 Task: Create new Company, with domain: 'georgeWashington.edu' and type: 'Prospect'. Add new contact for this company, with mail Id: 'Sneha_Russell@georgeWashington.edu', First Name: Sneha, Last name:  Russell, Job Title: 'Marketing Director', Phone Number: '(617) 555-9018'. Change life cycle stage to  Lead and lead status to  Open. Logged in from softage.1@softage.net
Action: Mouse moved to (113, 76)
Screenshot: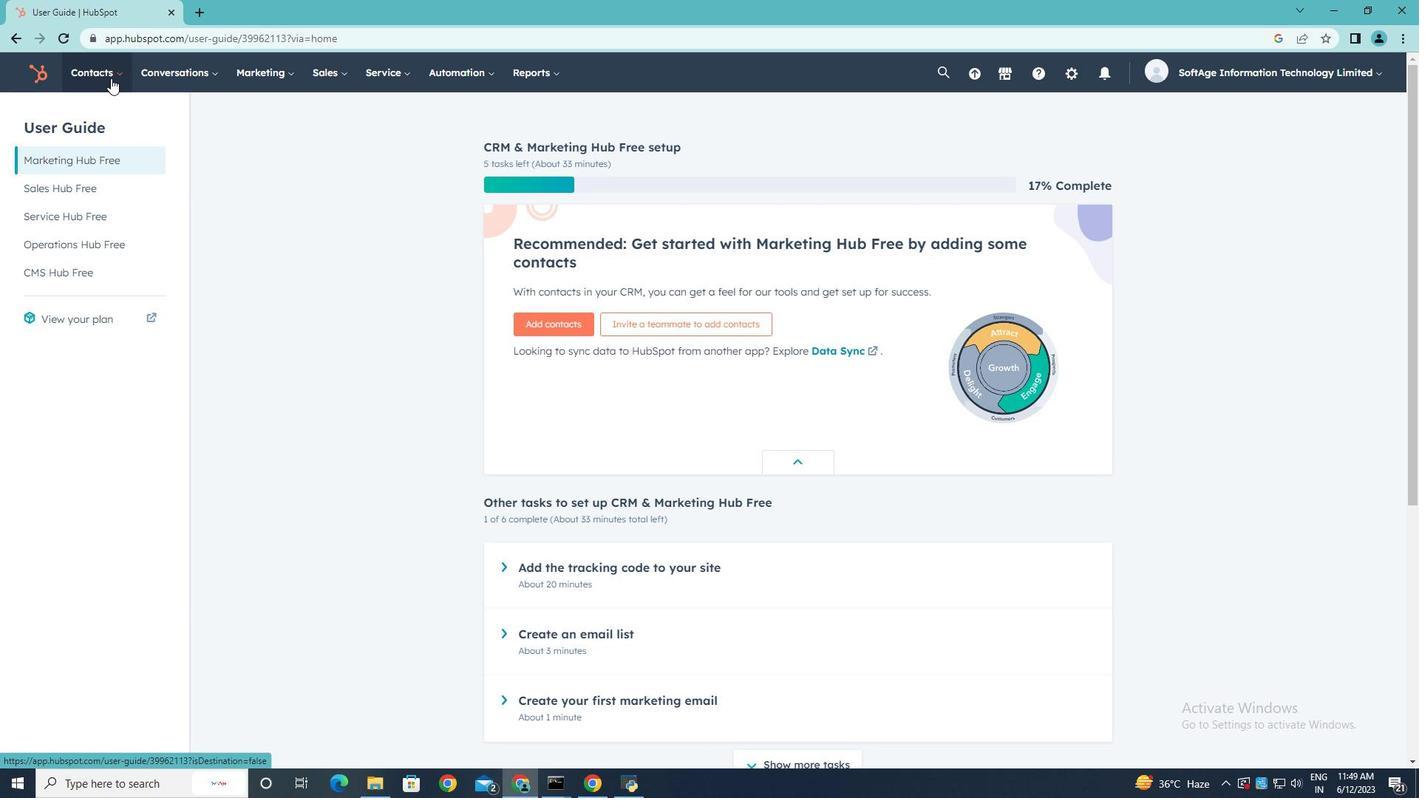 
Action: Mouse pressed left at (113, 76)
Screenshot: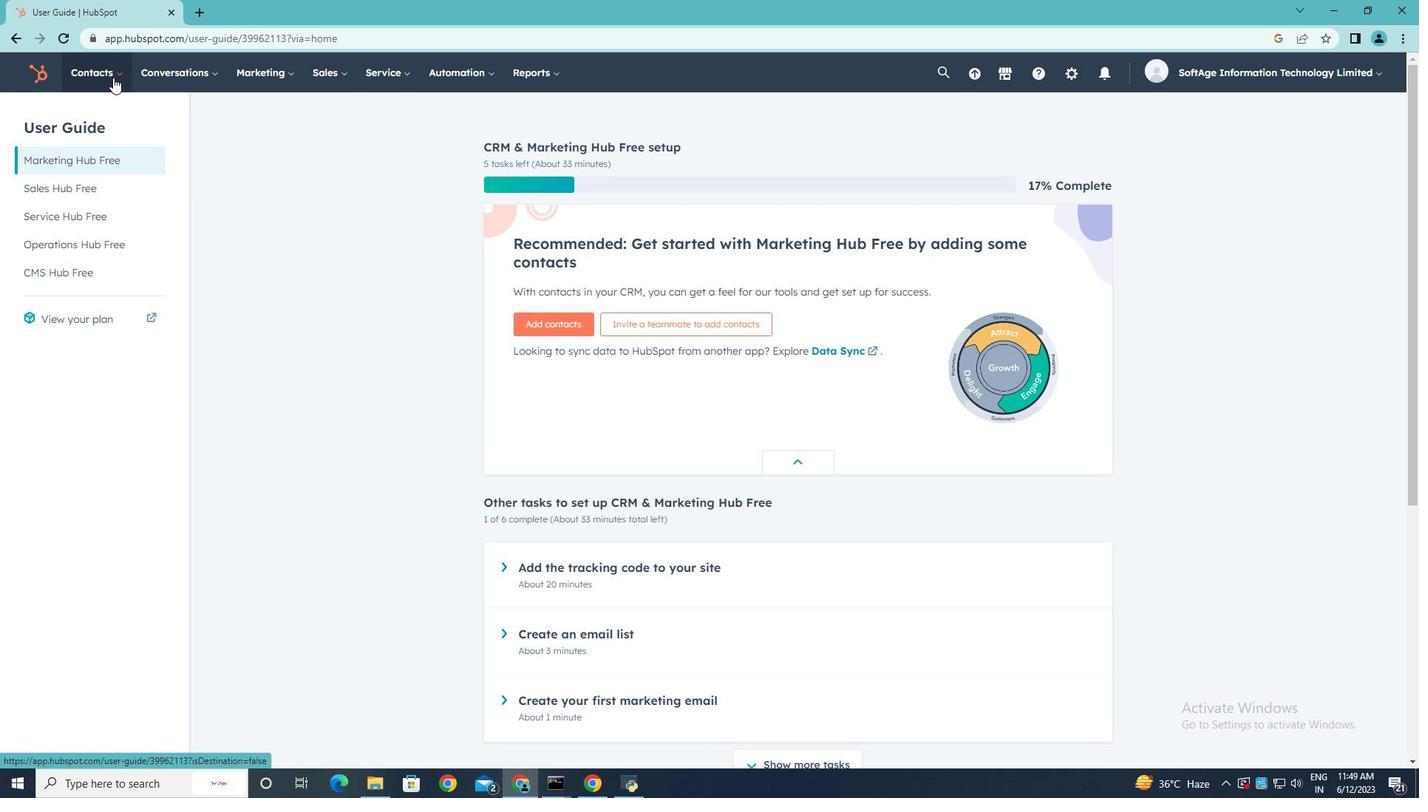 
Action: Mouse moved to (117, 144)
Screenshot: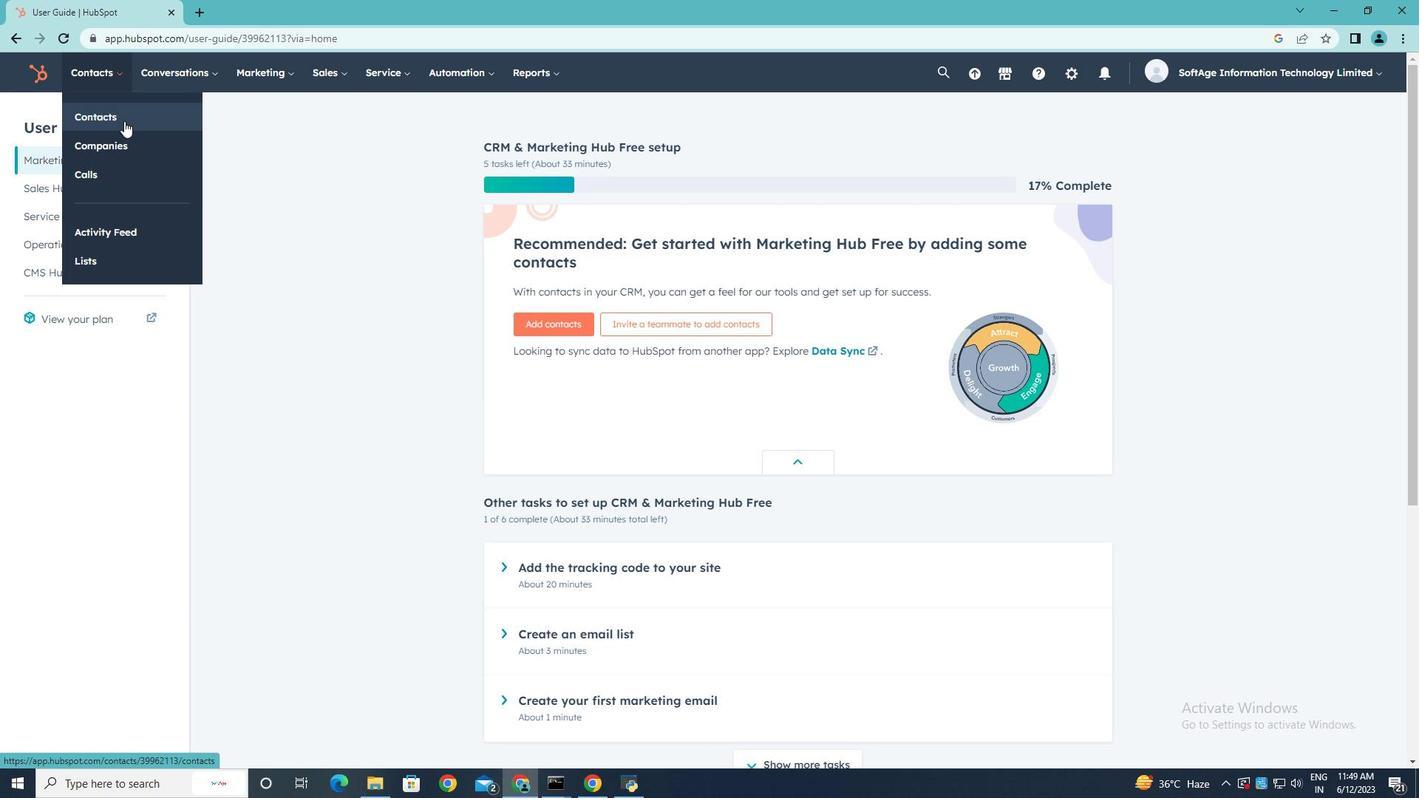 
Action: Mouse pressed left at (117, 144)
Screenshot: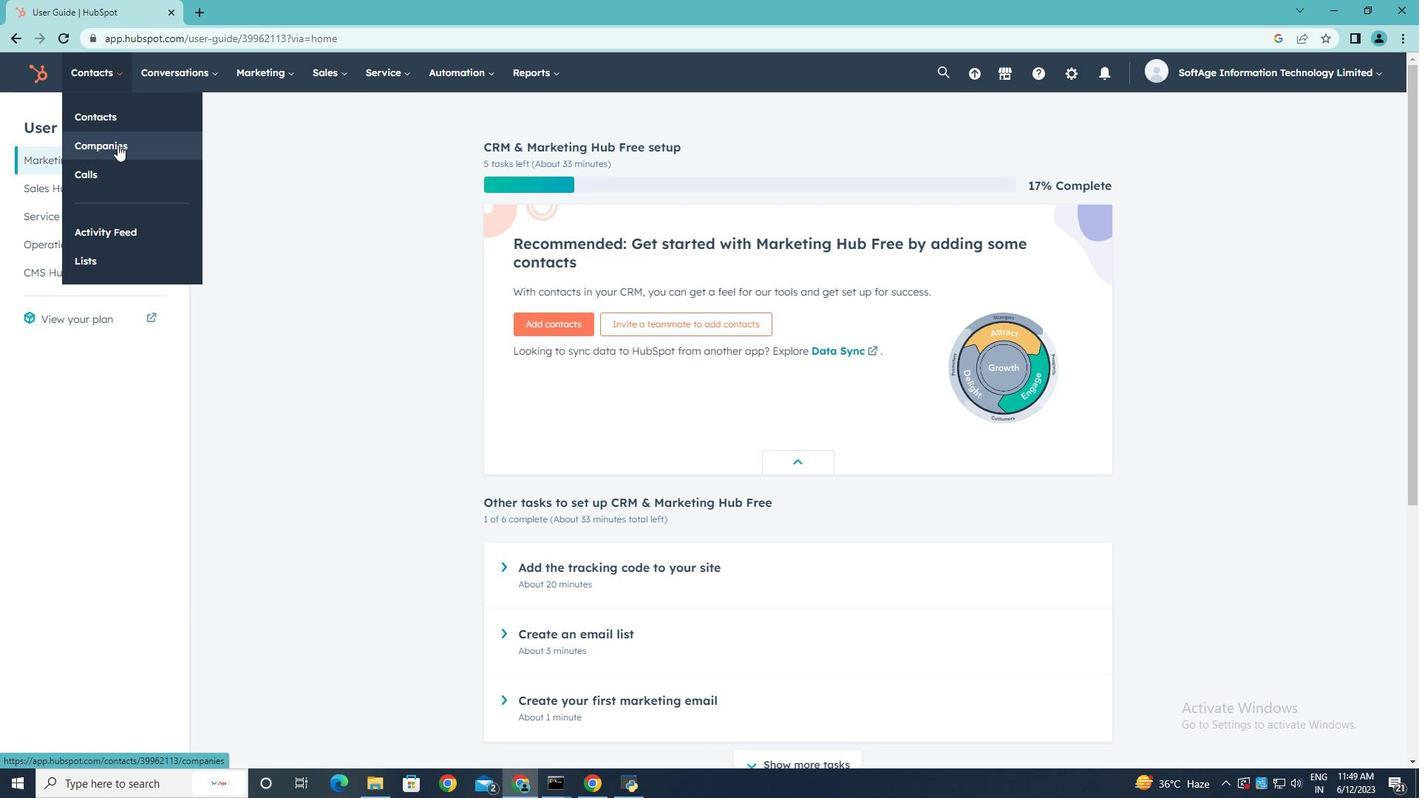 
Action: Mouse moved to (1325, 122)
Screenshot: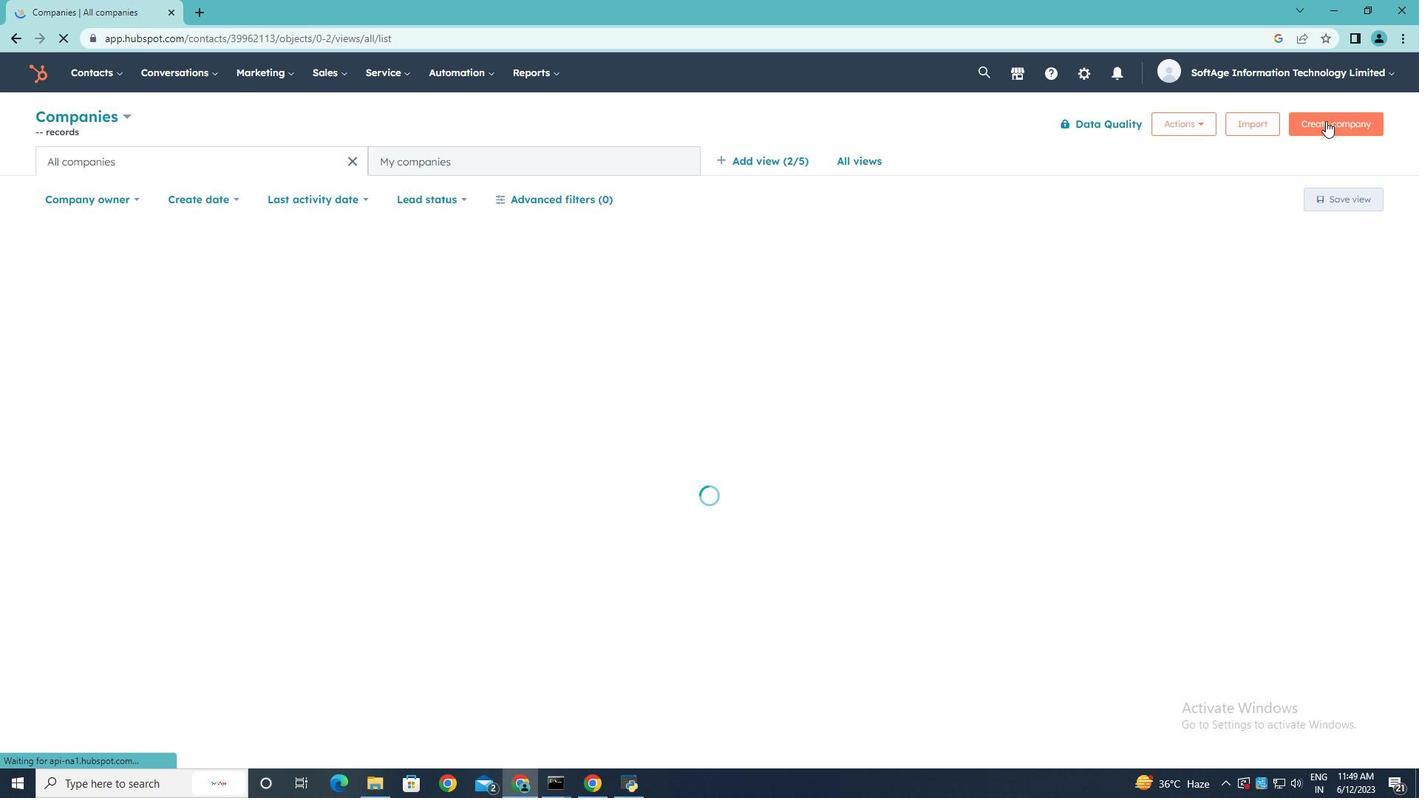 
Action: Mouse pressed left at (1325, 122)
Screenshot: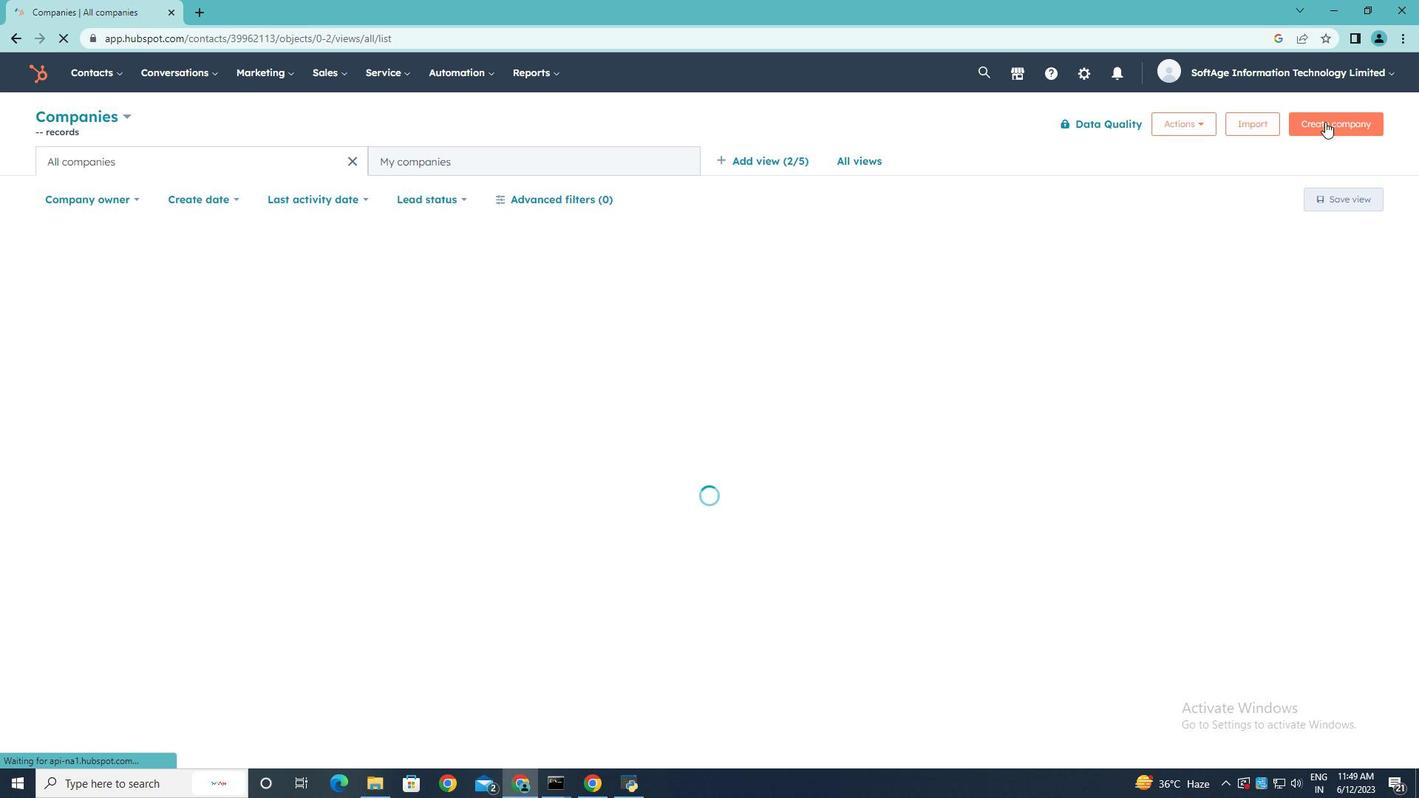 
Action: Mouse pressed left at (1325, 122)
Screenshot: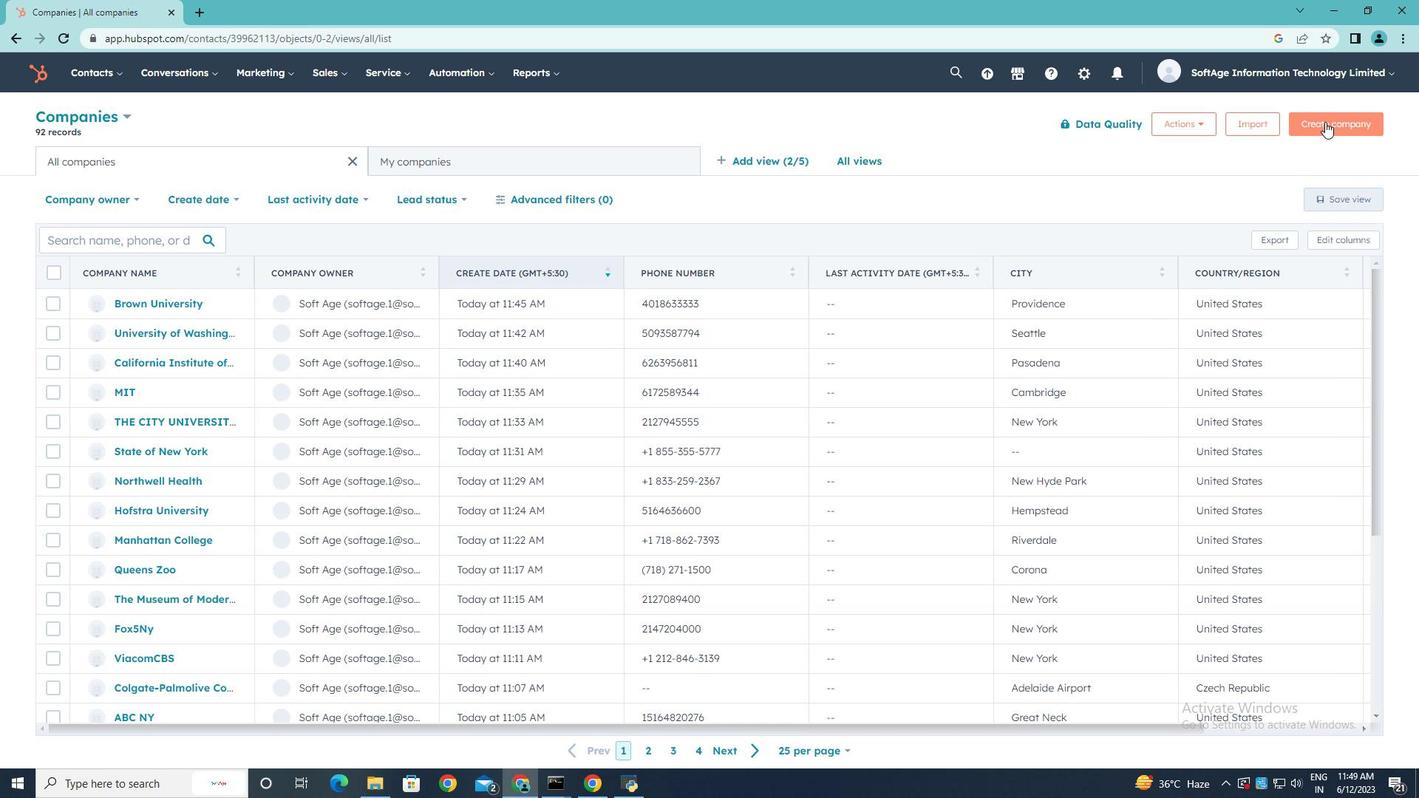 
Action: Mouse moved to (1055, 198)
Screenshot: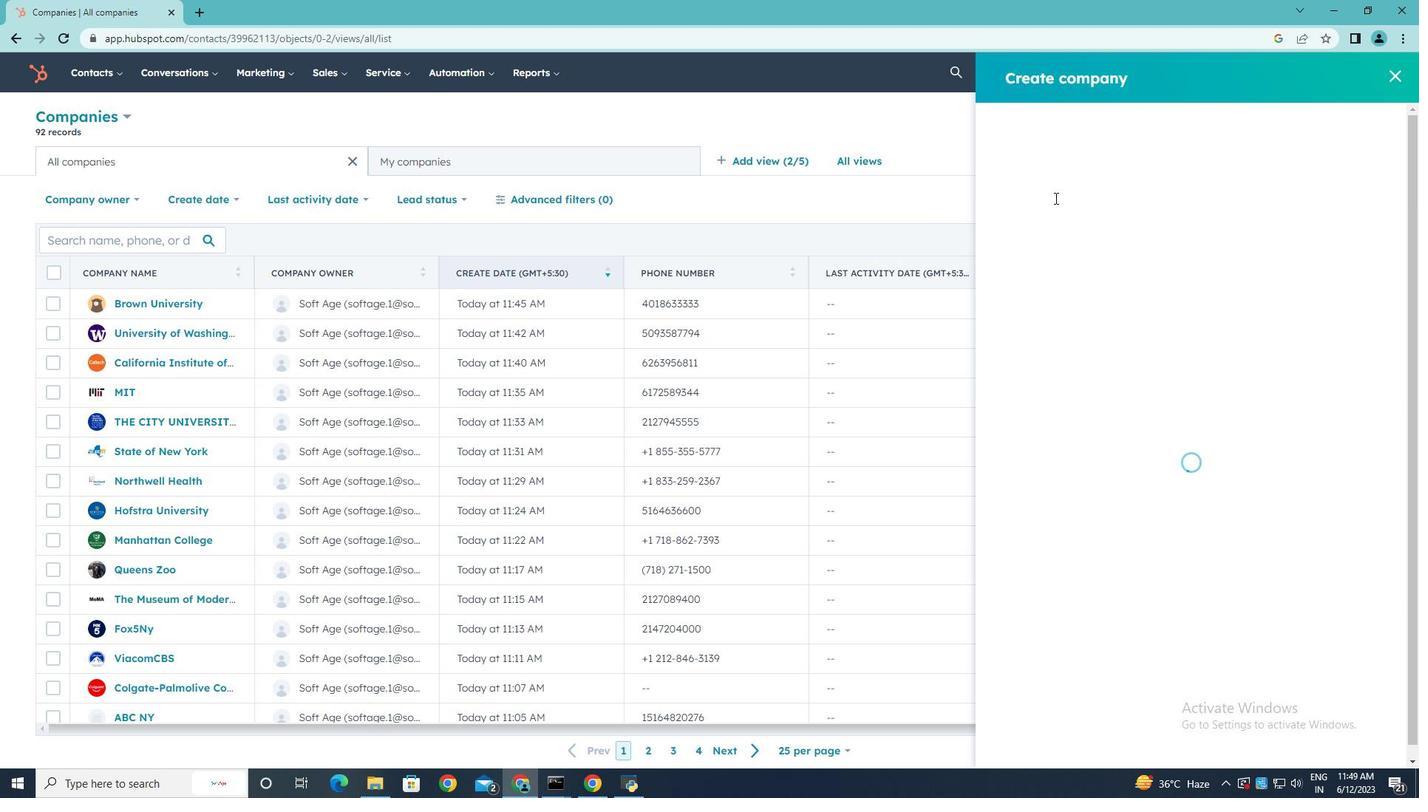 
Action: Mouse pressed left at (1055, 198)
Screenshot: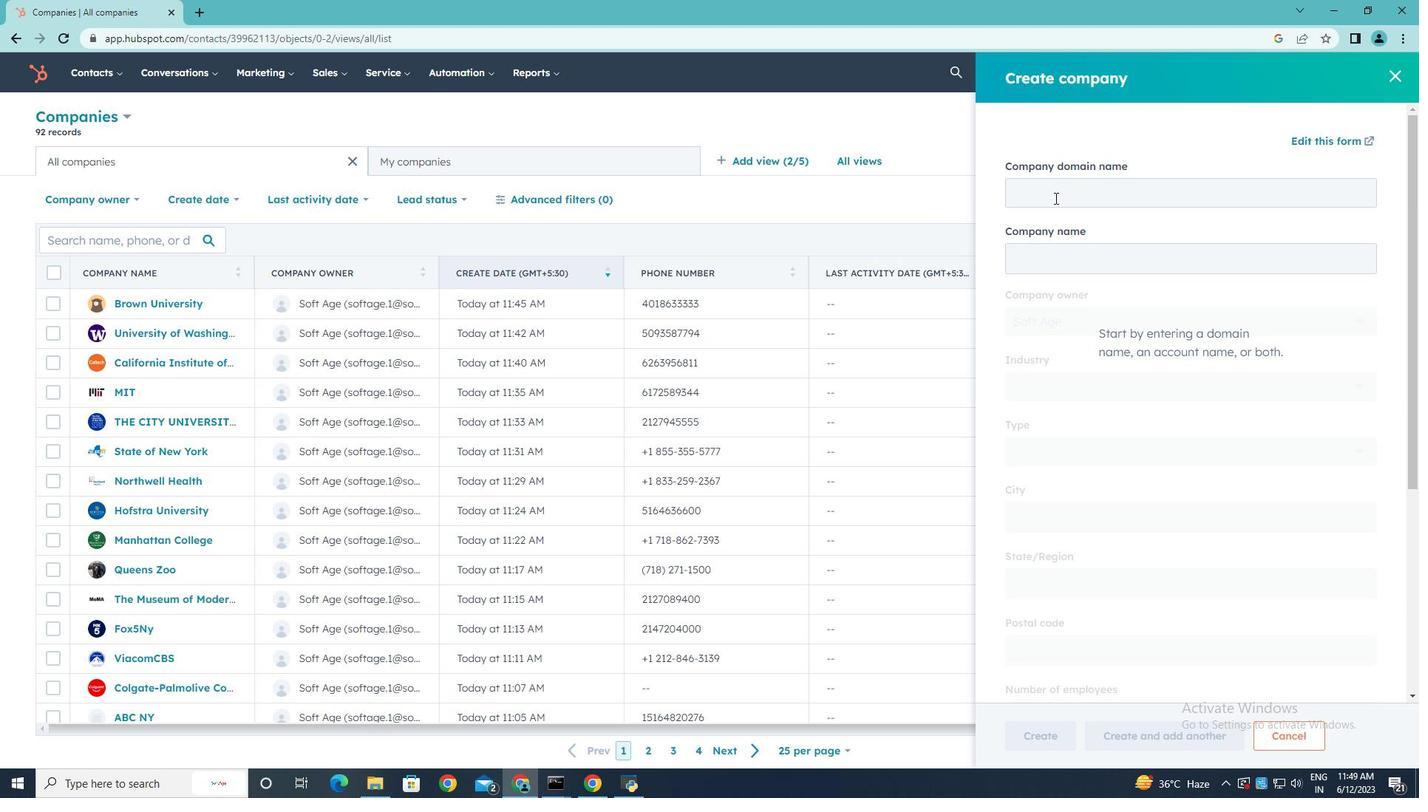 
Action: Key pressed <Key.shift>george<Key.shift>Washington.edu
Screenshot: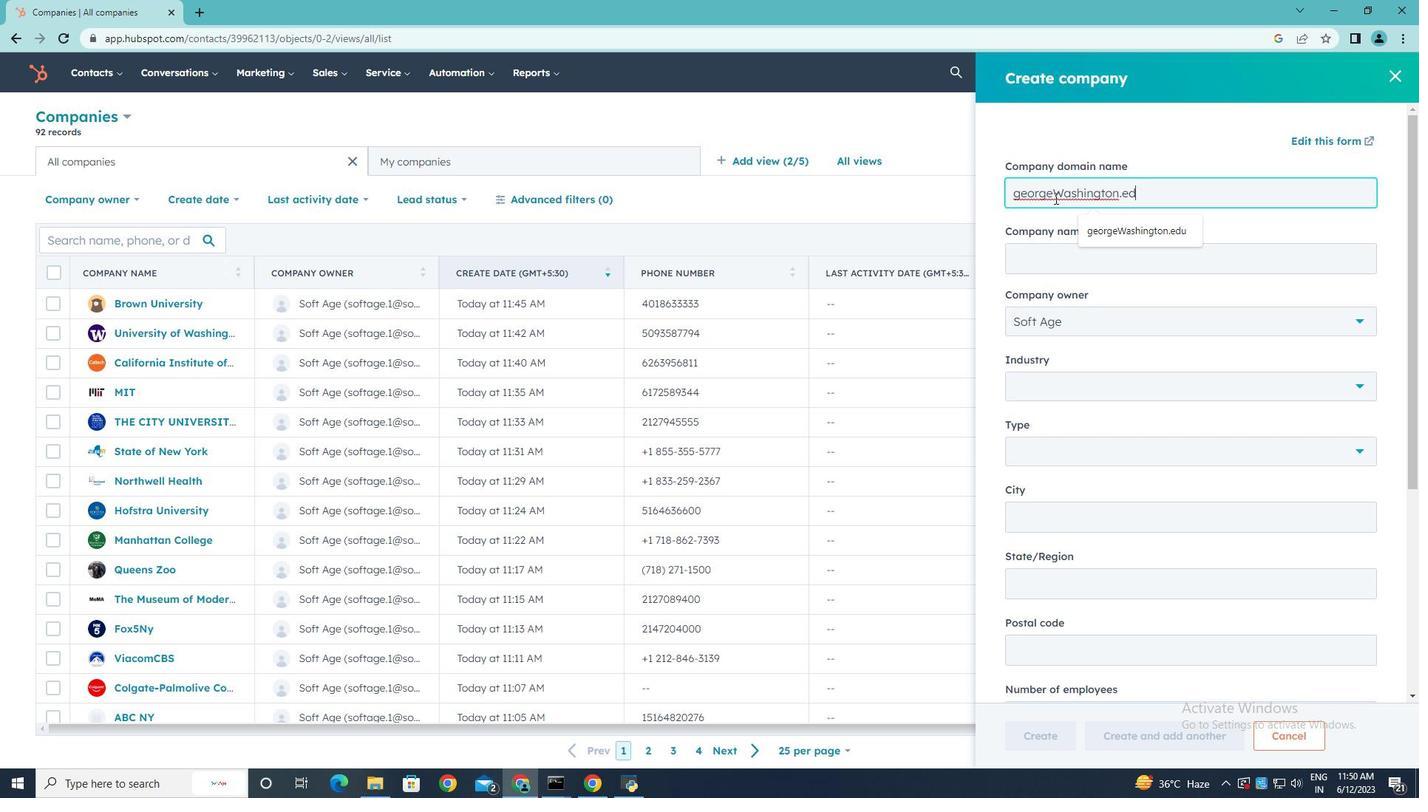 
Action: Mouse moved to (1098, 303)
Screenshot: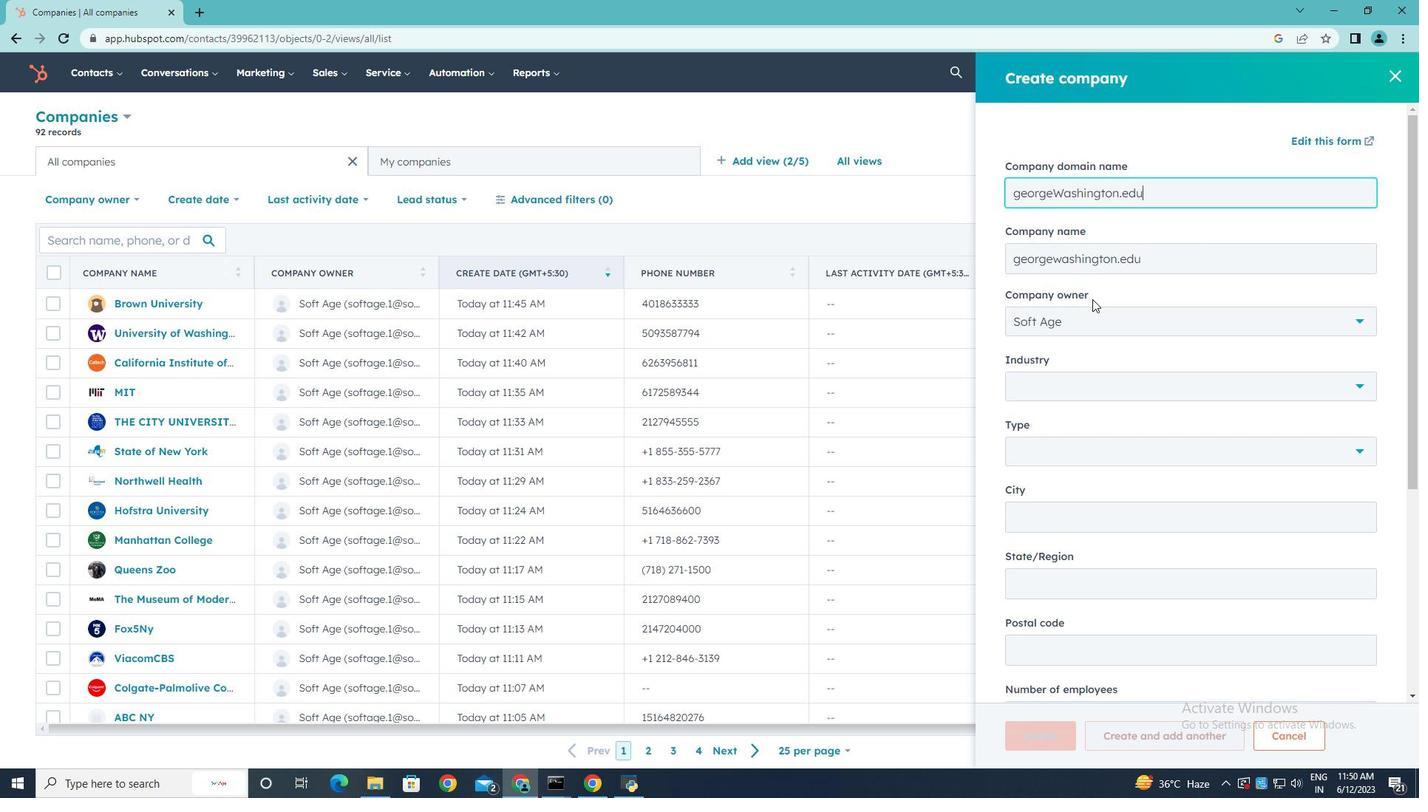 
Action: Mouse scrolled (1098, 302) with delta (0, 0)
Screenshot: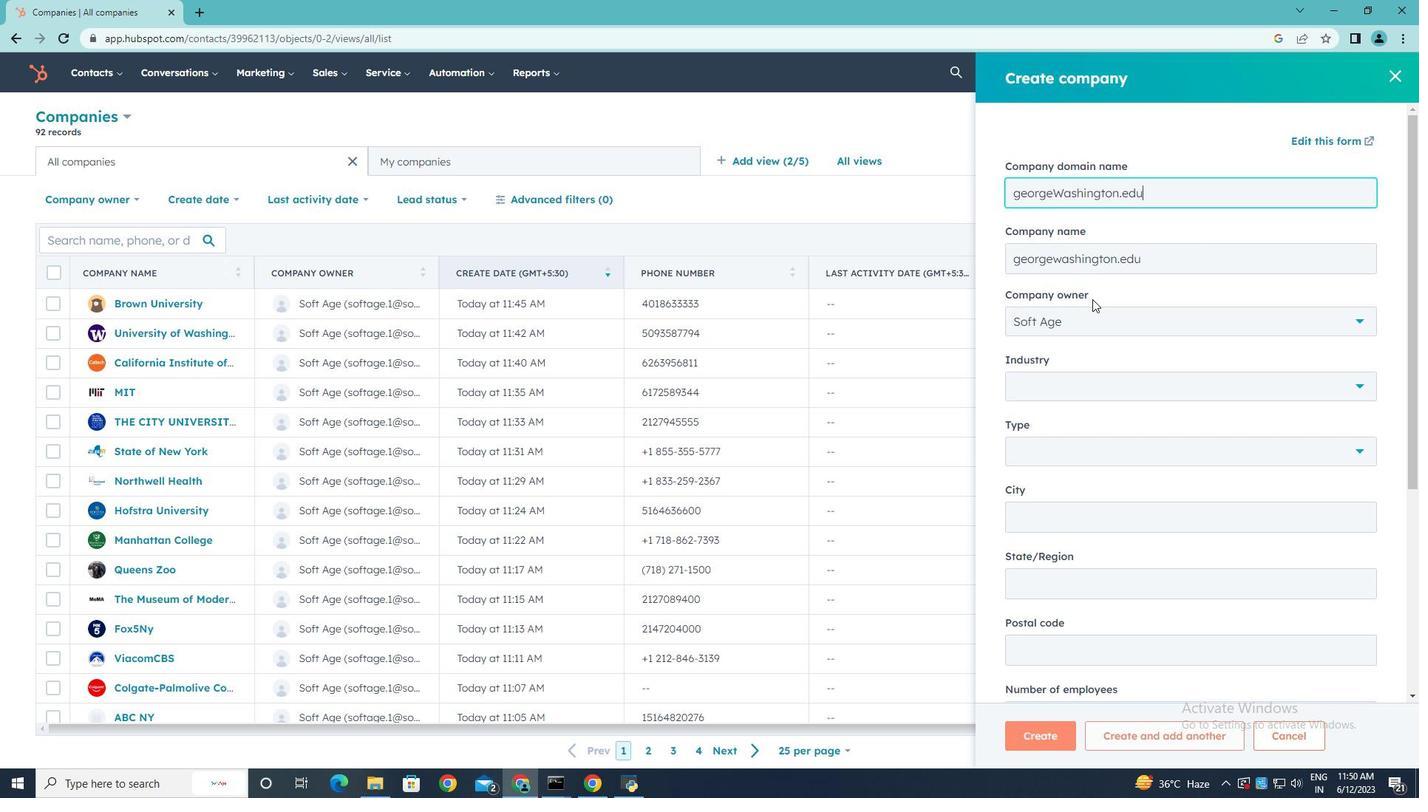 
Action: Mouse moved to (1362, 376)
Screenshot: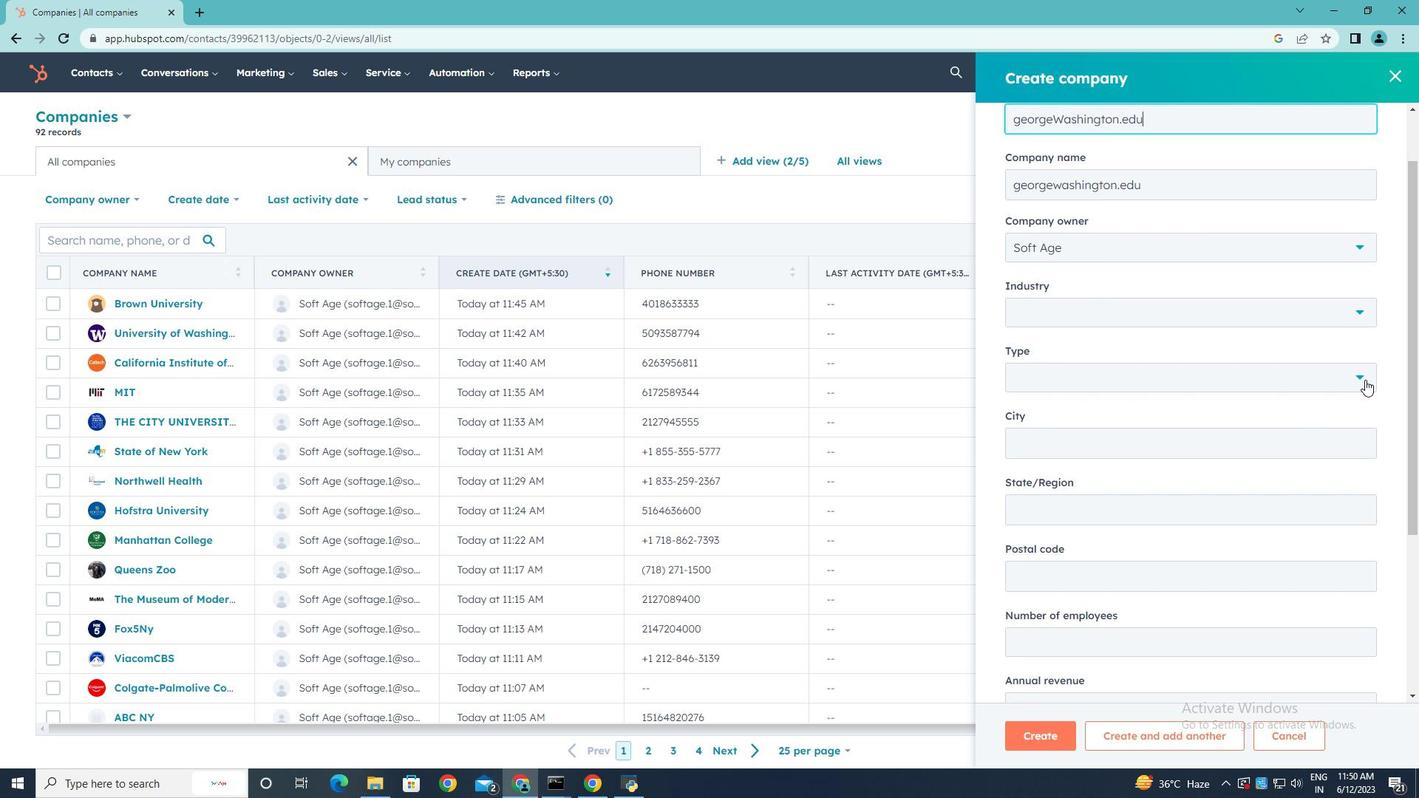 
Action: Mouse pressed left at (1362, 376)
Screenshot: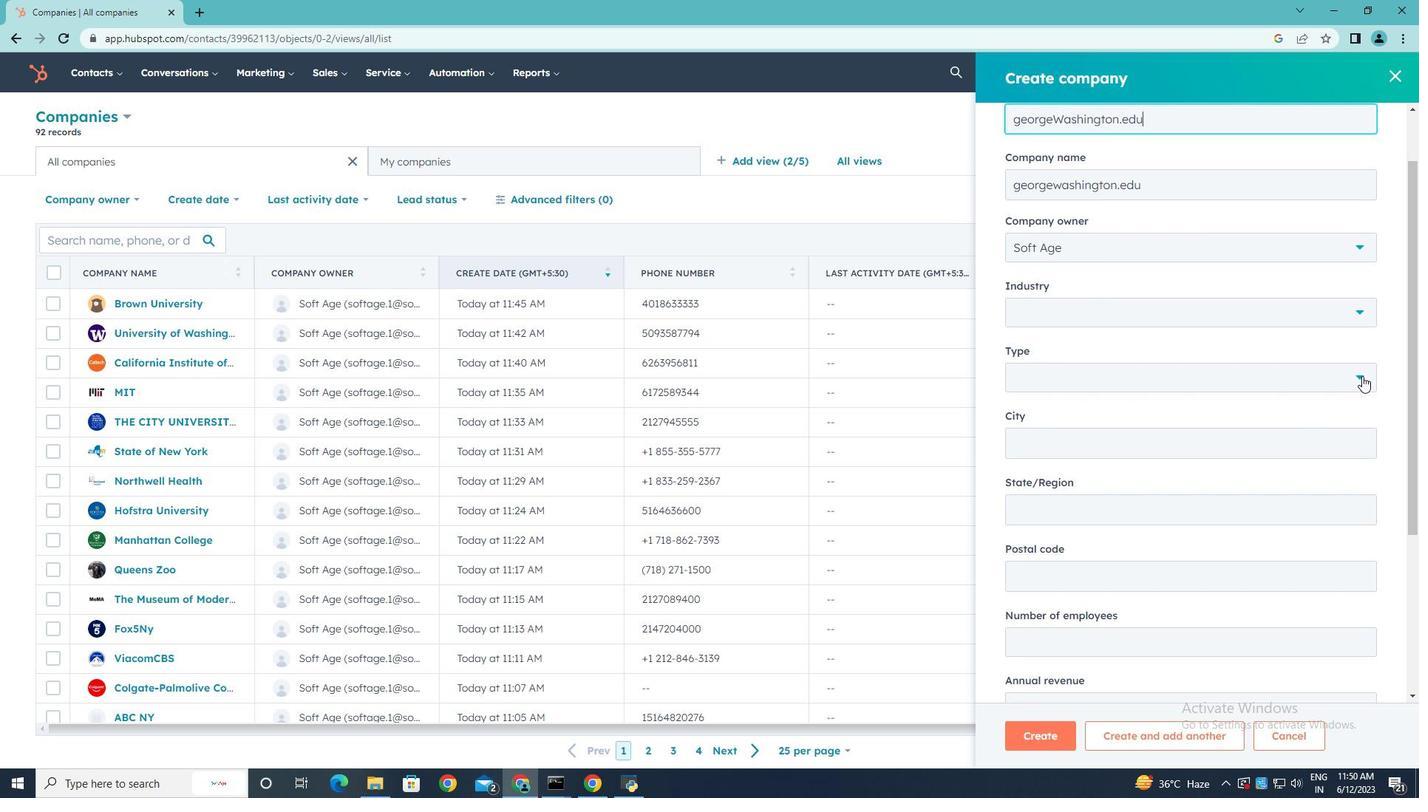 
Action: Mouse moved to (1138, 439)
Screenshot: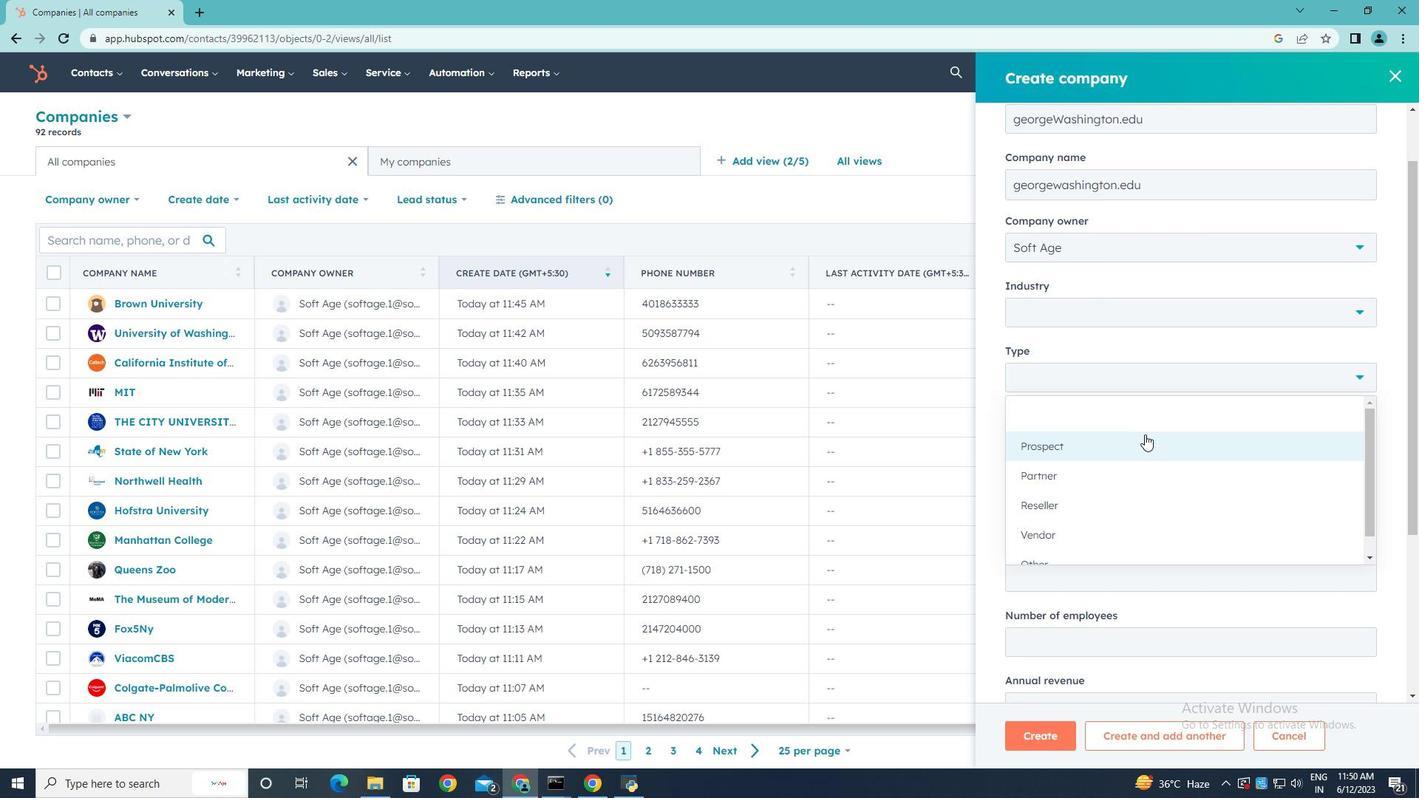 
Action: Mouse pressed left at (1138, 439)
Screenshot: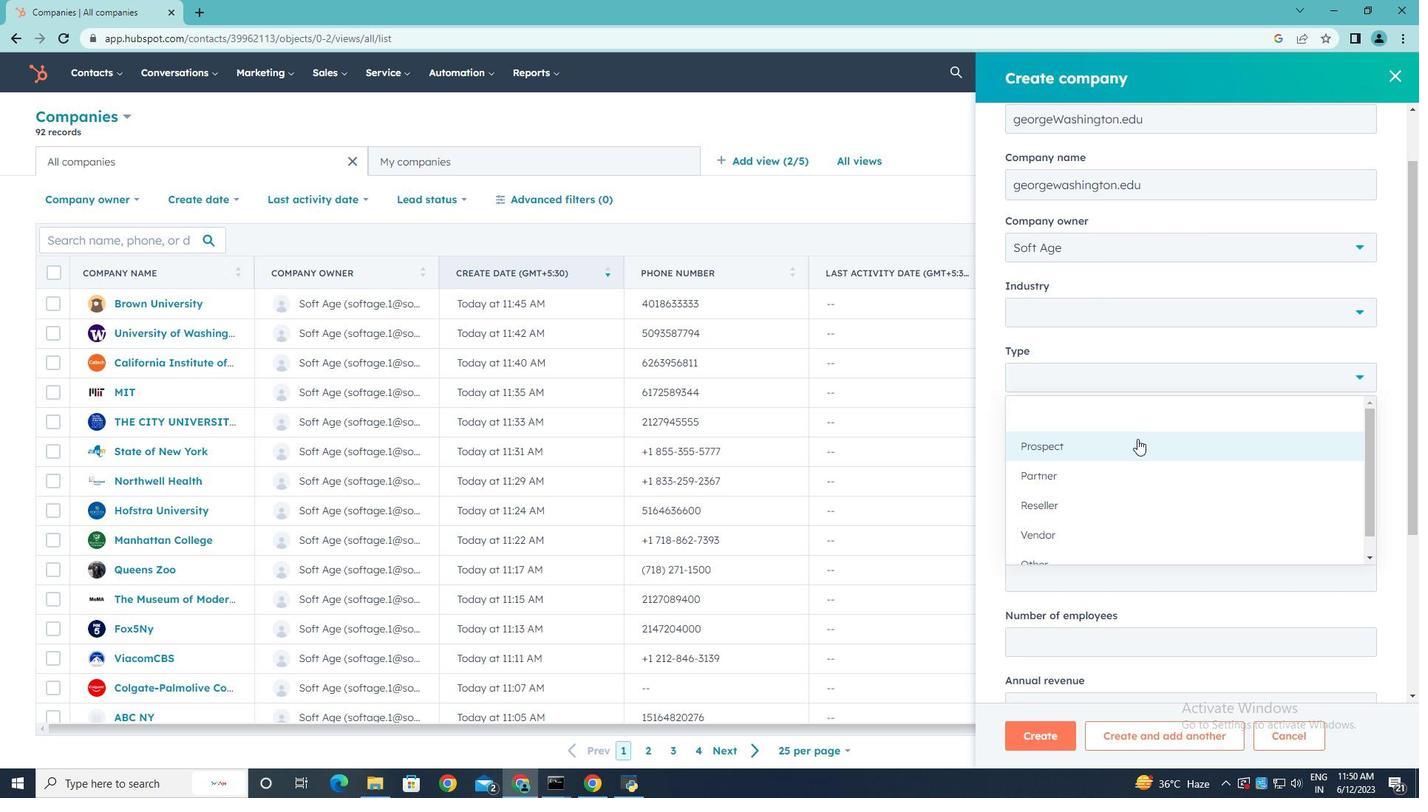 
Action: Mouse scrolled (1138, 438) with delta (0, 0)
Screenshot: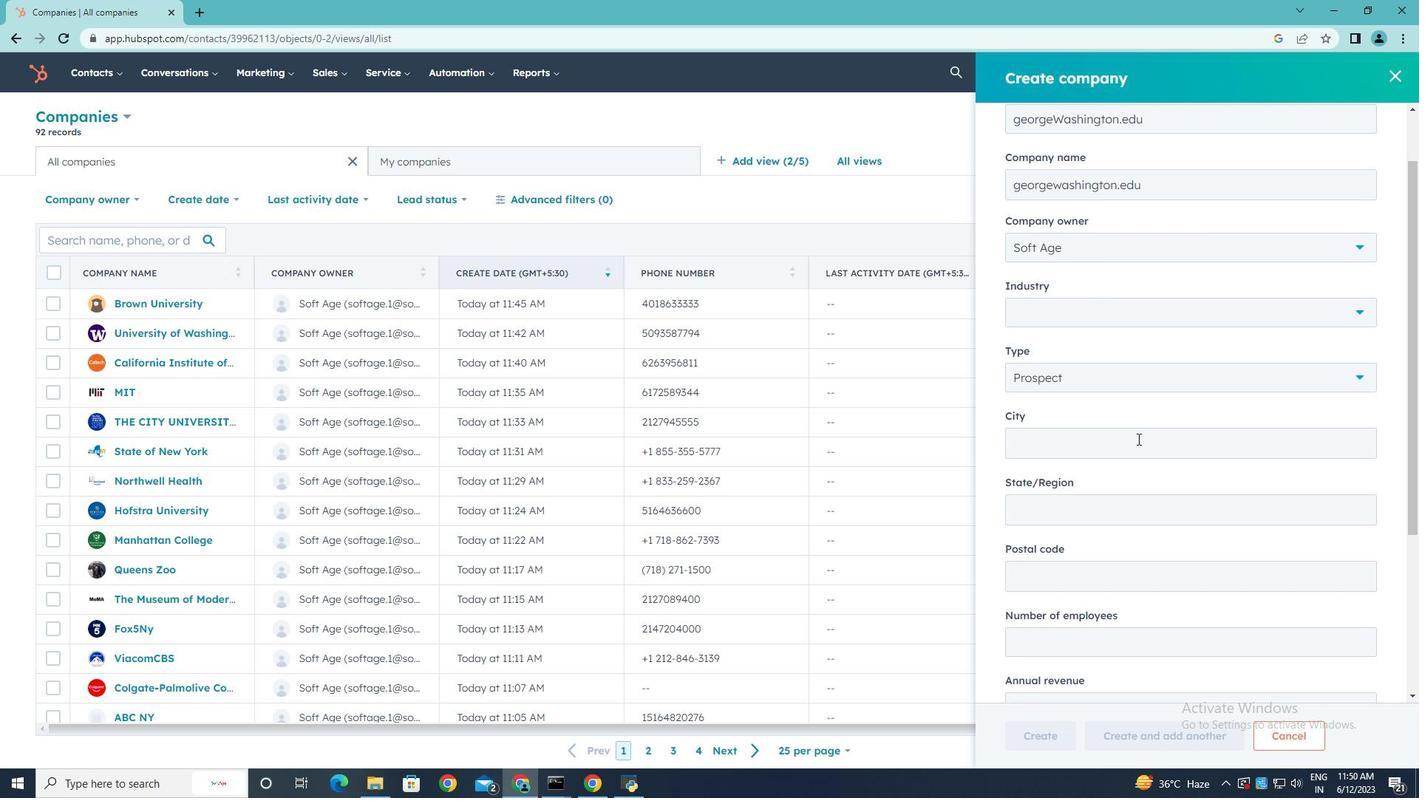 
Action: Mouse scrolled (1138, 438) with delta (0, 0)
Screenshot: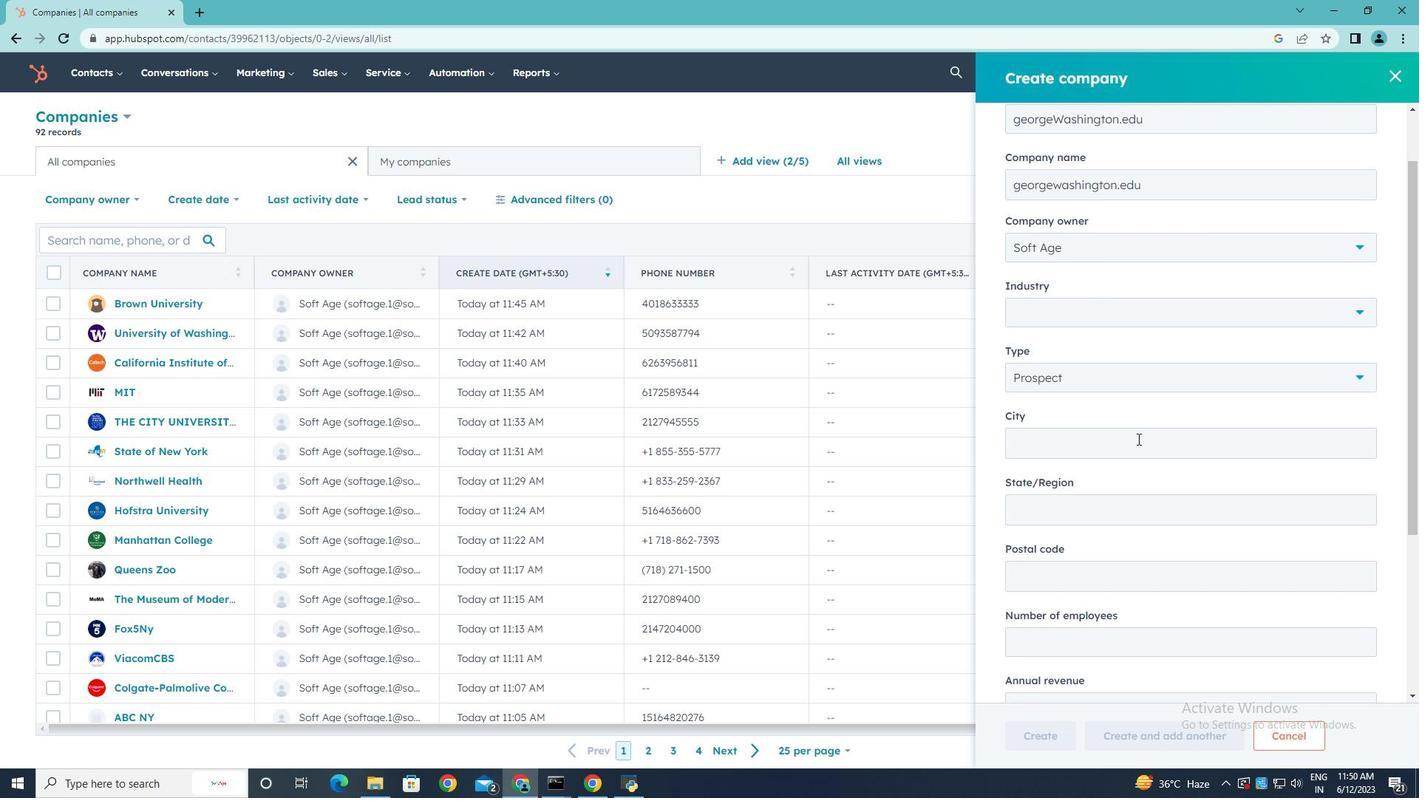 
Action: Mouse scrolled (1138, 438) with delta (0, 0)
Screenshot: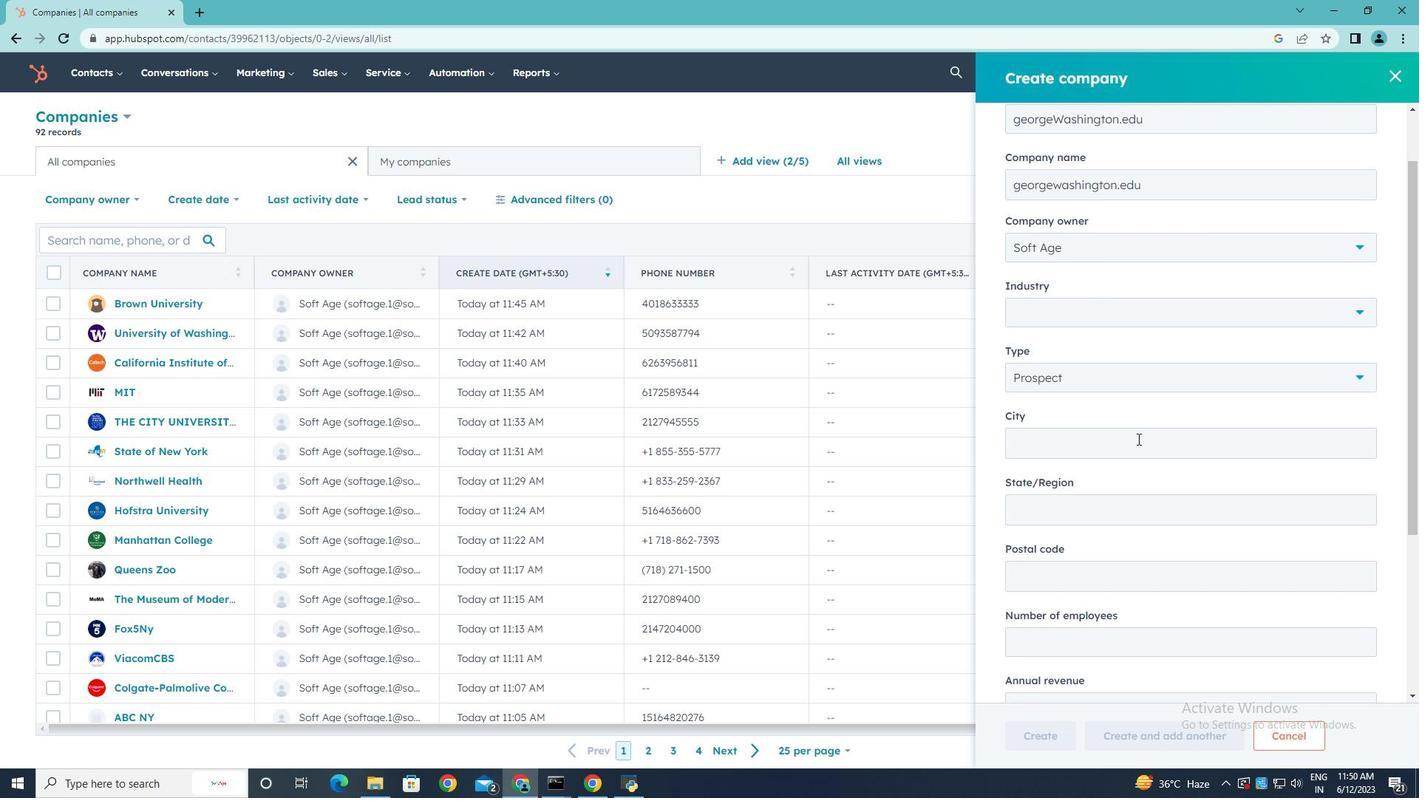 
Action: Mouse scrolled (1138, 438) with delta (0, 0)
Screenshot: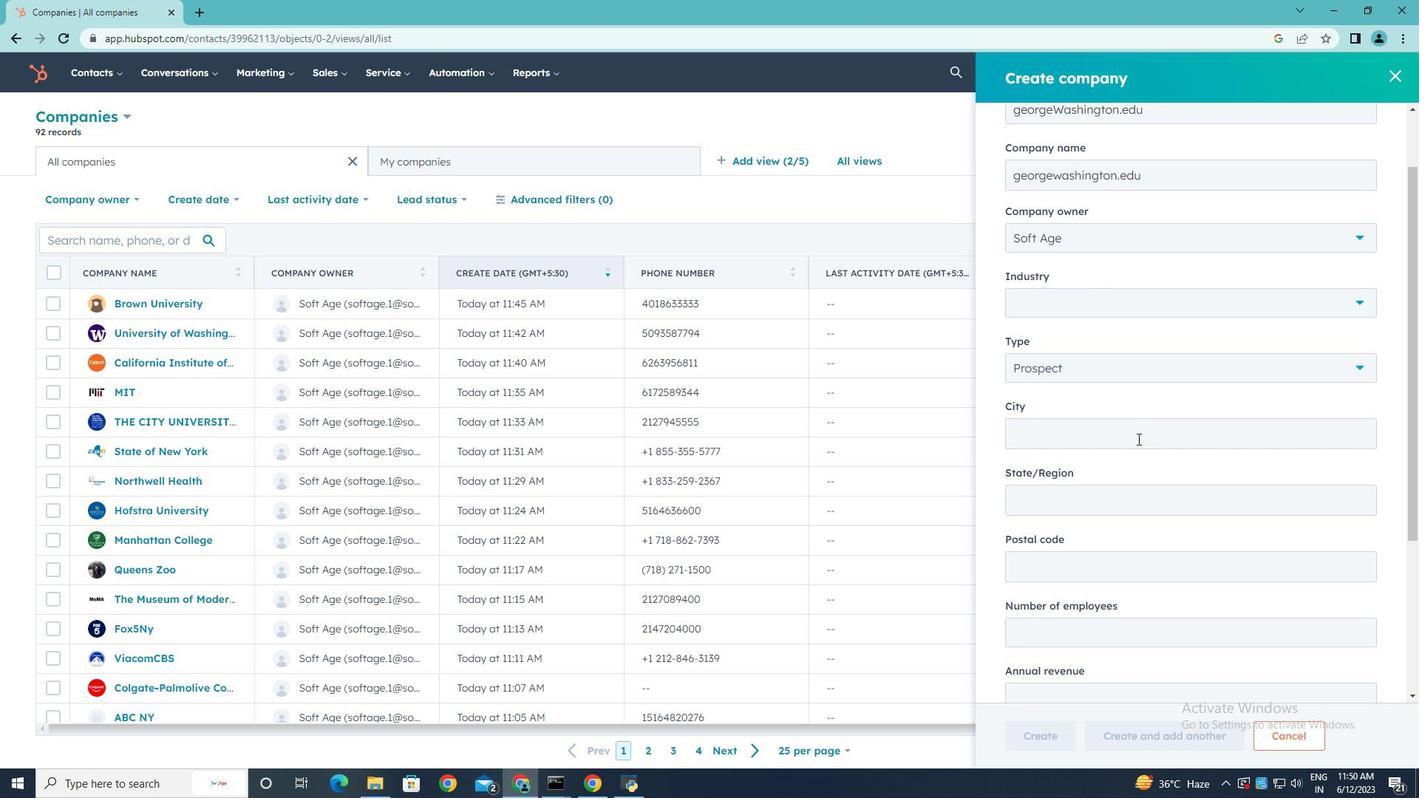 
Action: Mouse scrolled (1138, 438) with delta (0, 0)
Screenshot: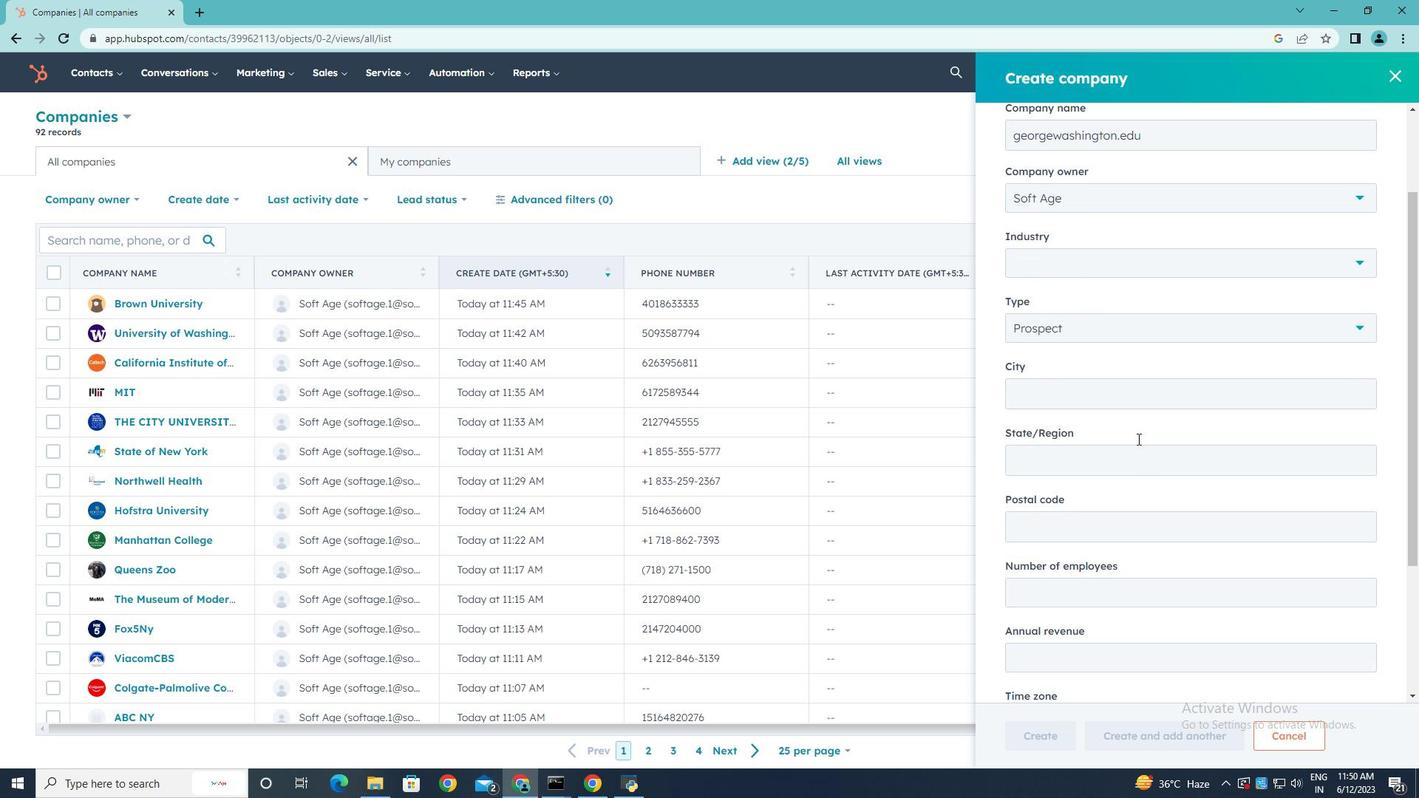 
Action: Mouse scrolled (1138, 438) with delta (0, 0)
Screenshot: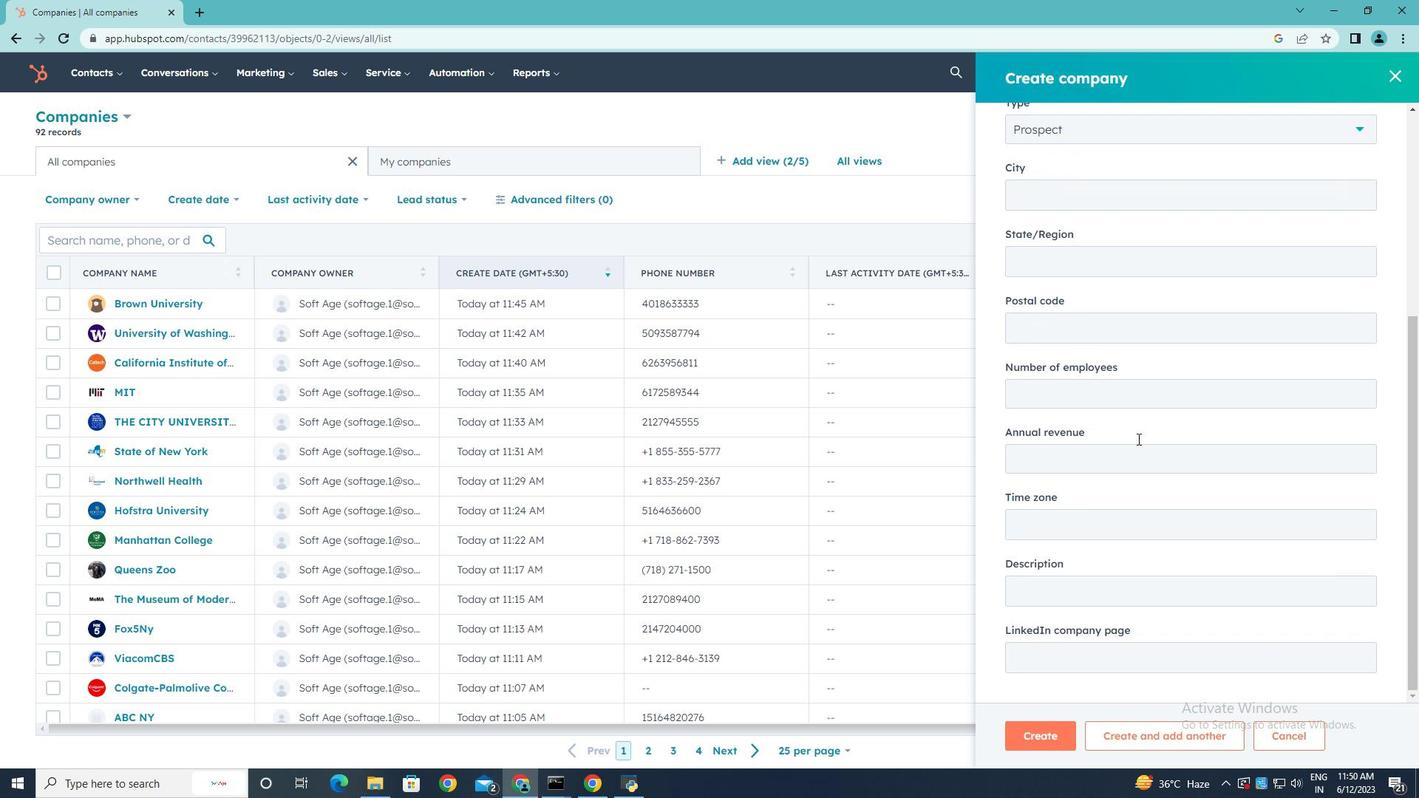 
Action: Mouse scrolled (1138, 438) with delta (0, 0)
Screenshot: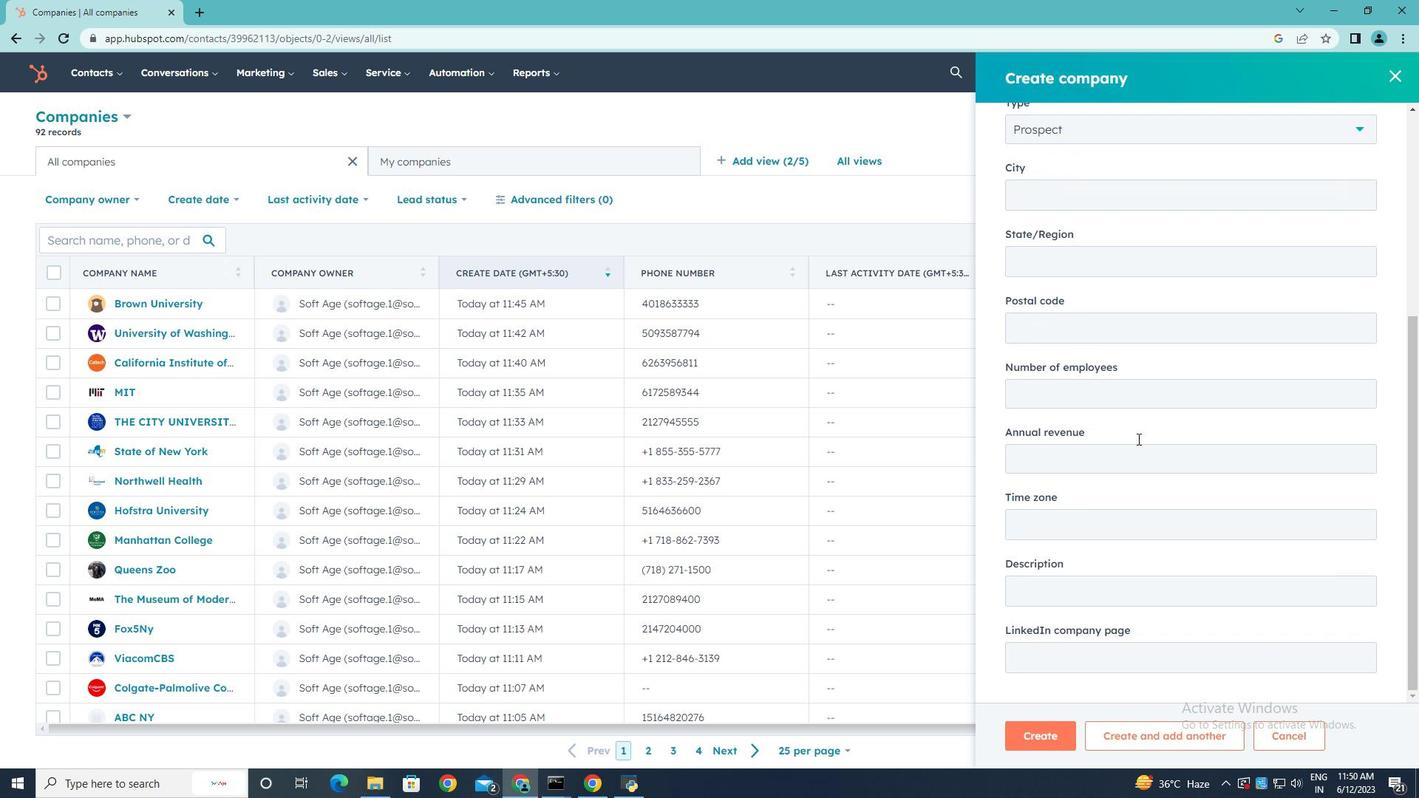
Action: Mouse scrolled (1138, 438) with delta (0, 0)
Screenshot: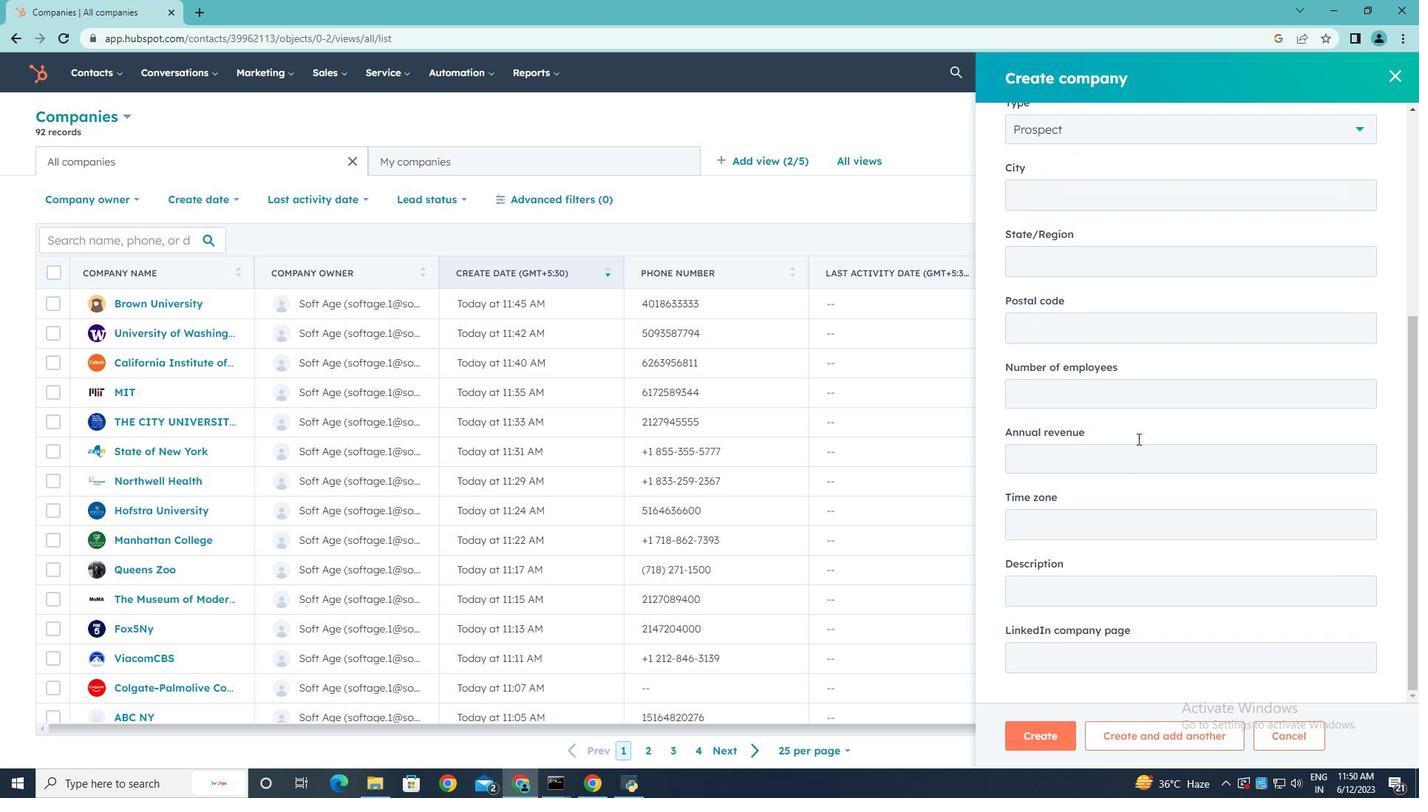 
Action: Mouse scrolled (1138, 438) with delta (0, 0)
Screenshot: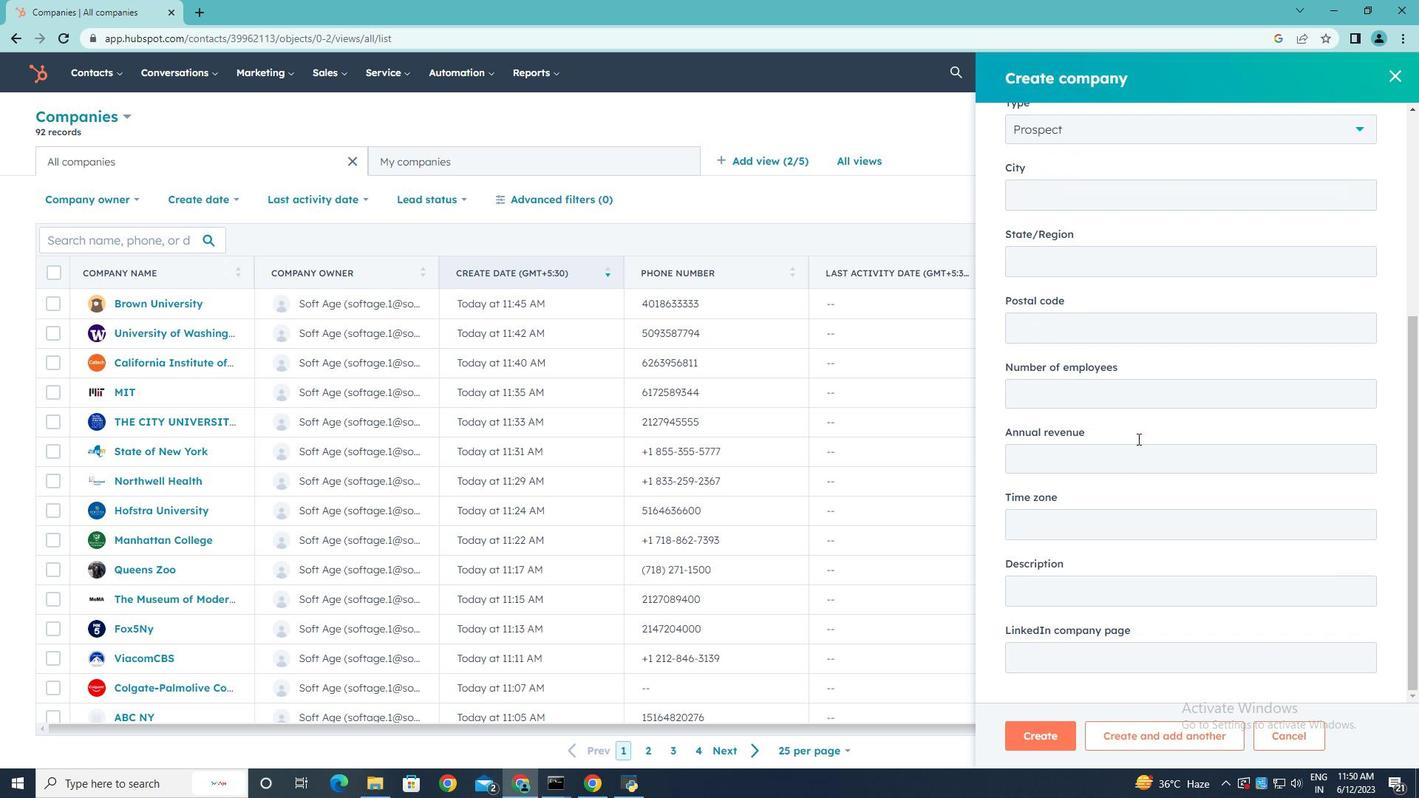 
Action: Mouse moved to (1030, 738)
Screenshot: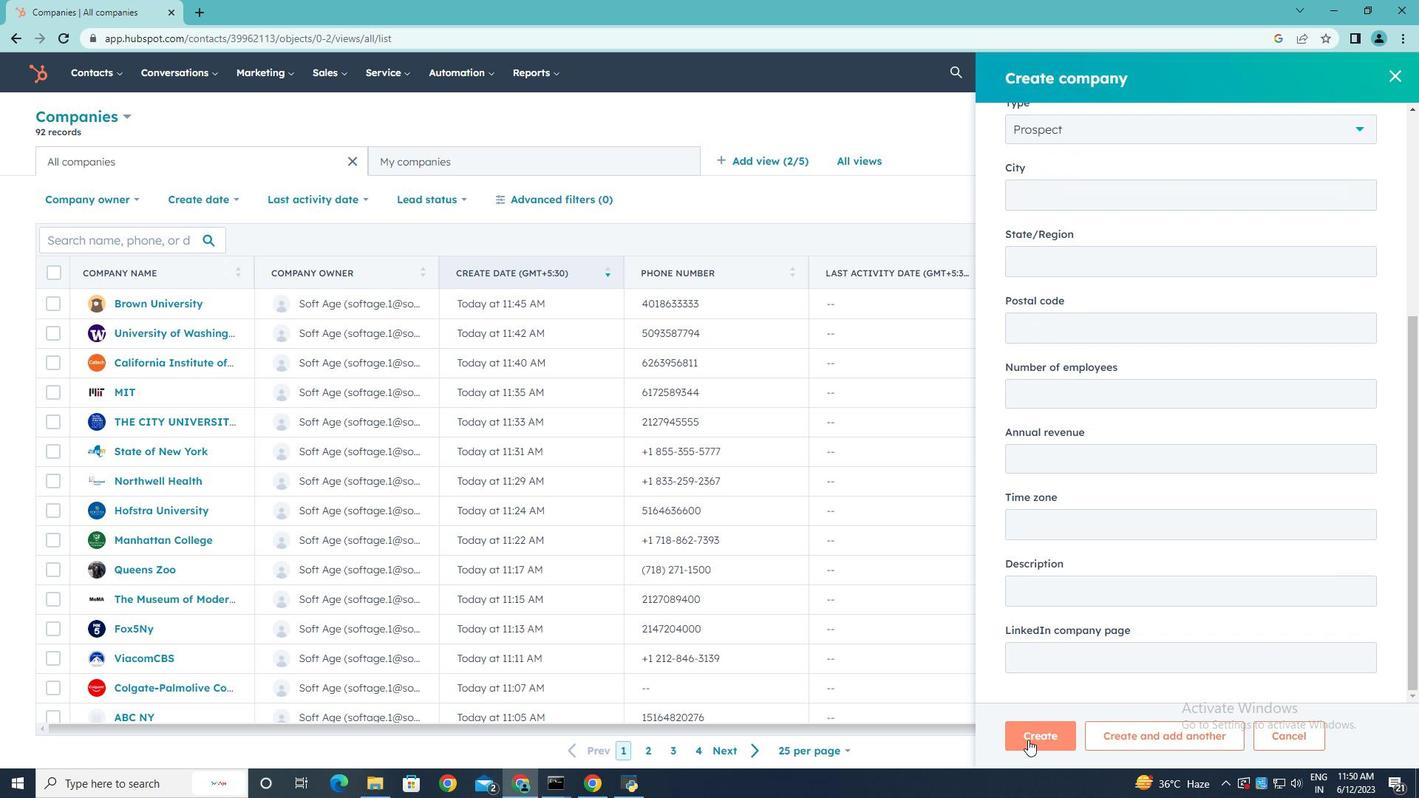 
Action: Mouse pressed left at (1030, 738)
Screenshot: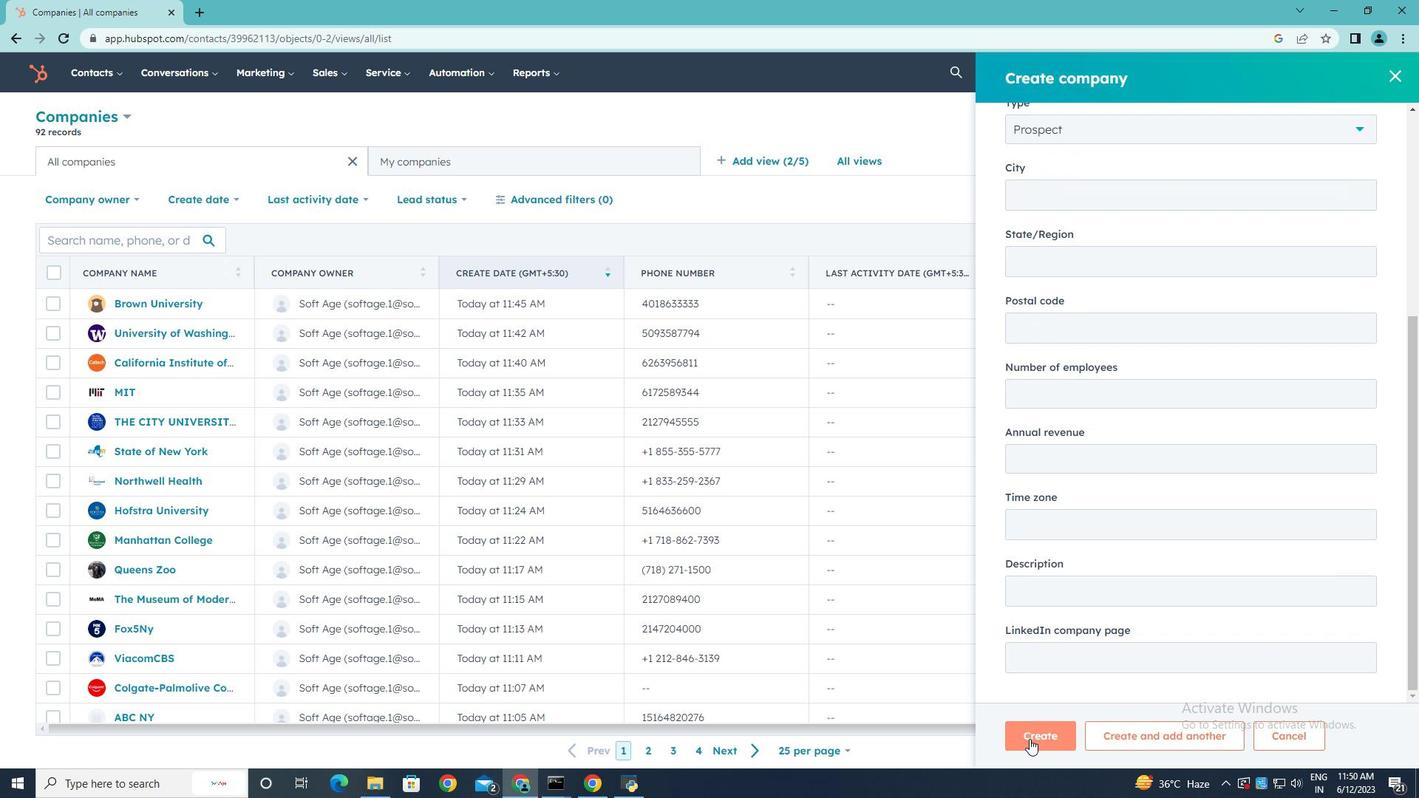
Action: Mouse moved to (1002, 475)
Screenshot: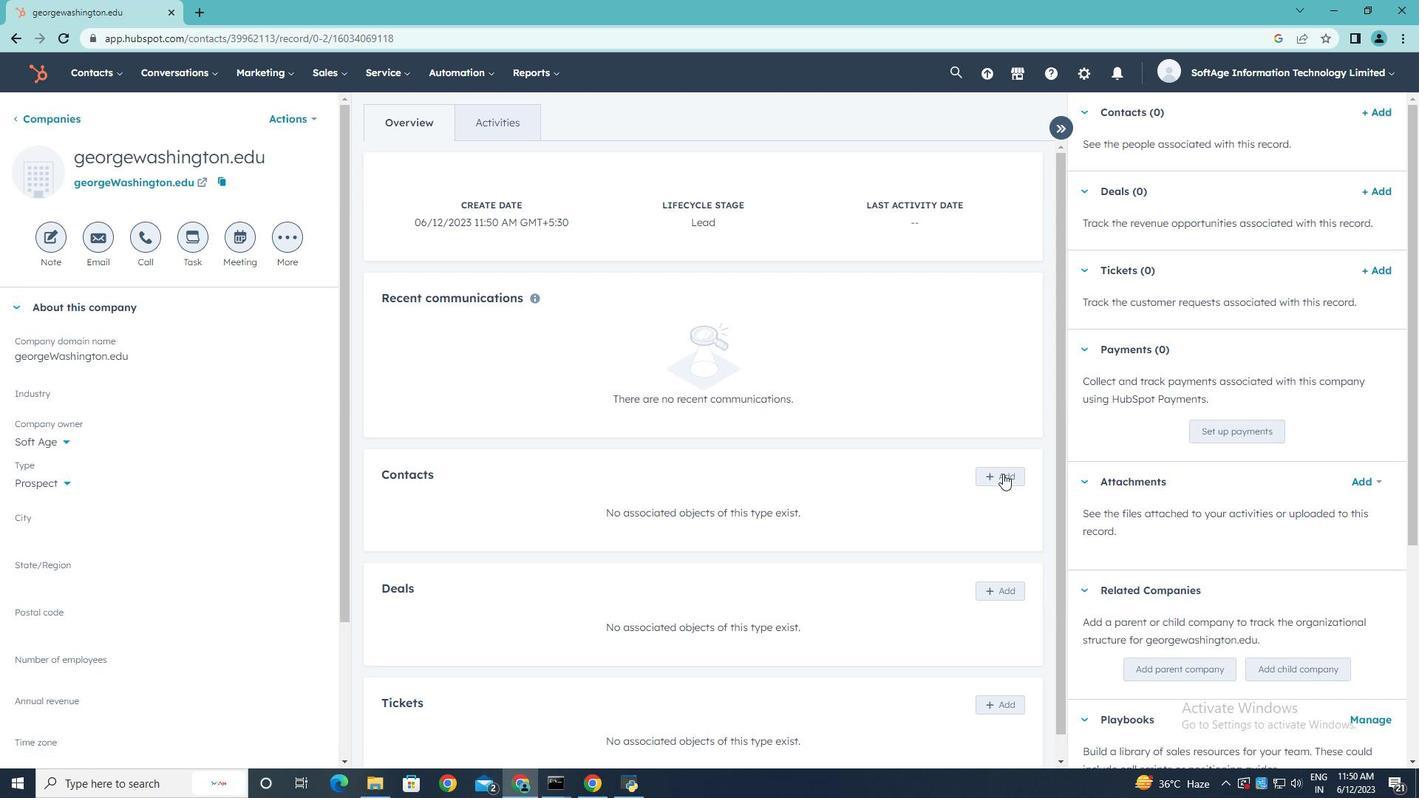
Action: Mouse pressed left at (1002, 475)
Screenshot: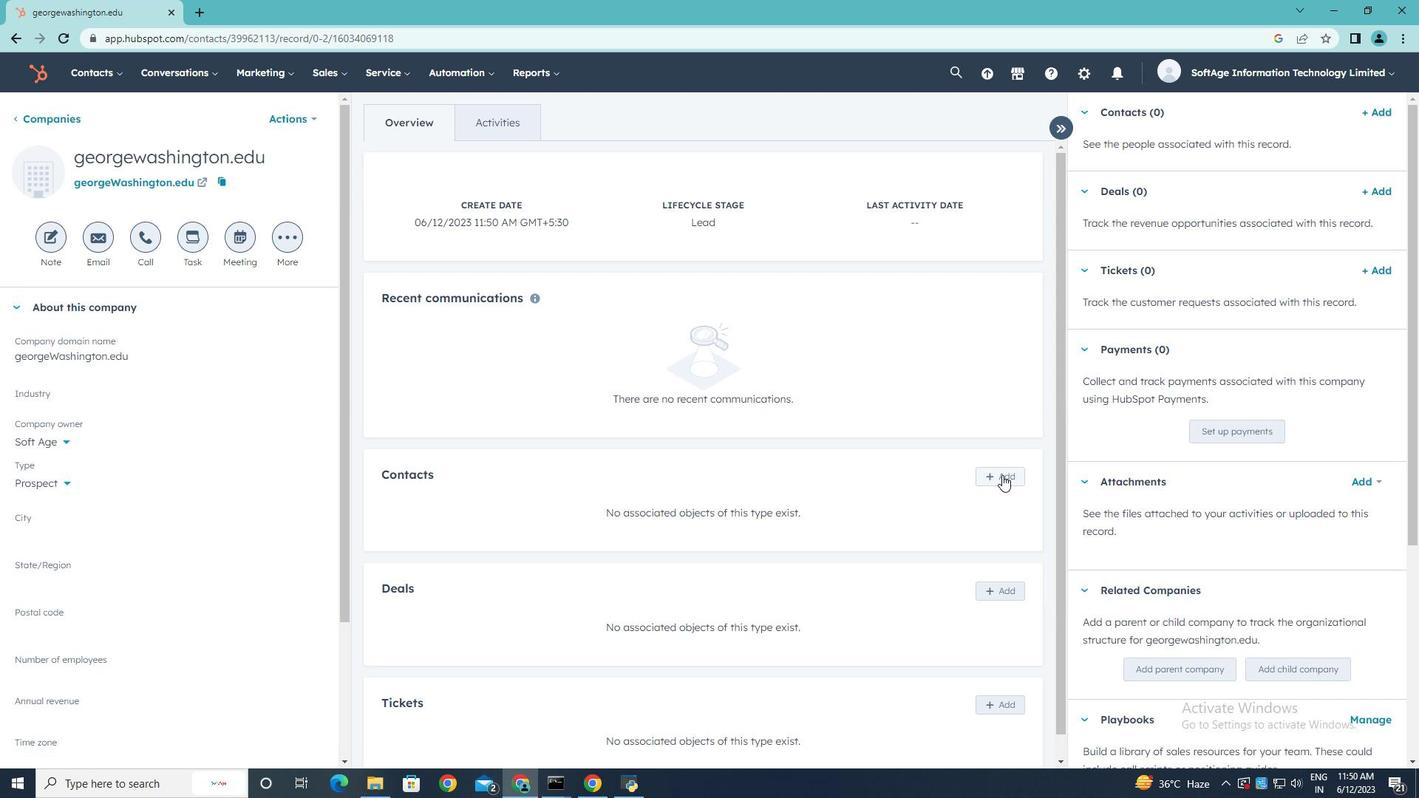 
Action: Mouse moved to (1075, 147)
Screenshot: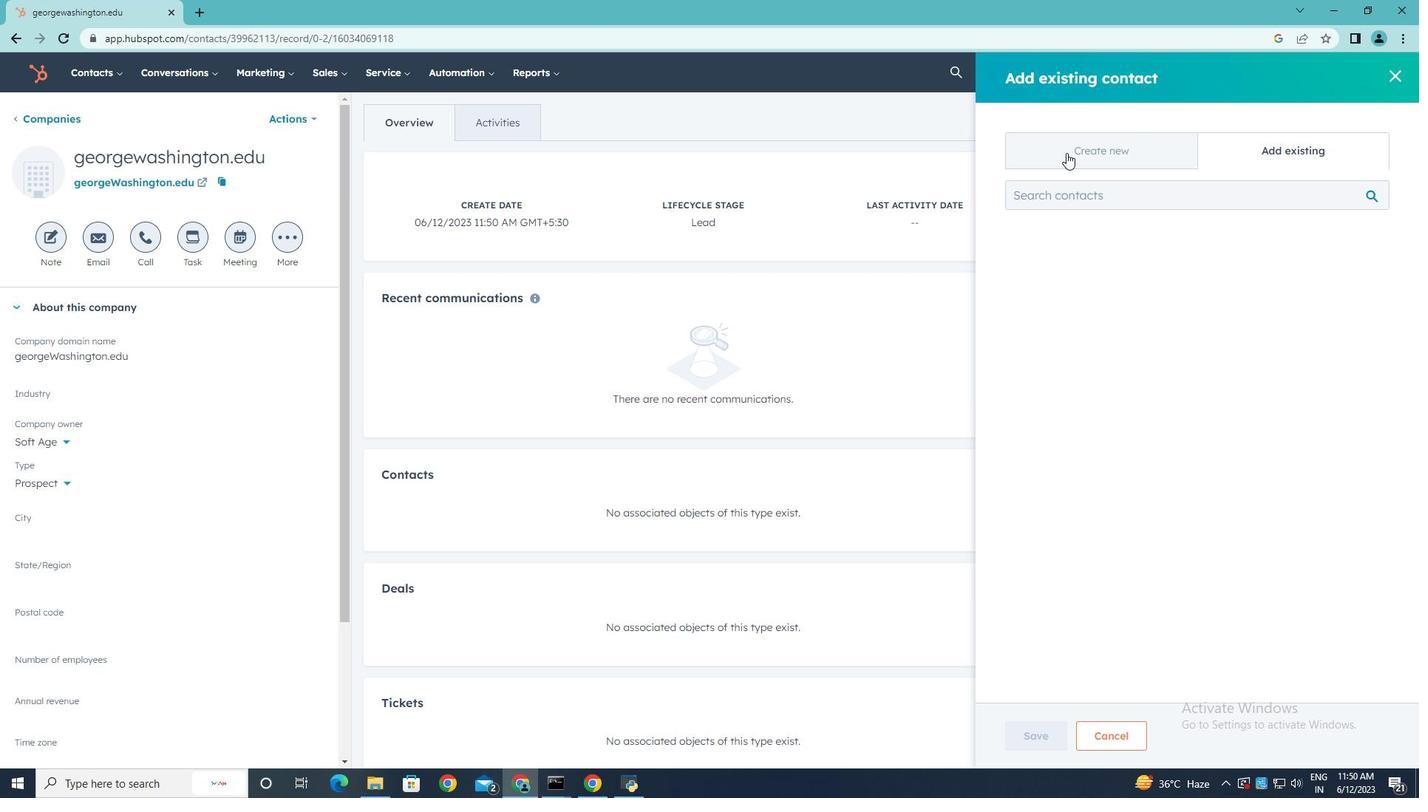 
Action: Mouse pressed left at (1075, 147)
Screenshot: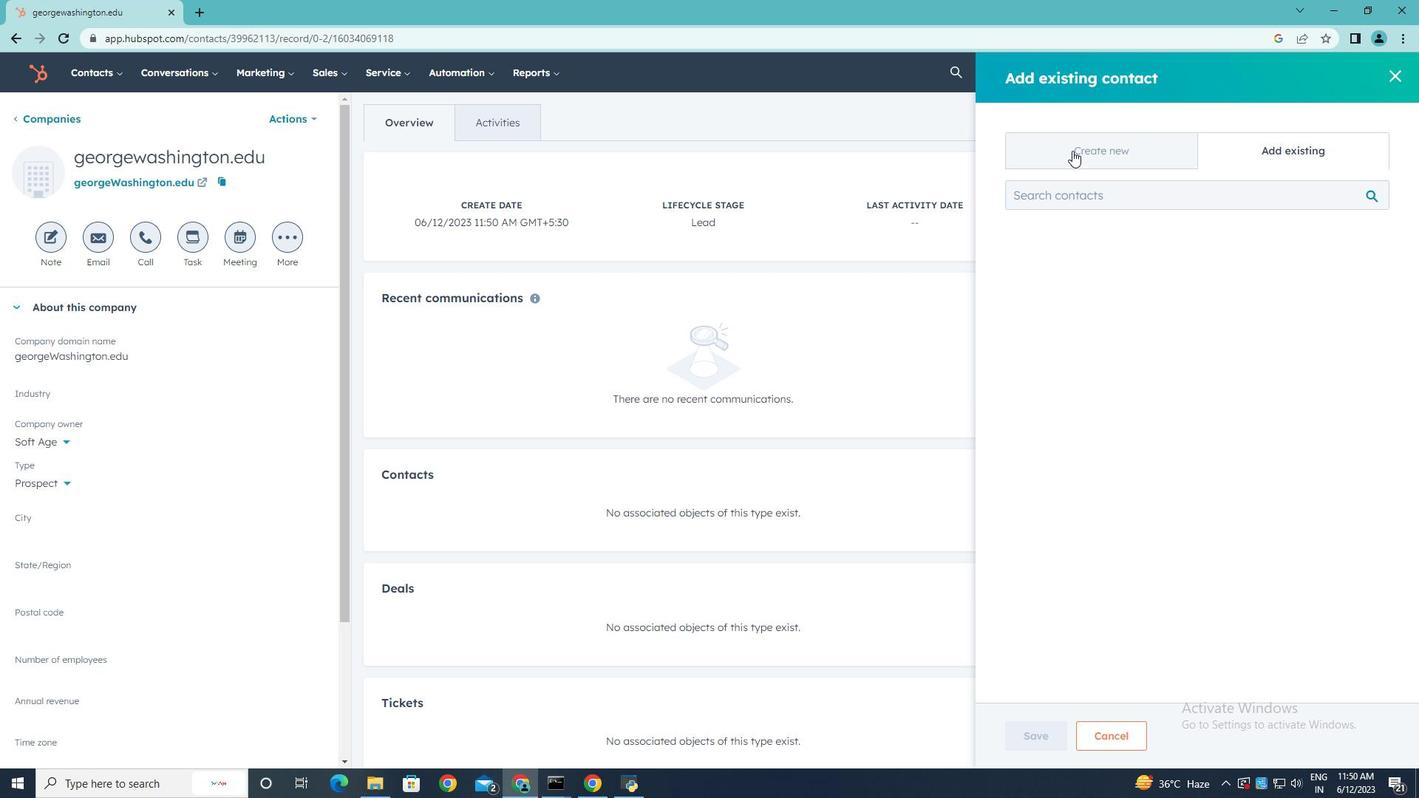 
Action: Mouse moved to (1047, 239)
Screenshot: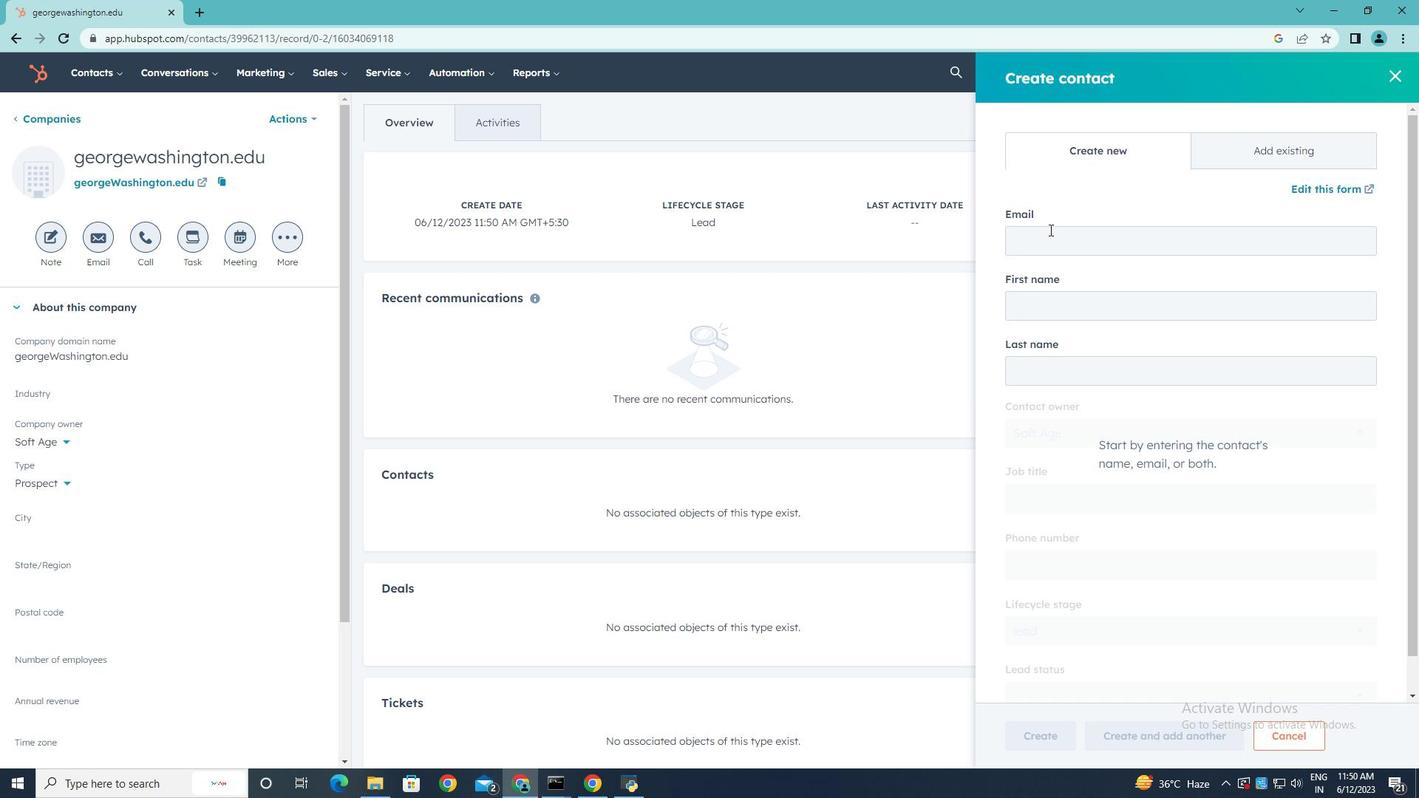 
Action: Mouse pressed left at (1047, 239)
Screenshot: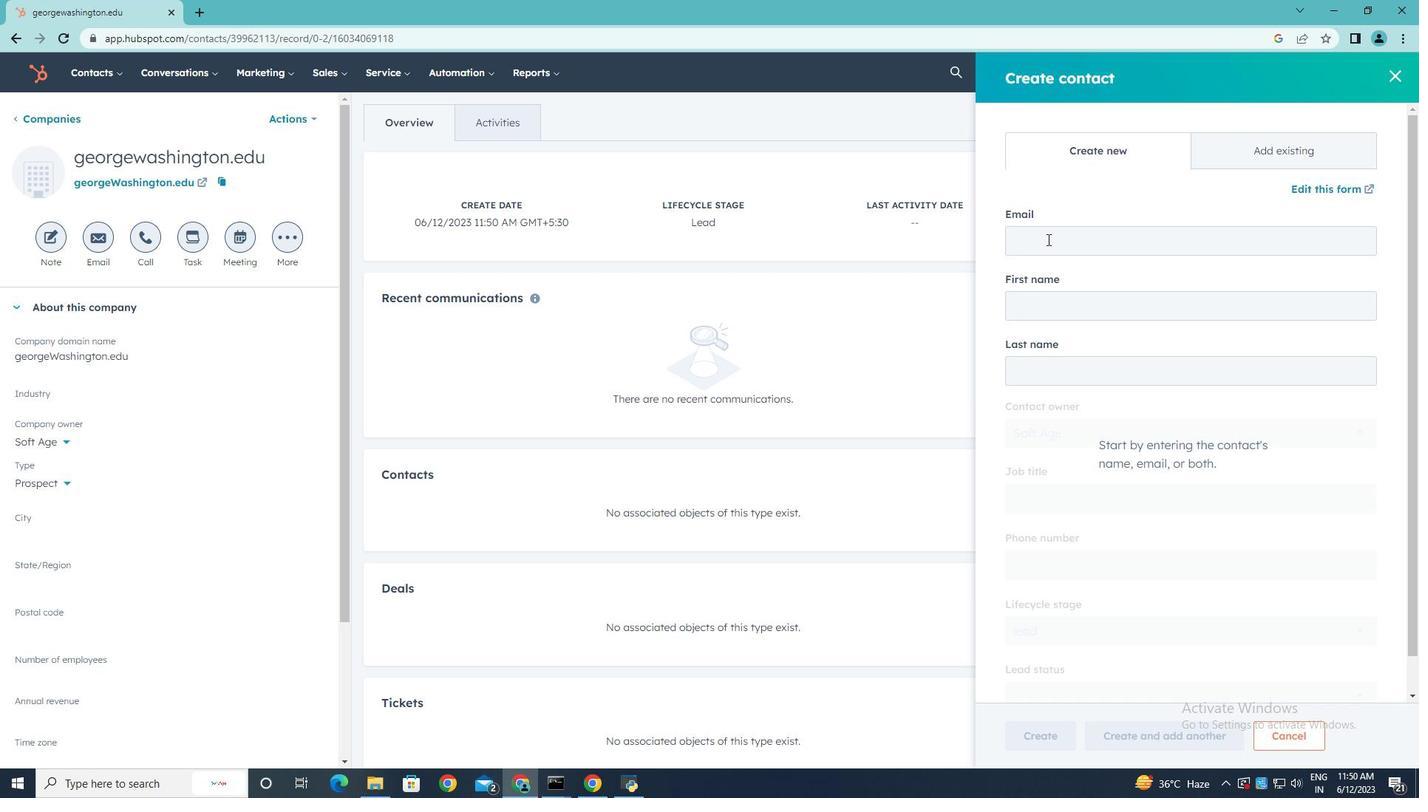 
Action: Key pressed <Key.shift><Key.shift><Key.shift><Key.shift><Key.shift><Key.shift><Key.shift><Key.shift>Sneha<Key.shift_r><Key.shift_r><Key.shift_r><Key.shift_r><Key.shift_r><Key.shift_r><Key.shift_r><Key.shift_r>_<Key.shift>Russell<Key.shift><Key.shift><Key.shift>@georgewas<Key.backspace><Key.backspace><Key.backspace><Key.shift>Washington.edu
Screenshot: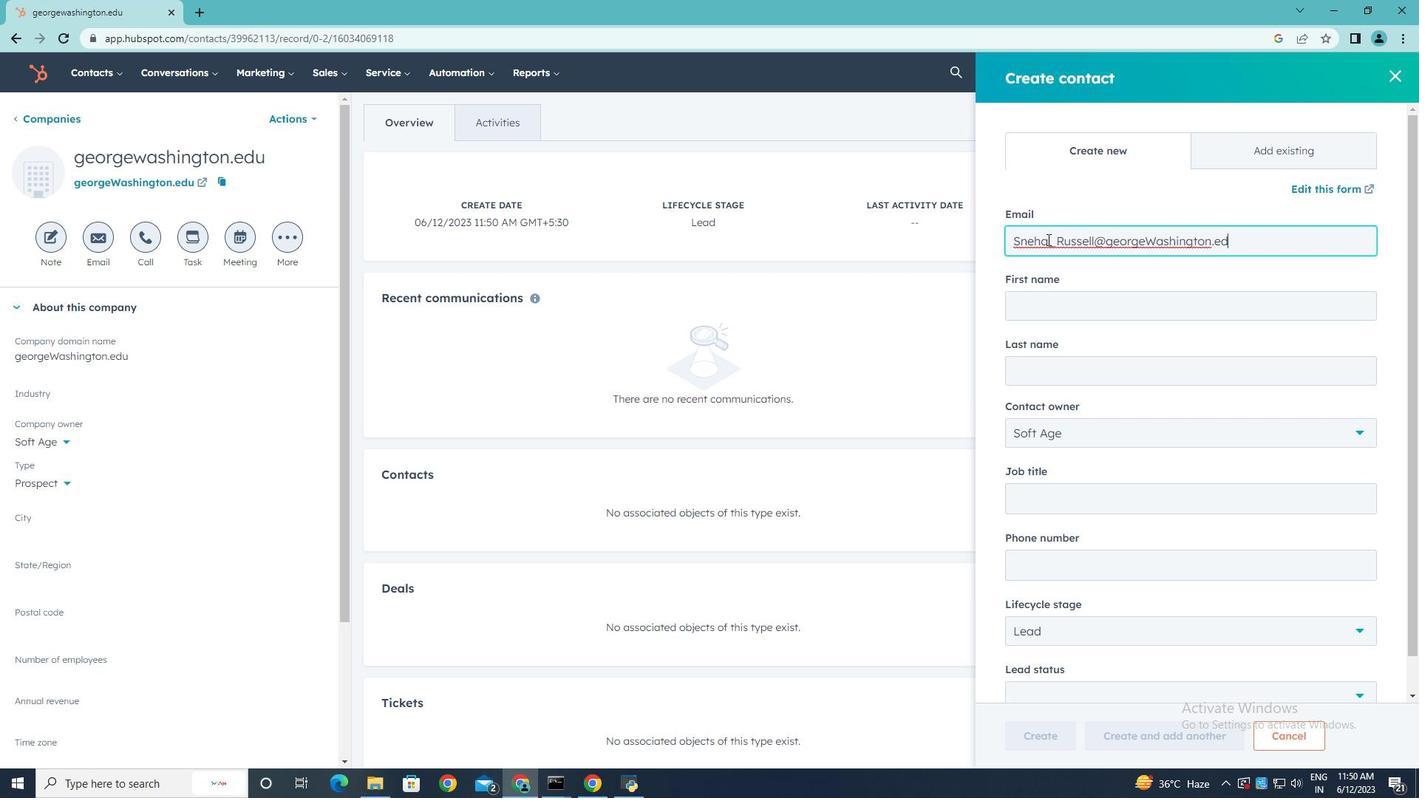 
Action: Mouse moved to (1054, 301)
Screenshot: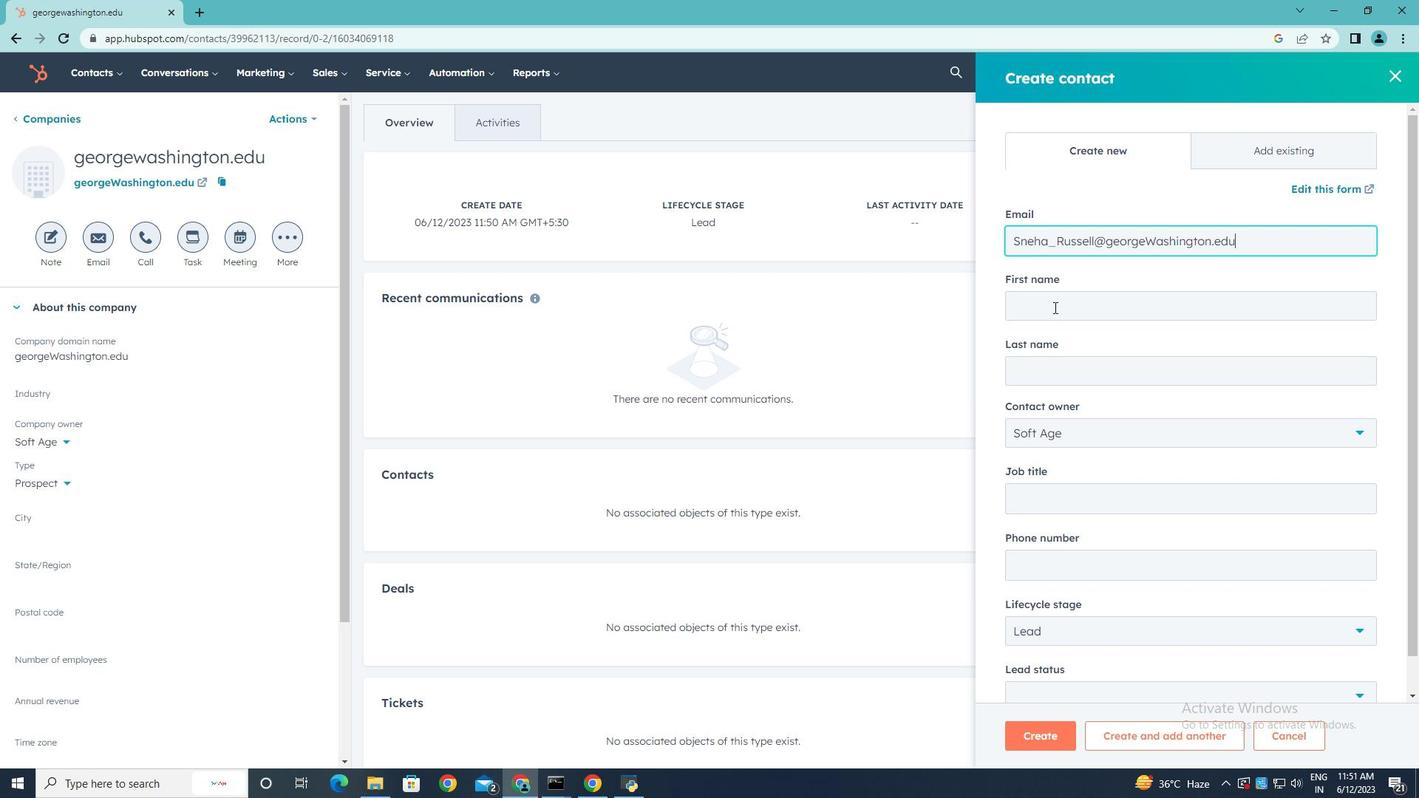 
Action: Mouse pressed left at (1054, 301)
Screenshot: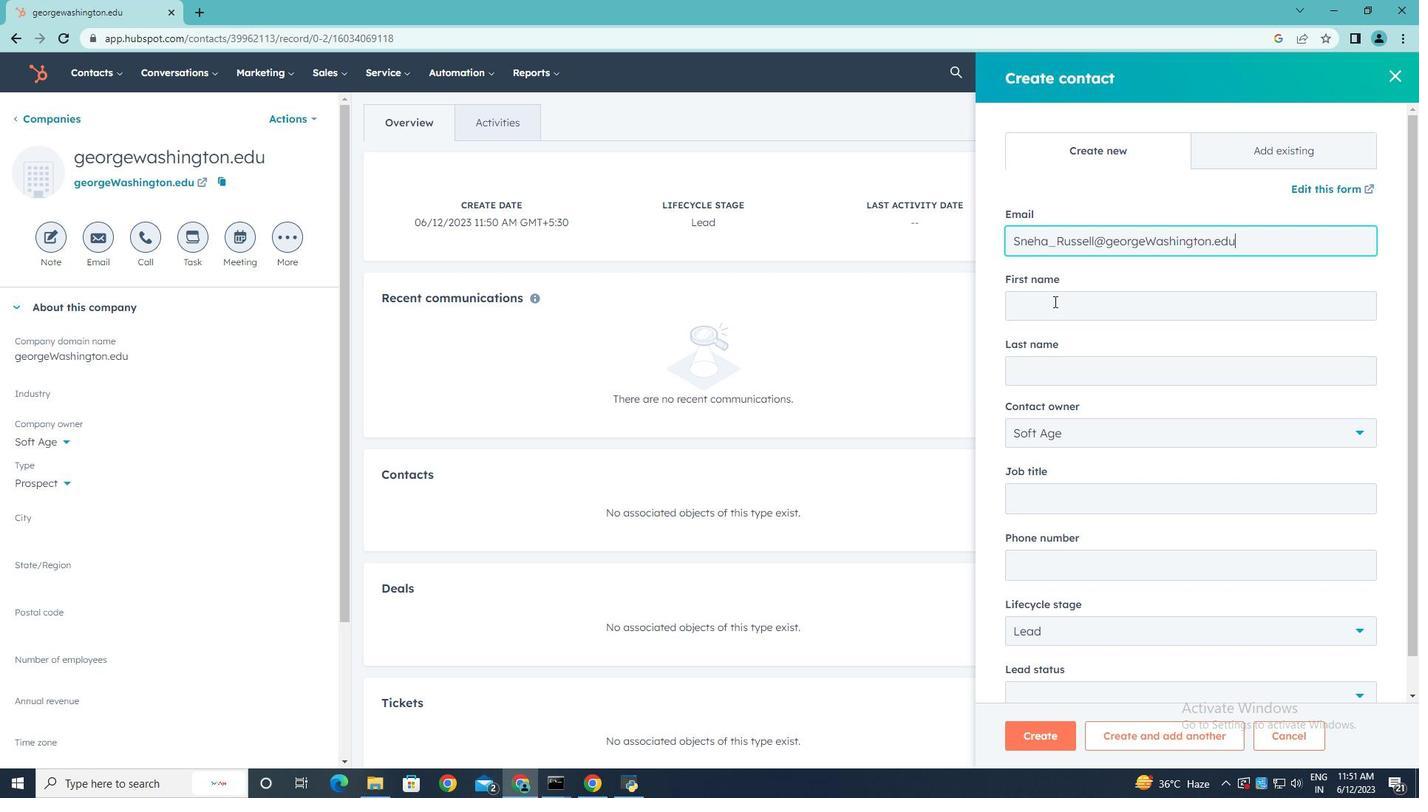 
Action: Key pressed <Key.shift>Sneg<Key.backspace>ha
Screenshot: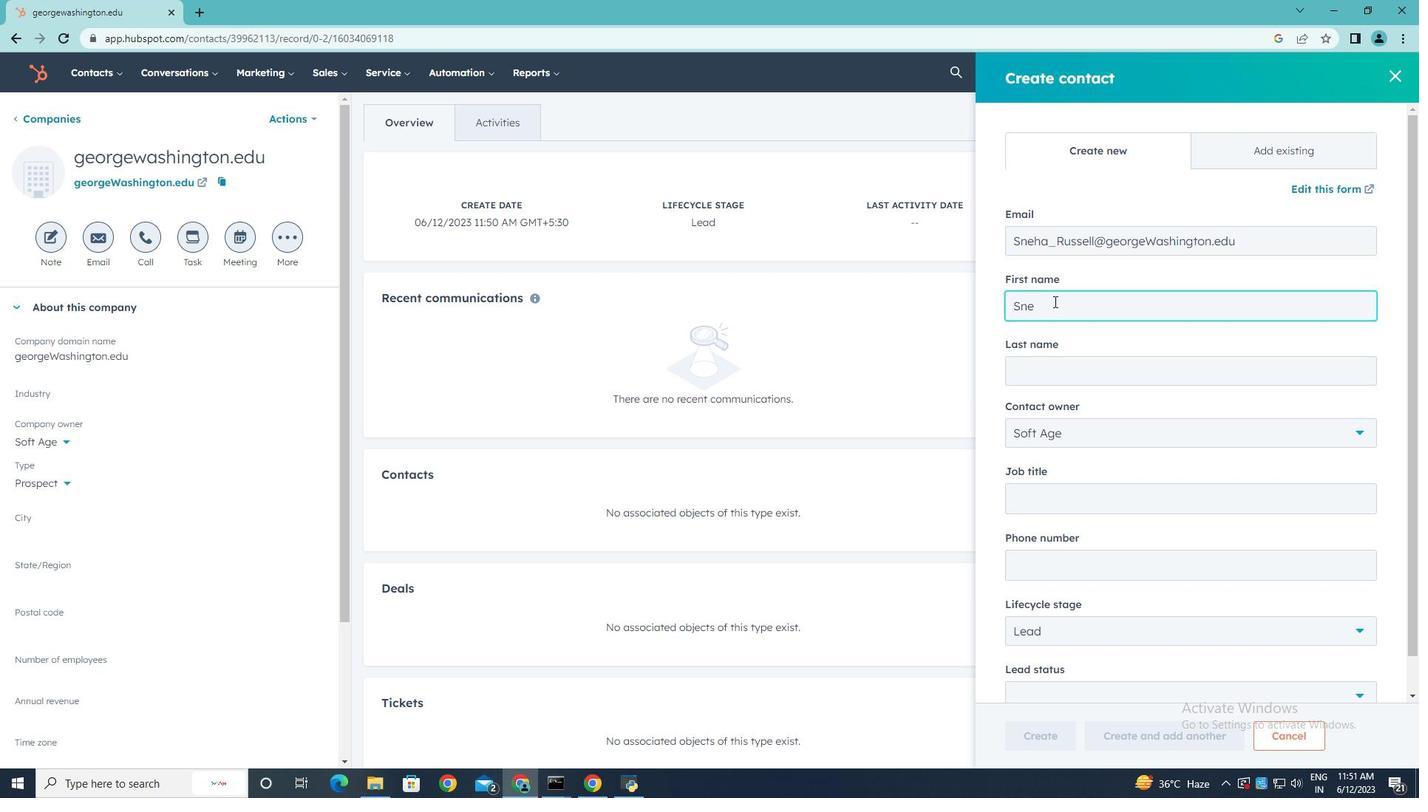 
Action: Mouse moved to (1060, 380)
Screenshot: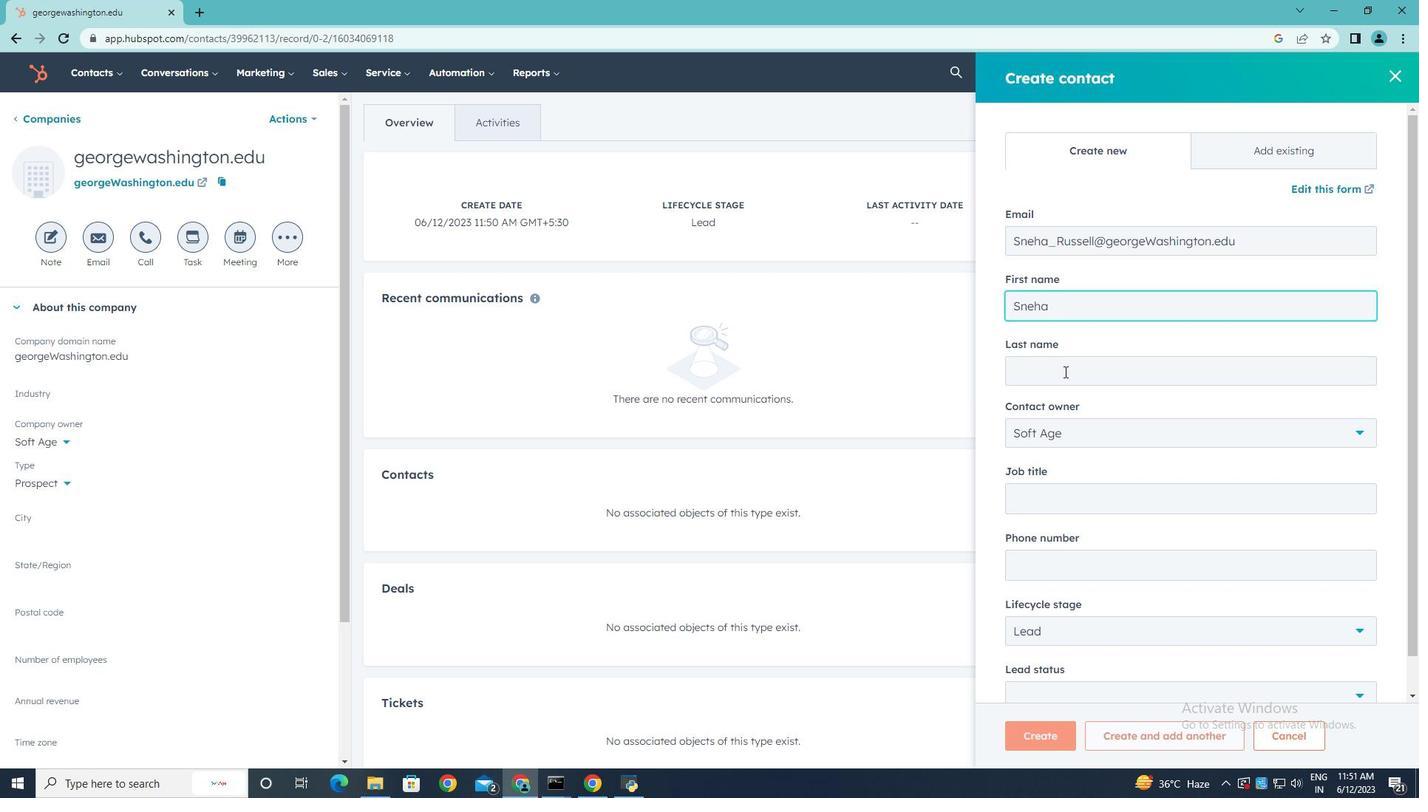 
Action: Mouse pressed left at (1060, 380)
Screenshot: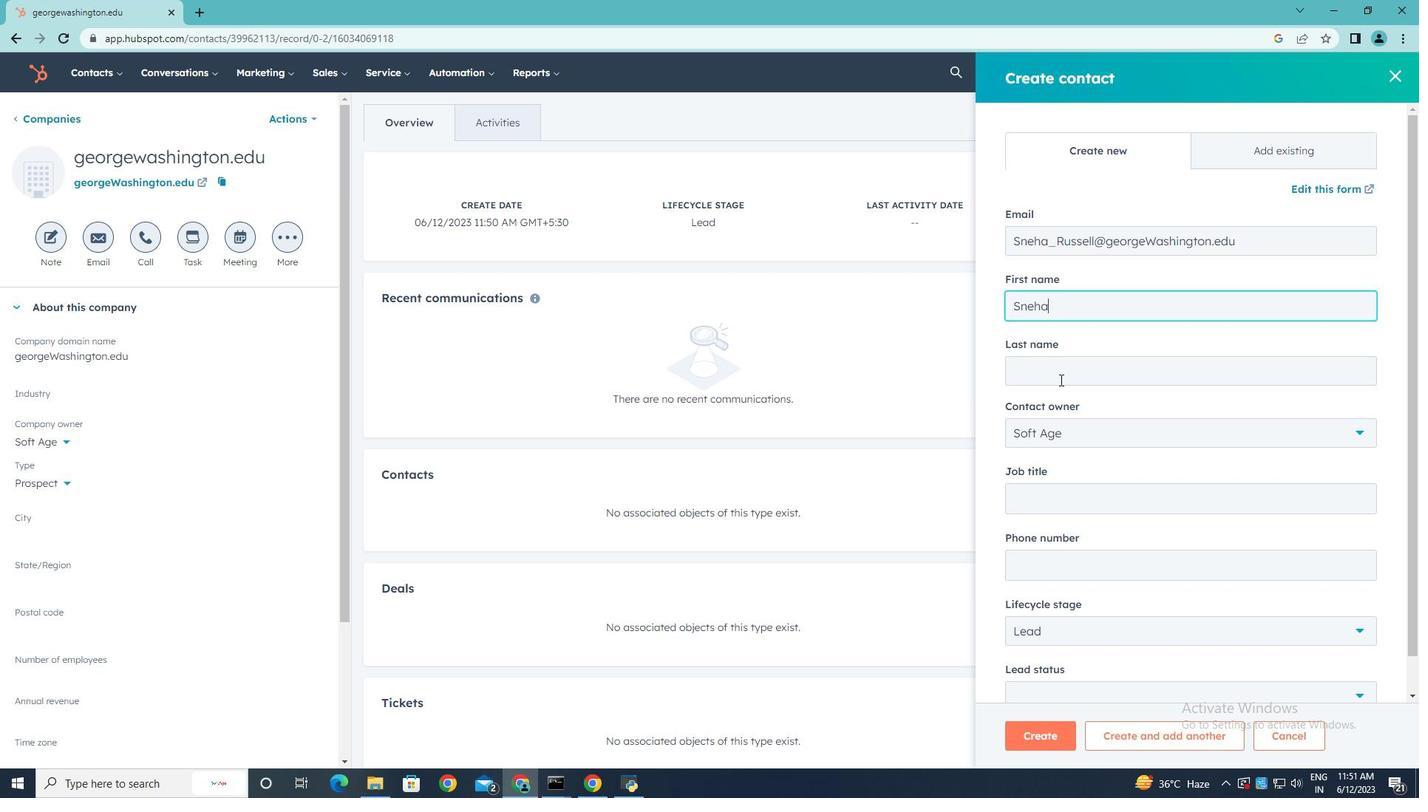 
Action: Key pressed <Key.shift>Russell
Screenshot: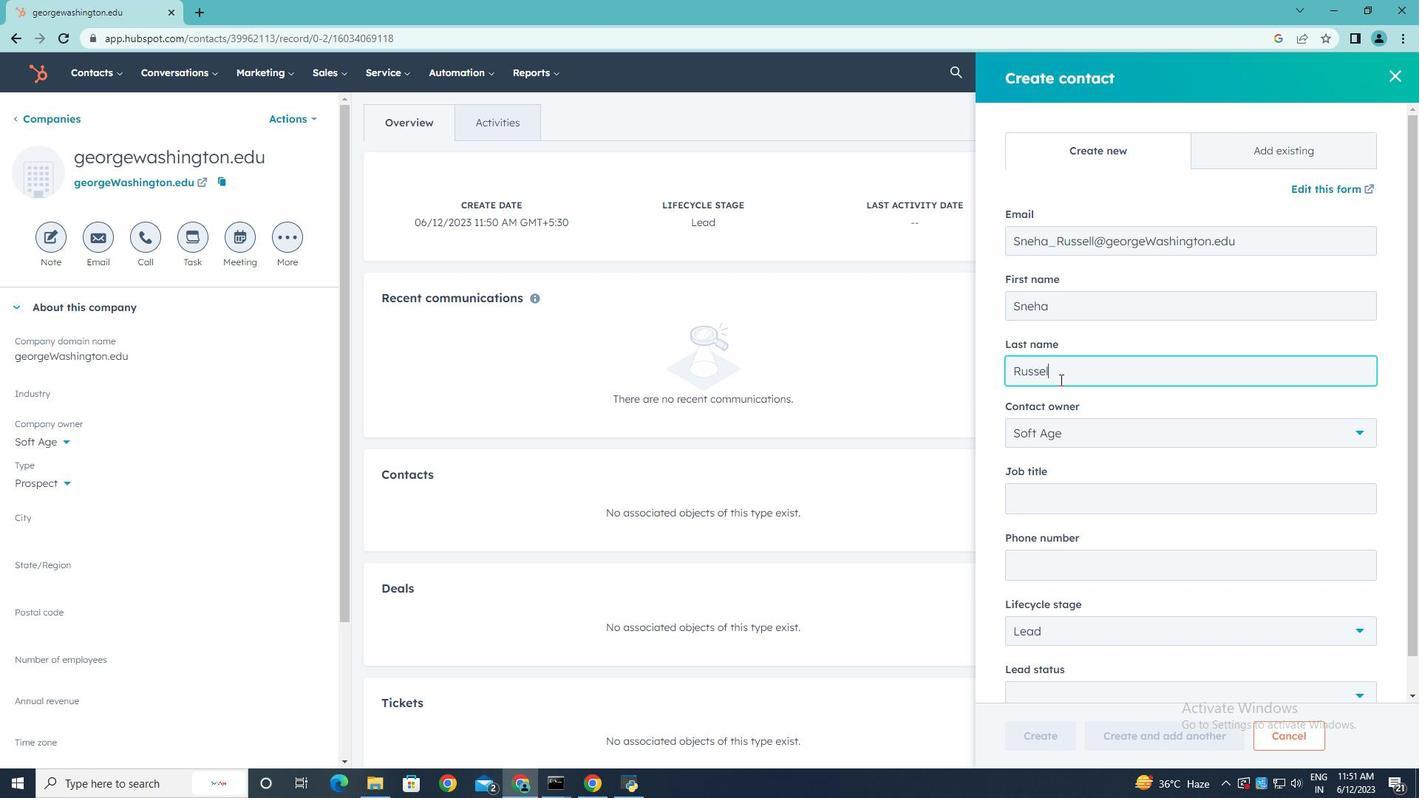 
Action: Mouse moved to (1075, 508)
Screenshot: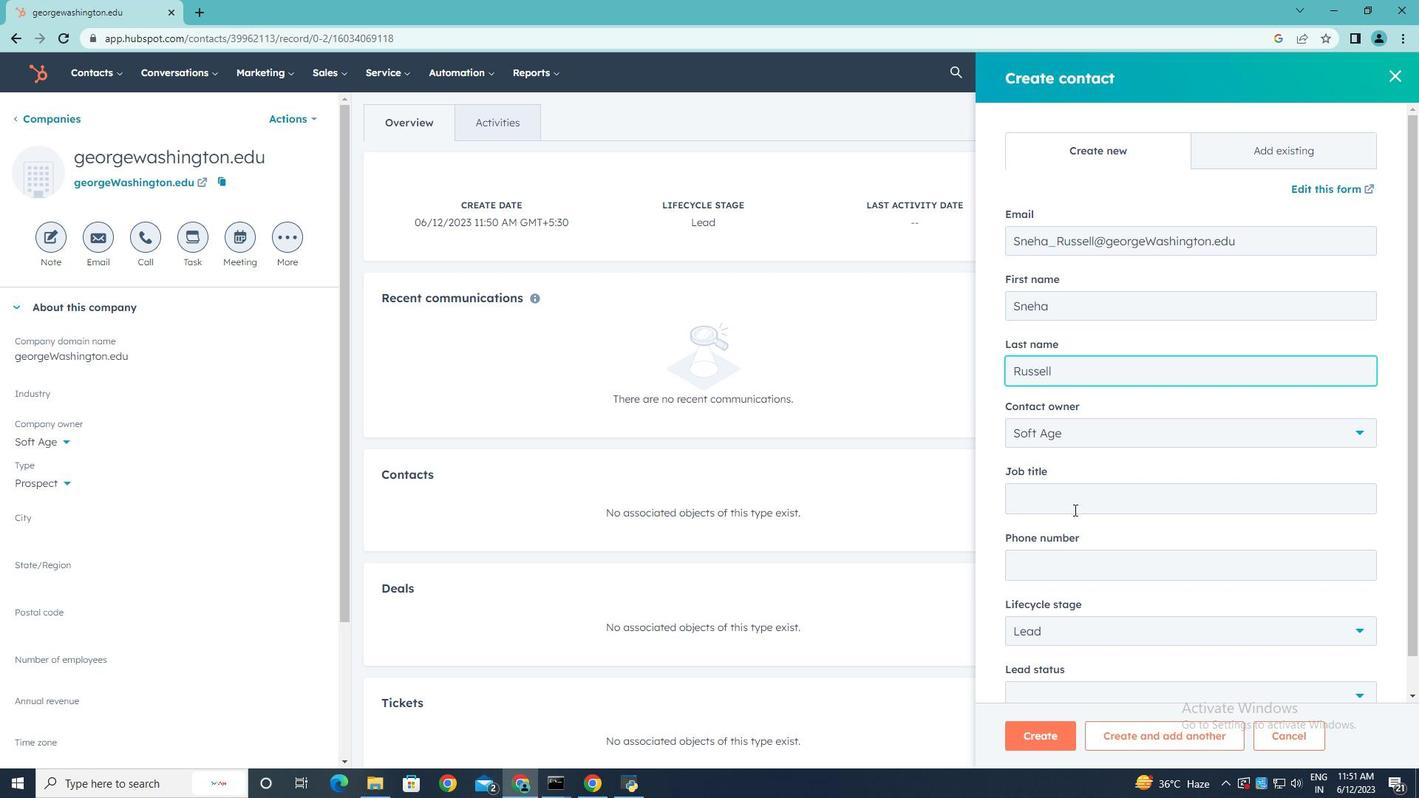 
Action: Mouse pressed left at (1075, 508)
Screenshot: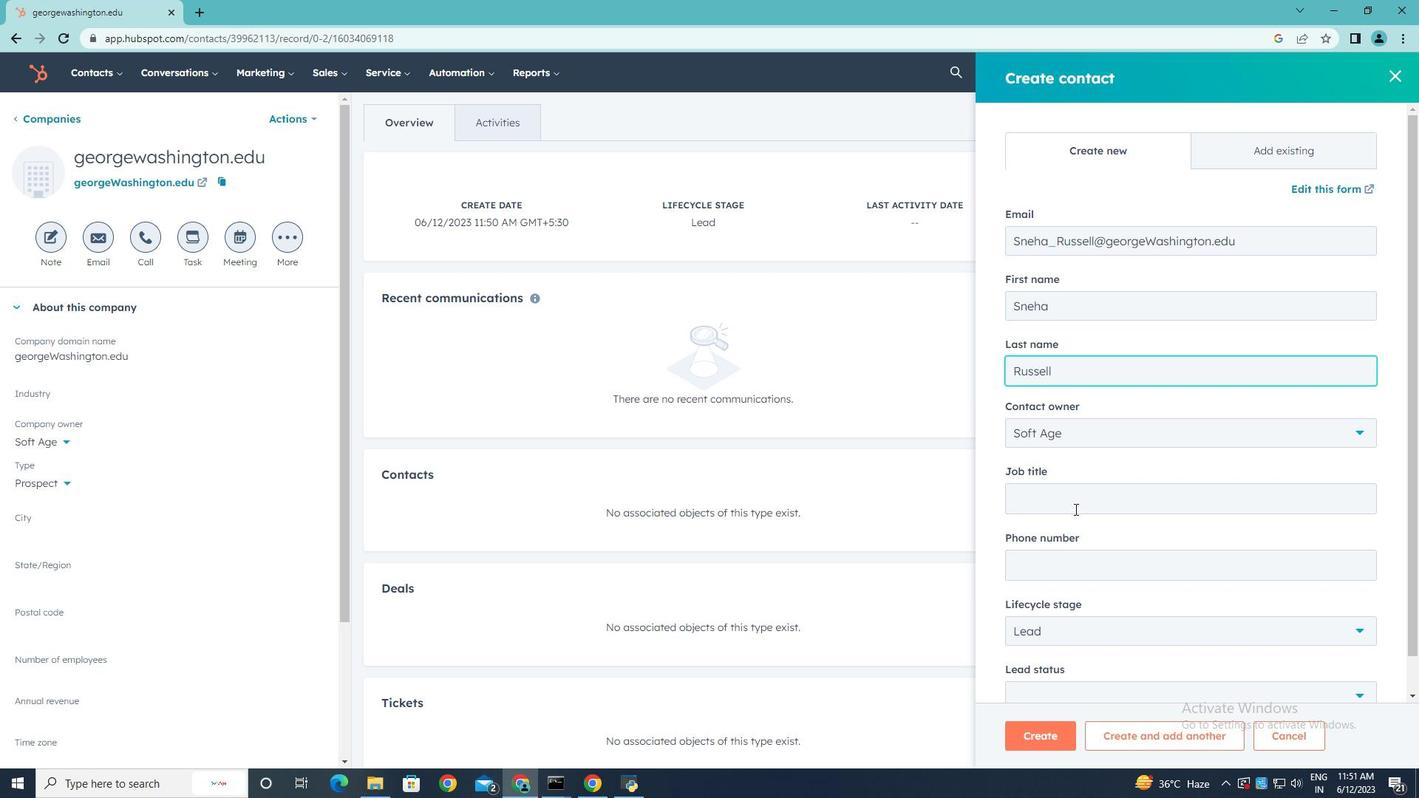 
Action: Key pressed <Key.shift>Marketing<Key.space><Key.shift><Key.shift><Key.shift><Key.shift><Key.shift><Key.shift><Key.shift><Key.shift><Key.shift><Key.shift><Key.shift><Key.shift><Key.shift><Key.shift><Key.shift><Key.shift><Key.shift><Key.shift><Key.shift><Key.shift><Key.shift><Key.shift><Key.shift><Key.shift><Key.shift><Key.shift><Key.shift><Key.shift><Key.shift><Key.shift><Key.shift><Key.shift><Key.shift><Key.shift><Key.shift><Key.shift><Key.shift><Key.shift><Key.shift><Key.shift><Key.shift><Key.shift><Key.shift><Key.shift><Key.shift><Key.shift><Key.shift><Key.shift><Key.shift><Key.shift>De<Key.backspace>o<Key.backspace>irector
Screenshot: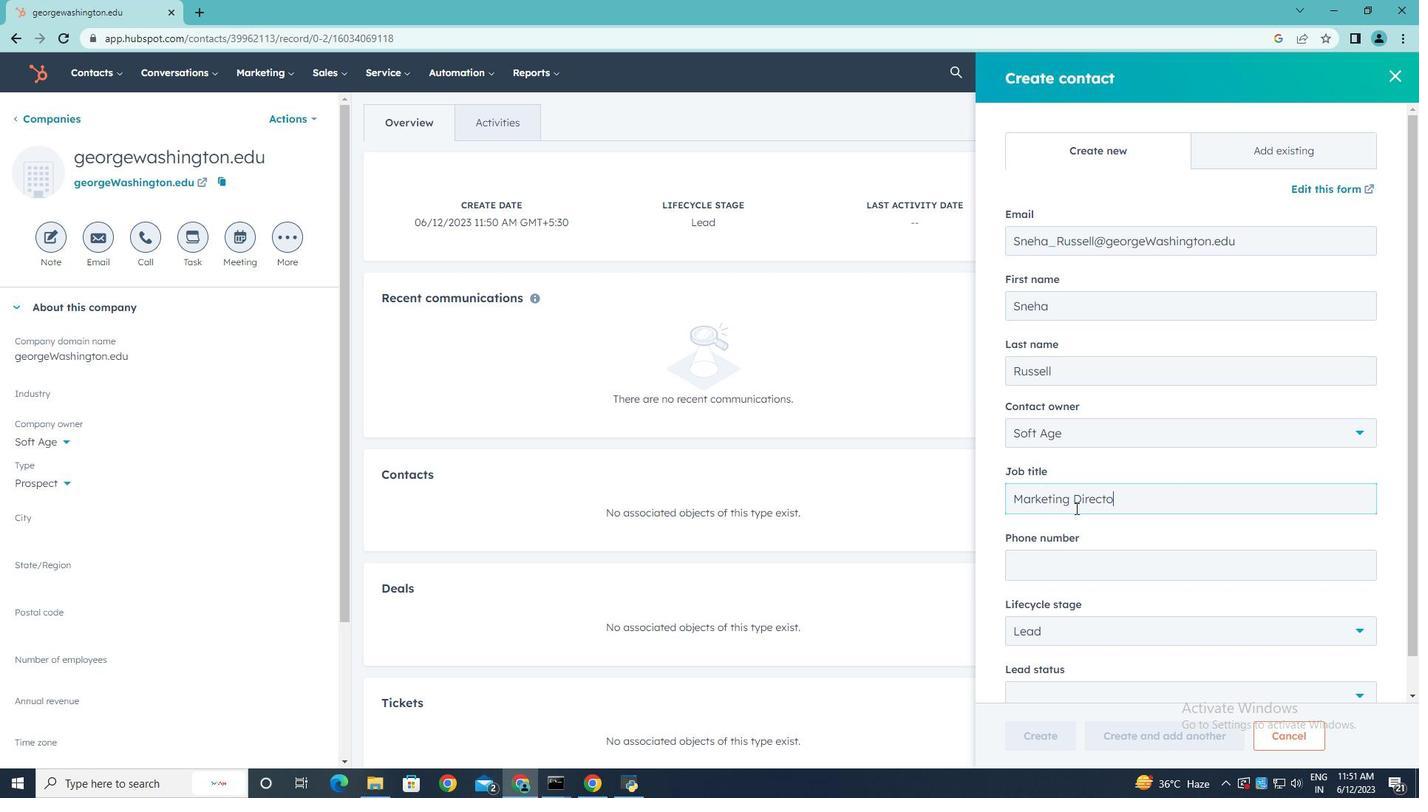 
Action: Mouse moved to (1058, 561)
Screenshot: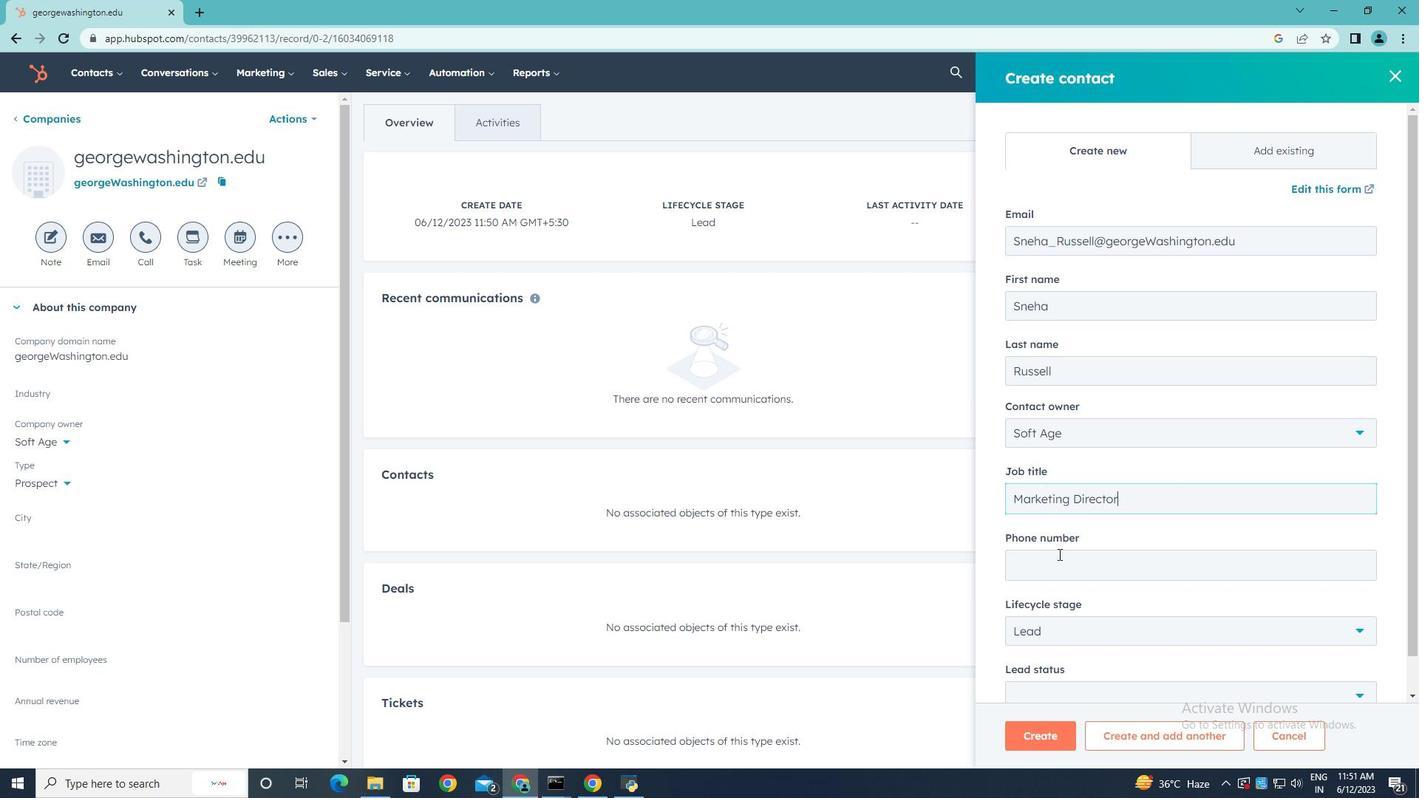 
Action: Mouse pressed left at (1058, 561)
Screenshot: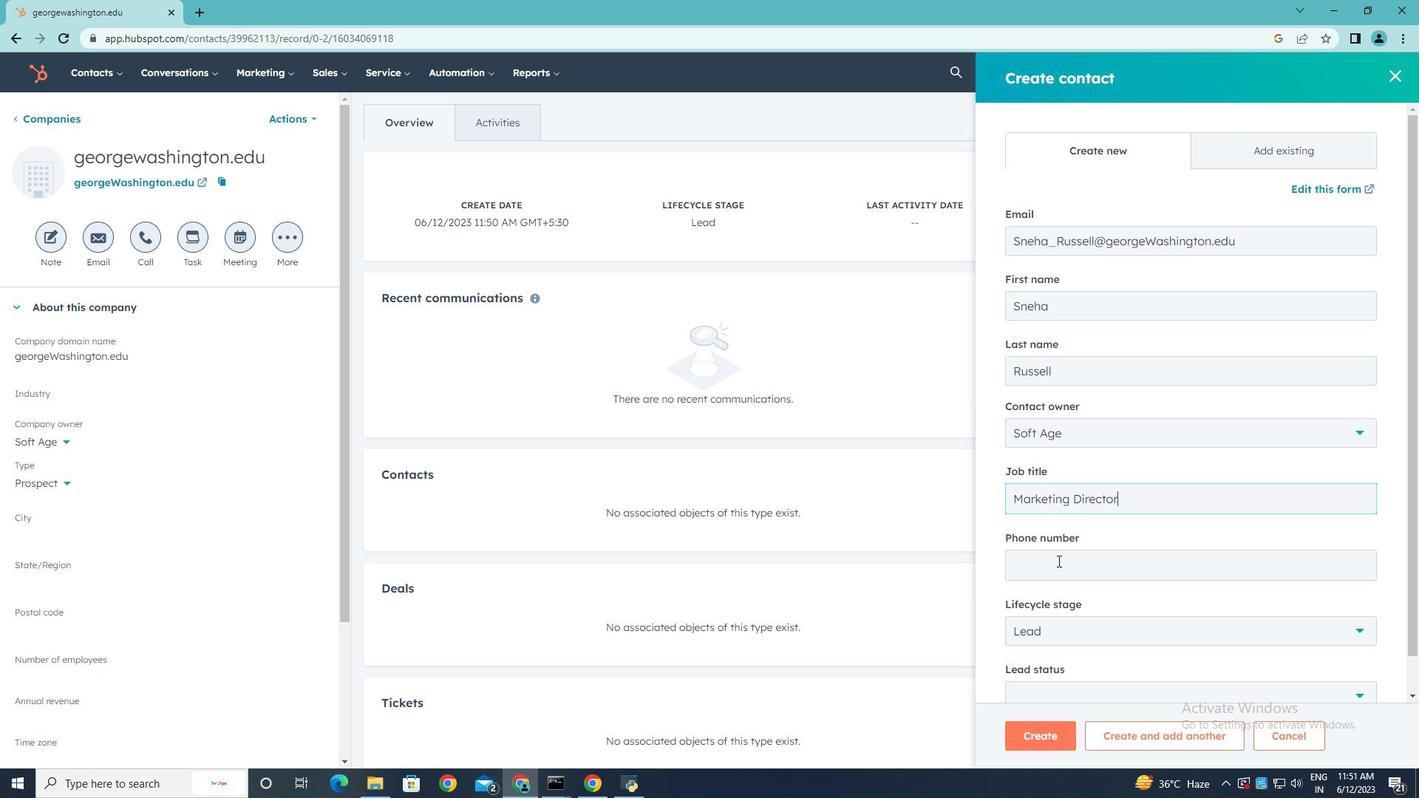 
Action: Key pressed 6175559018
Screenshot: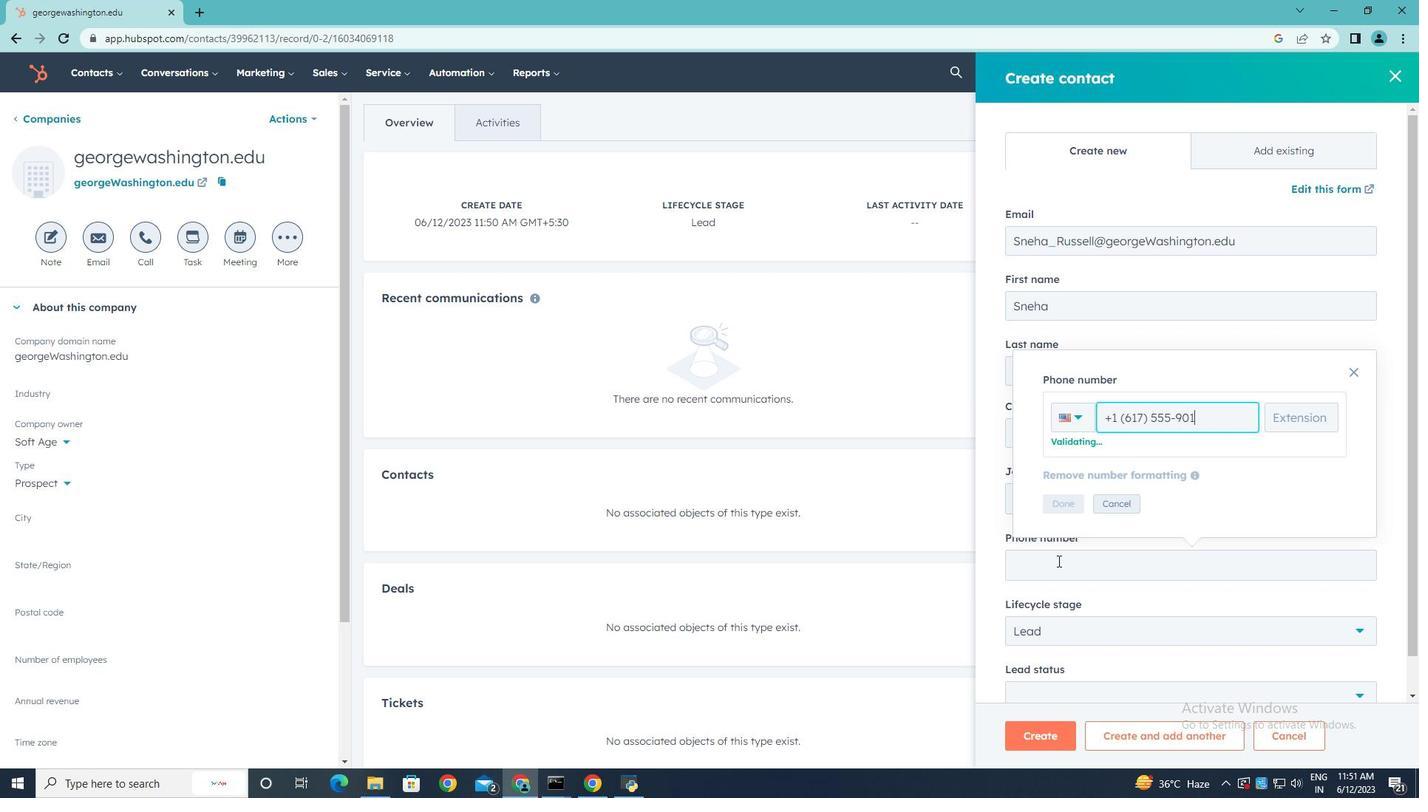 
Action: Mouse moved to (1068, 507)
Screenshot: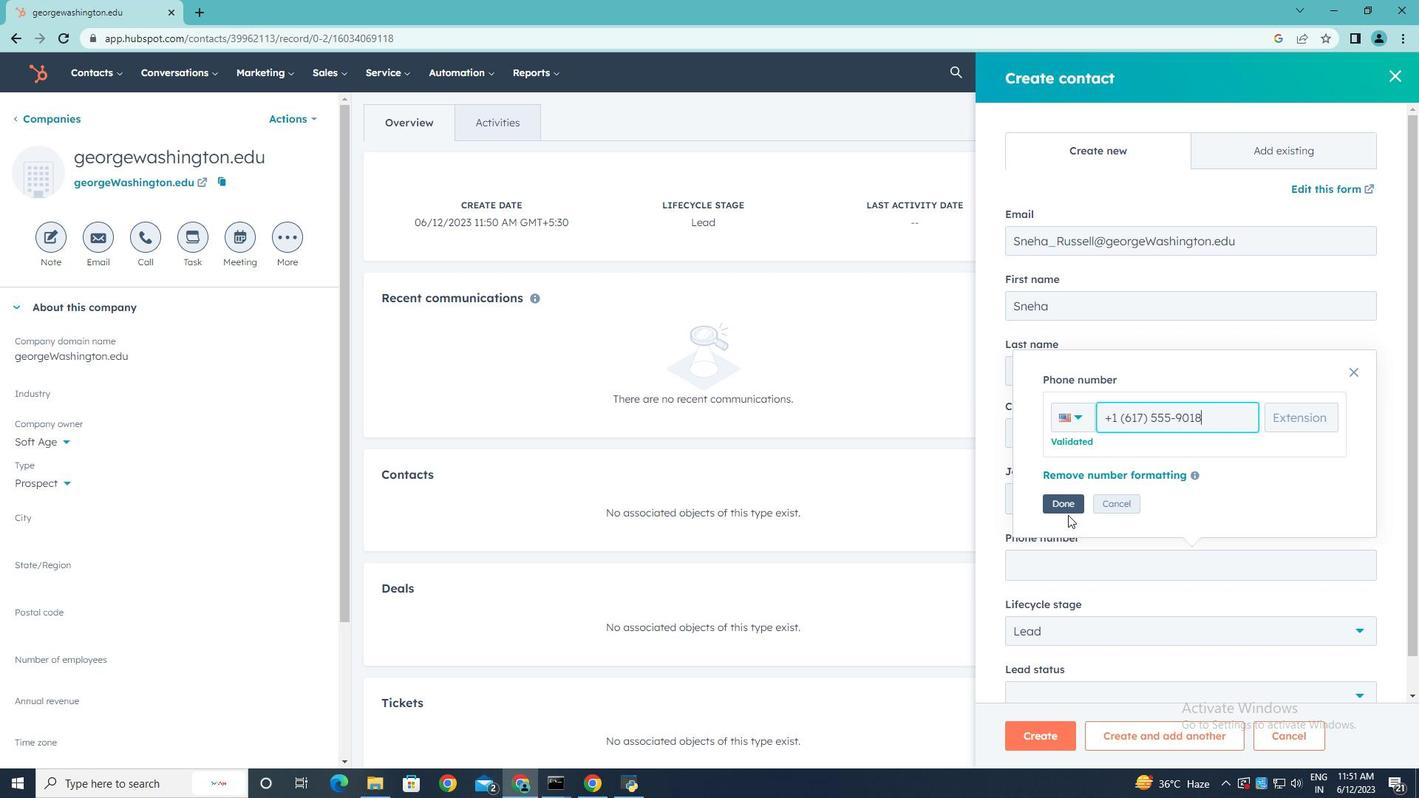 
Action: Mouse pressed left at (1068, 507)
Screenshot: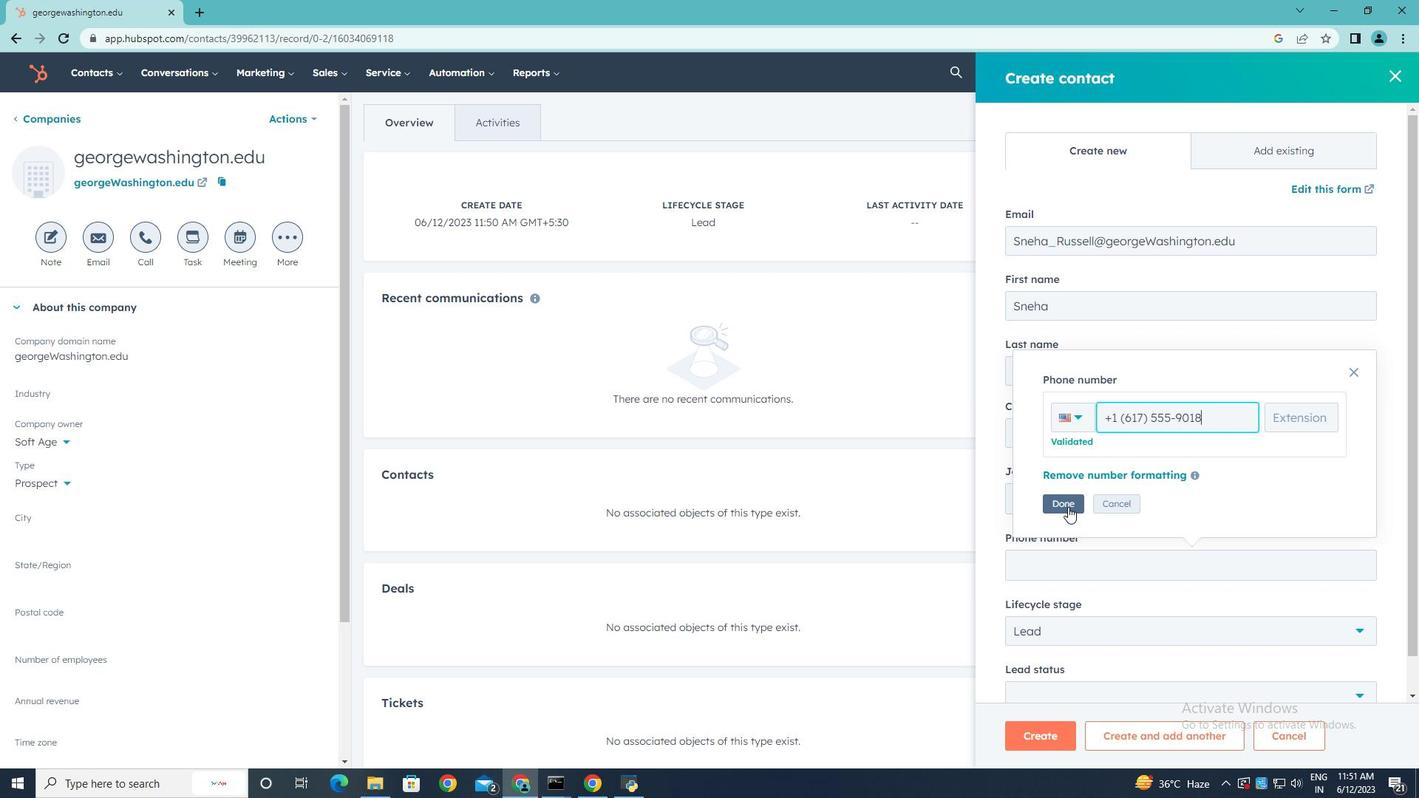 
Action: Mouse moved to (1360, 633)
Screenshot: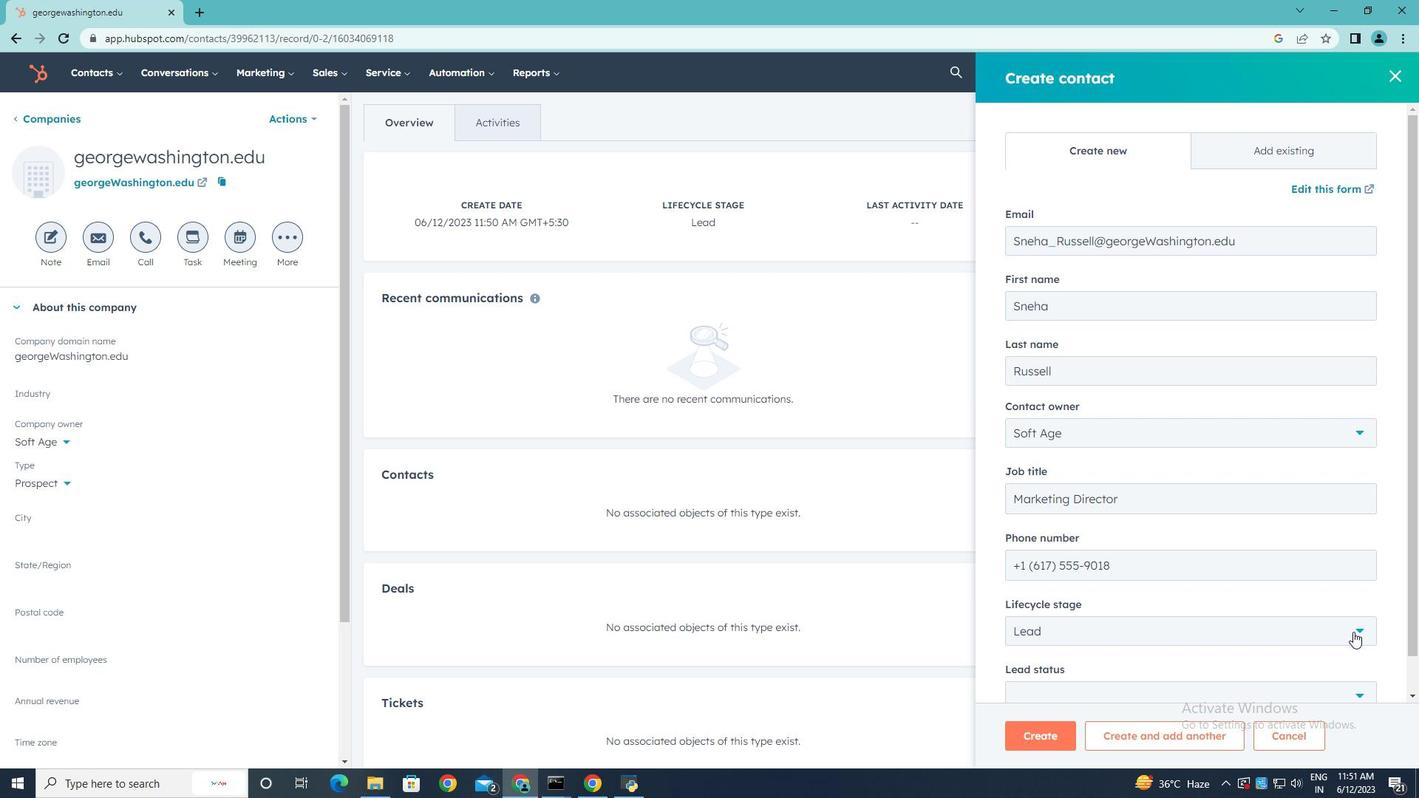 
Action: Mouse pressed left at (1360, 633)
Screenshot: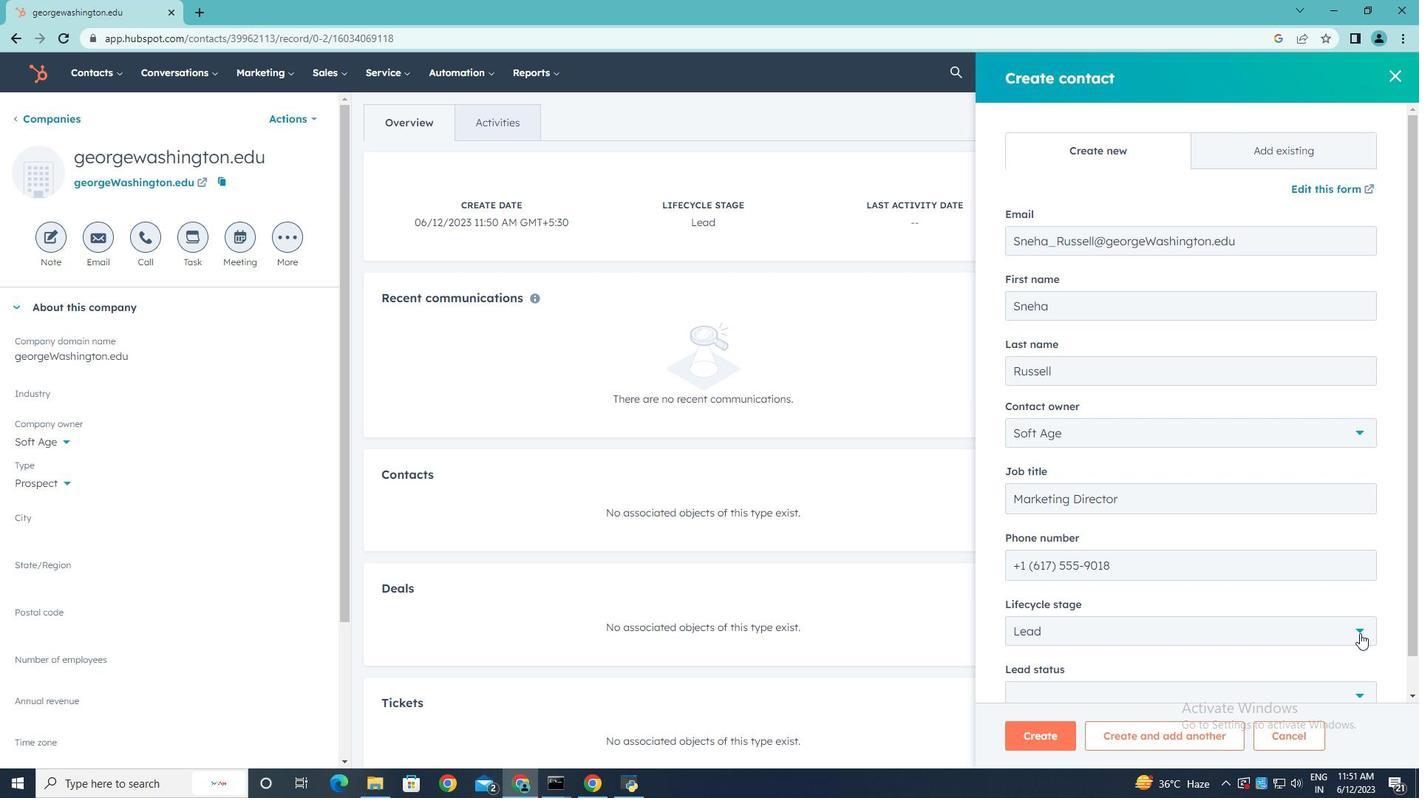 
Action: Mouse moved to (1261, 499)
Screenshot: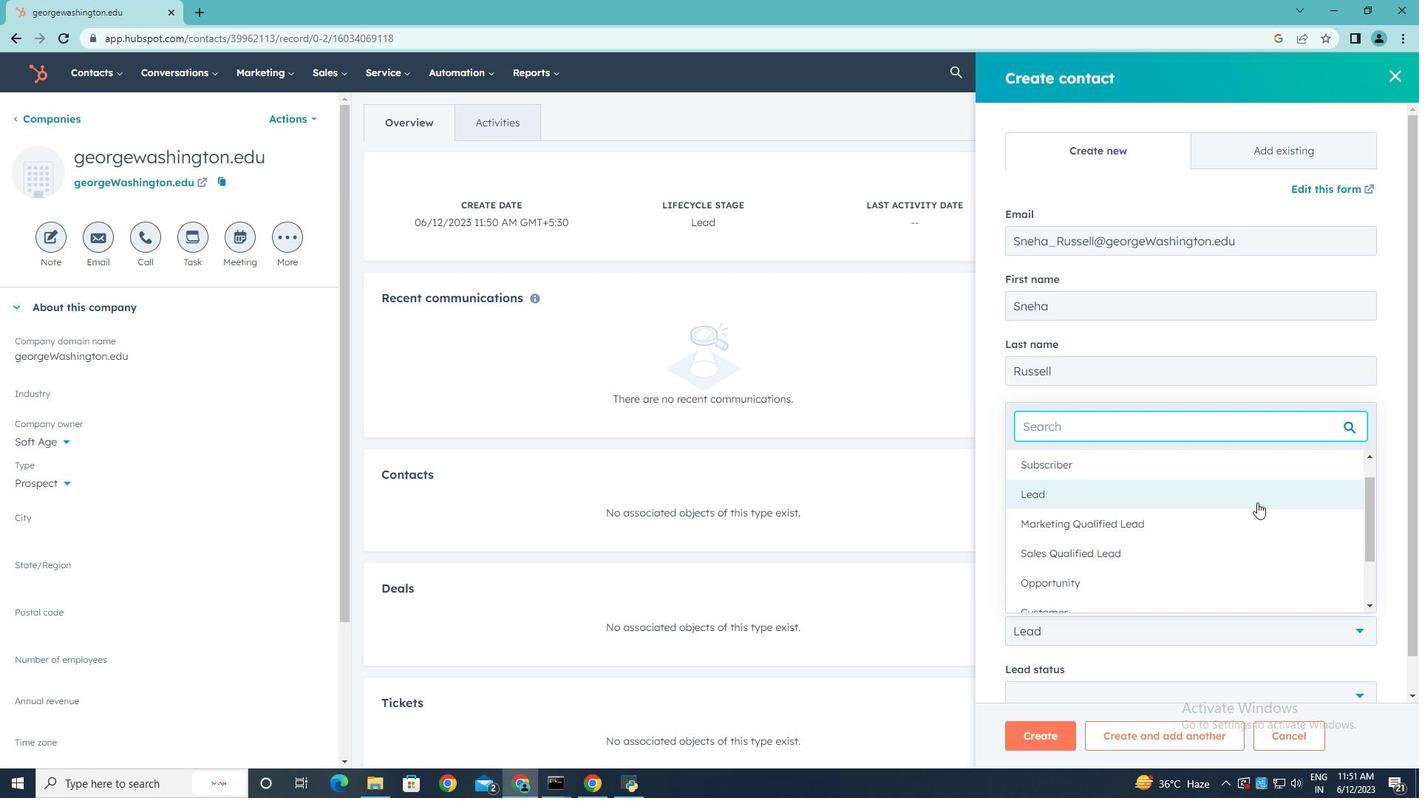
Action: Mouse pressed left at (1261, 499)
Screenshot: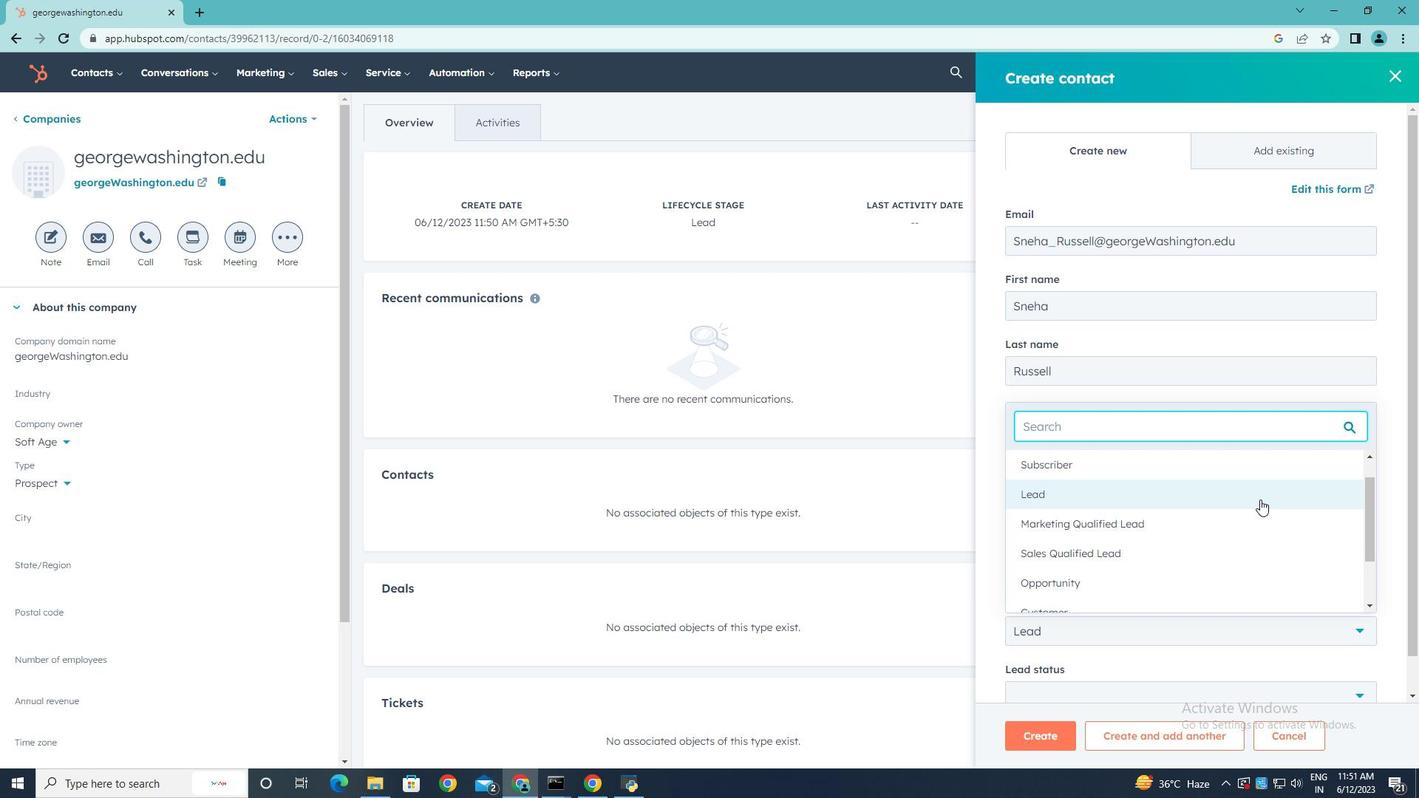 
Action: Mouse moved to (1335, 627)
Screenshot: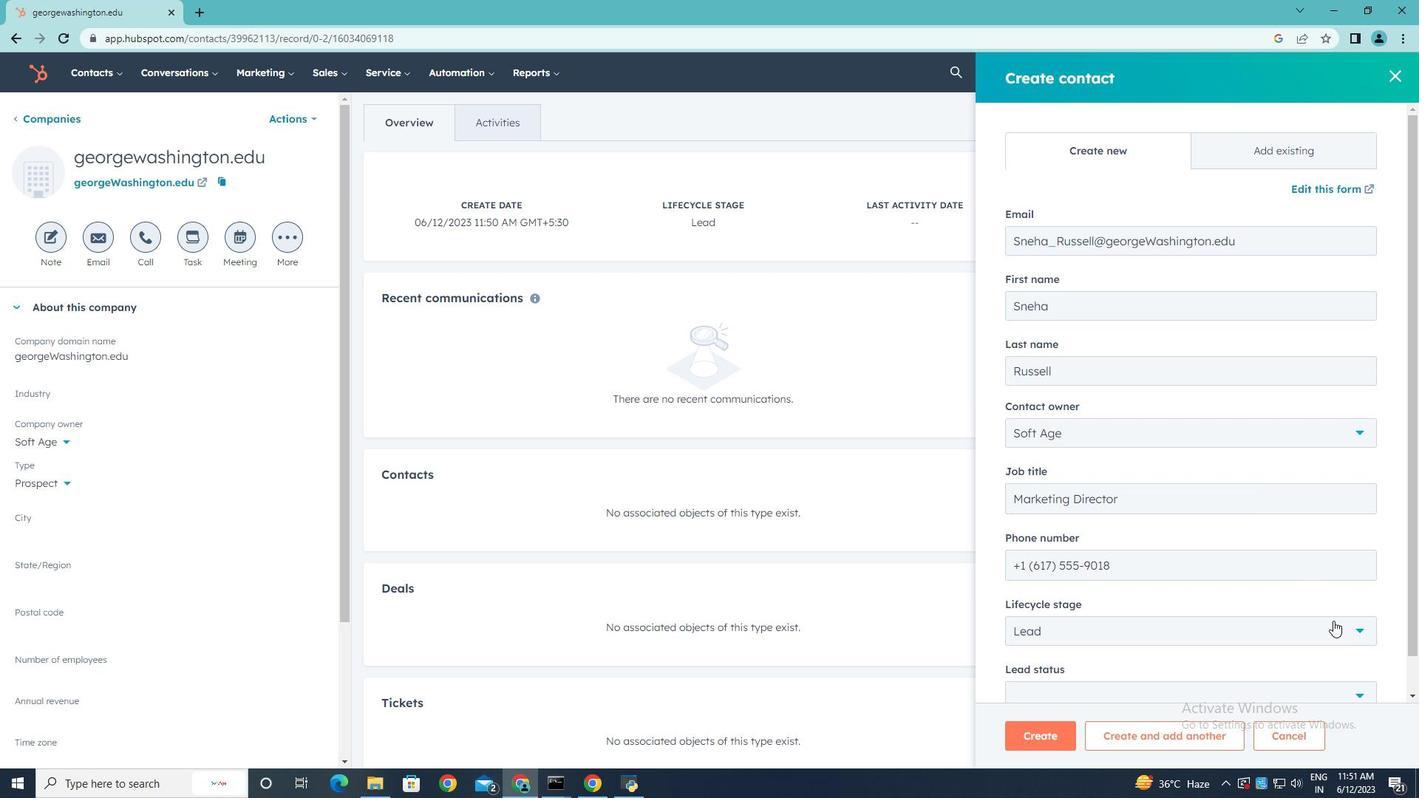 
Action: Mouse scrolled (1335, 626) with delta (0, 0)
Screenshot: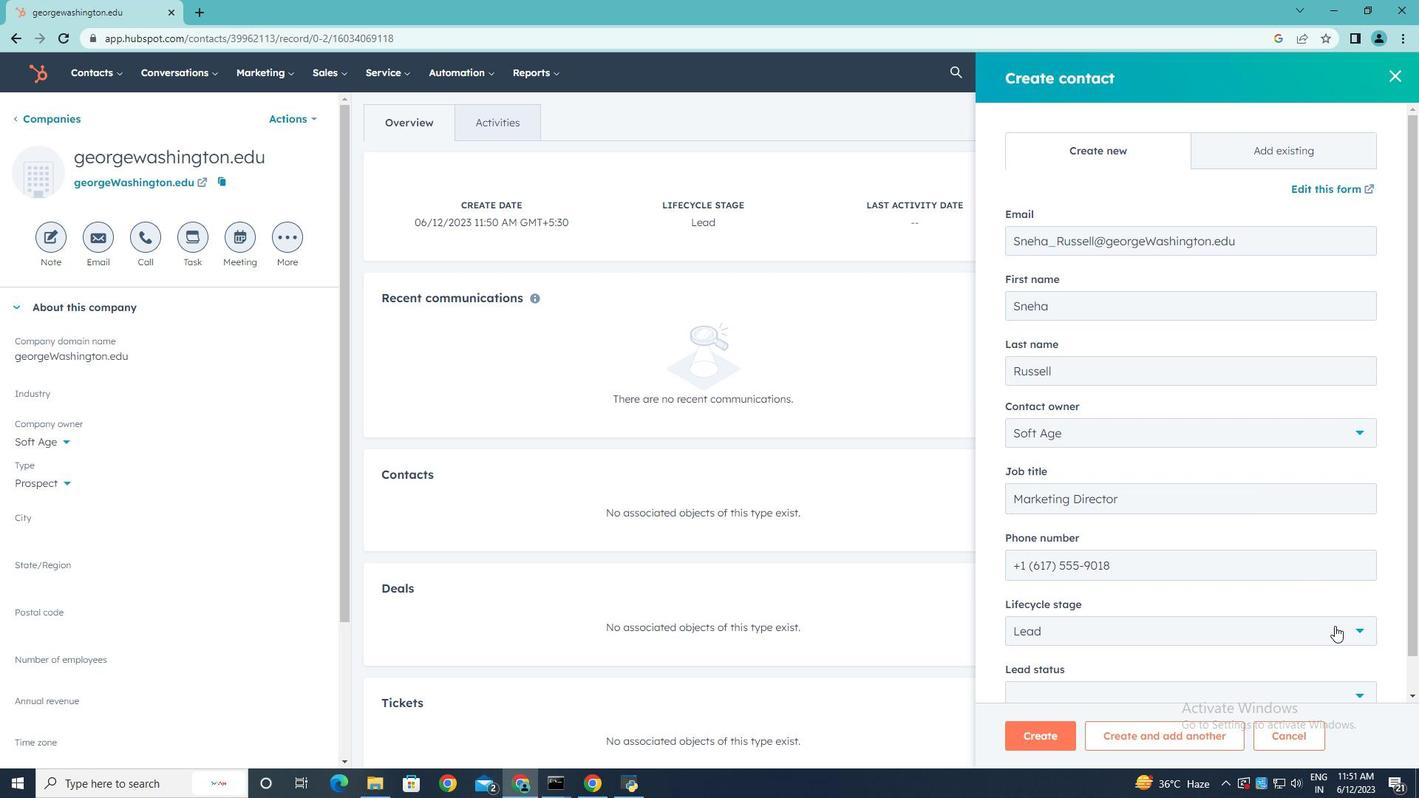
Action: Mouse scrolled (1335, 626) with delta (0, 0)
Screenshot: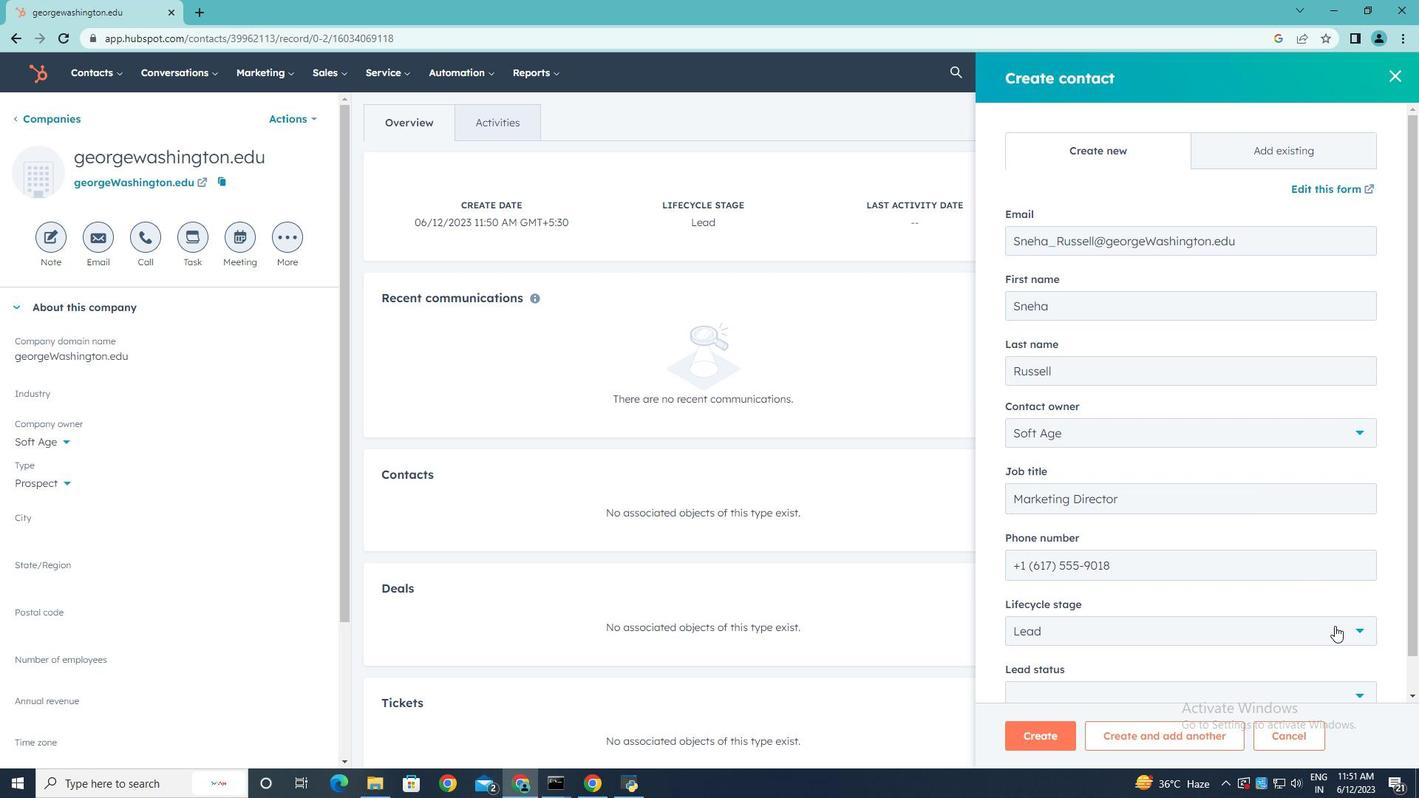 
Action: Mouse moved to (1358, 656)
Screenshot: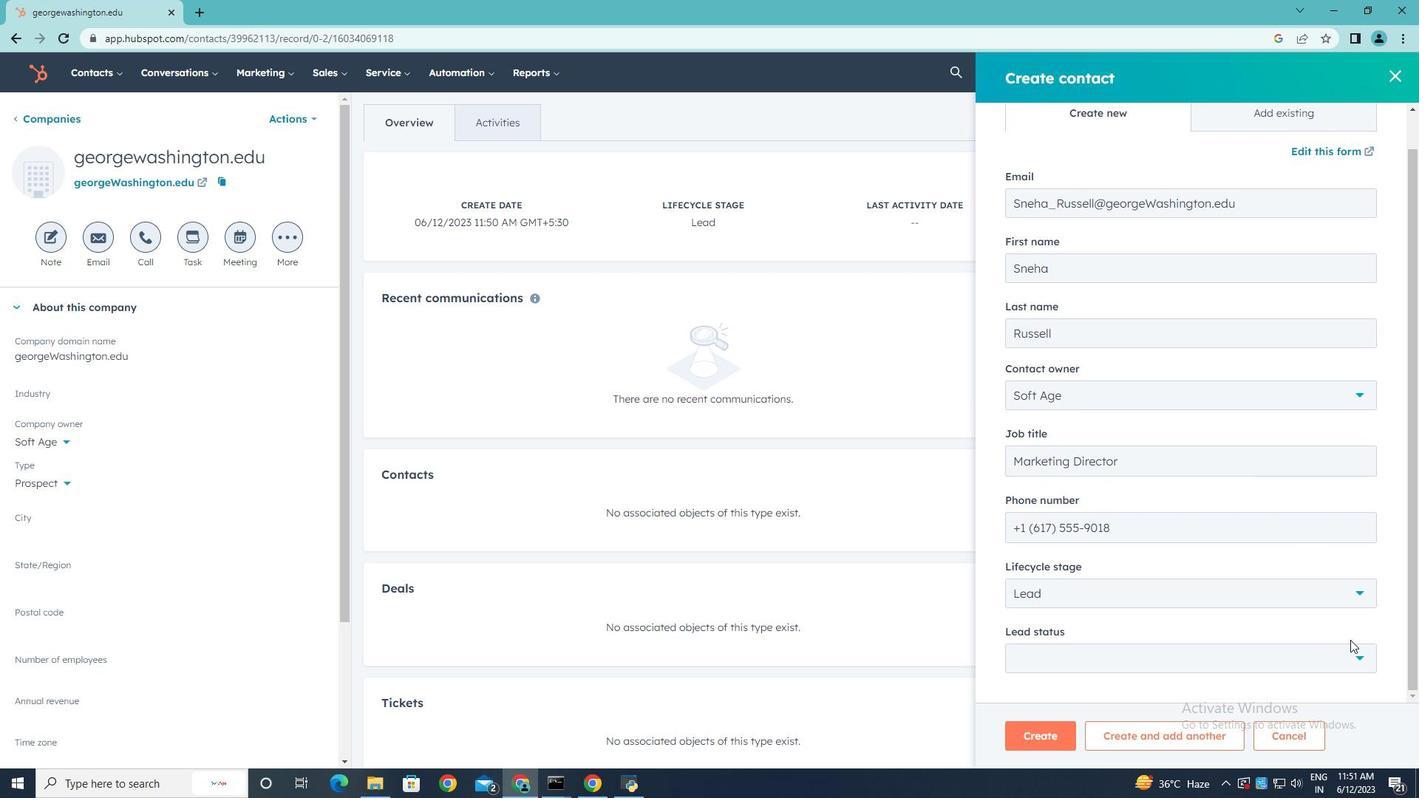 
Action: Mouse pressed left at (1358, 656)
Screenshot: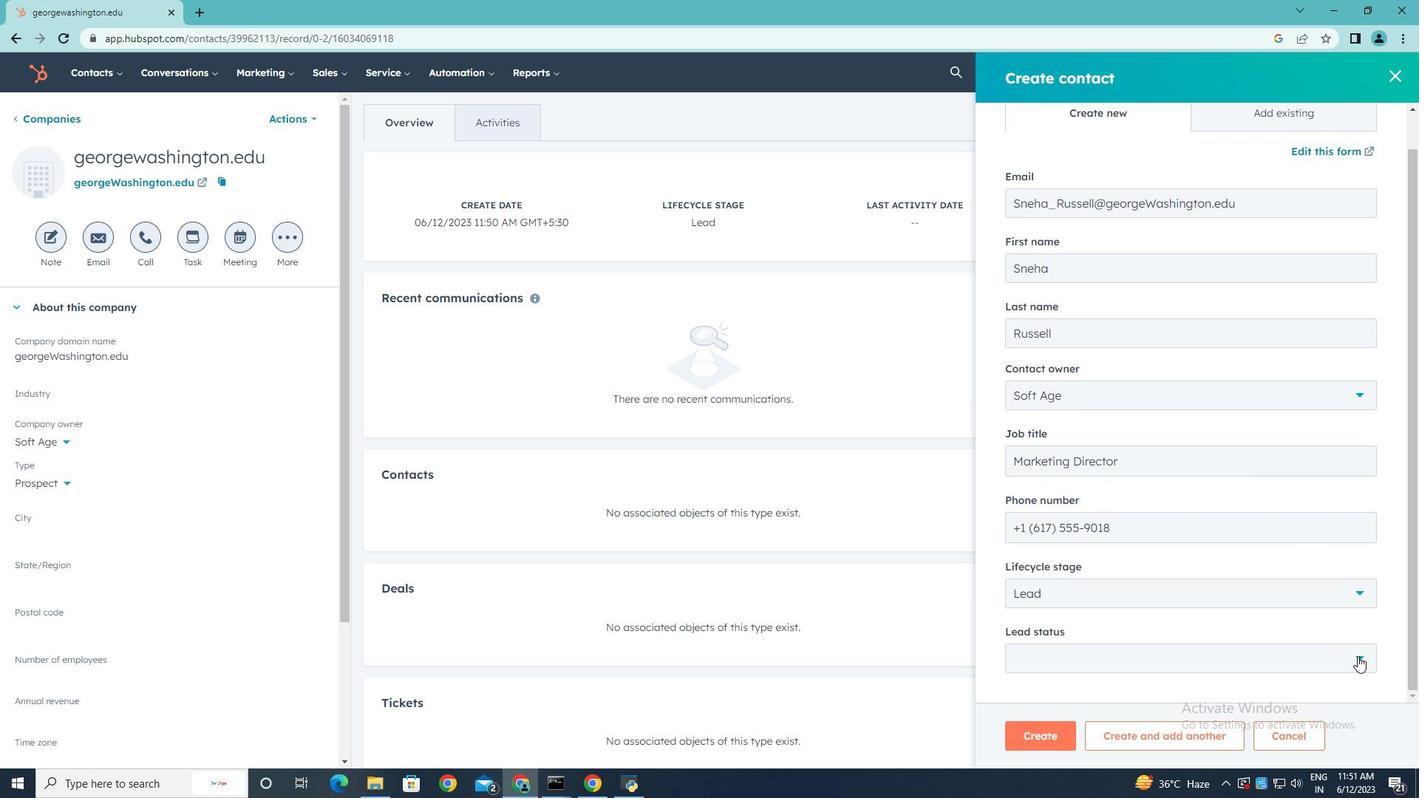 
Action: Mouse moved to (1253, 556)
Screenshot: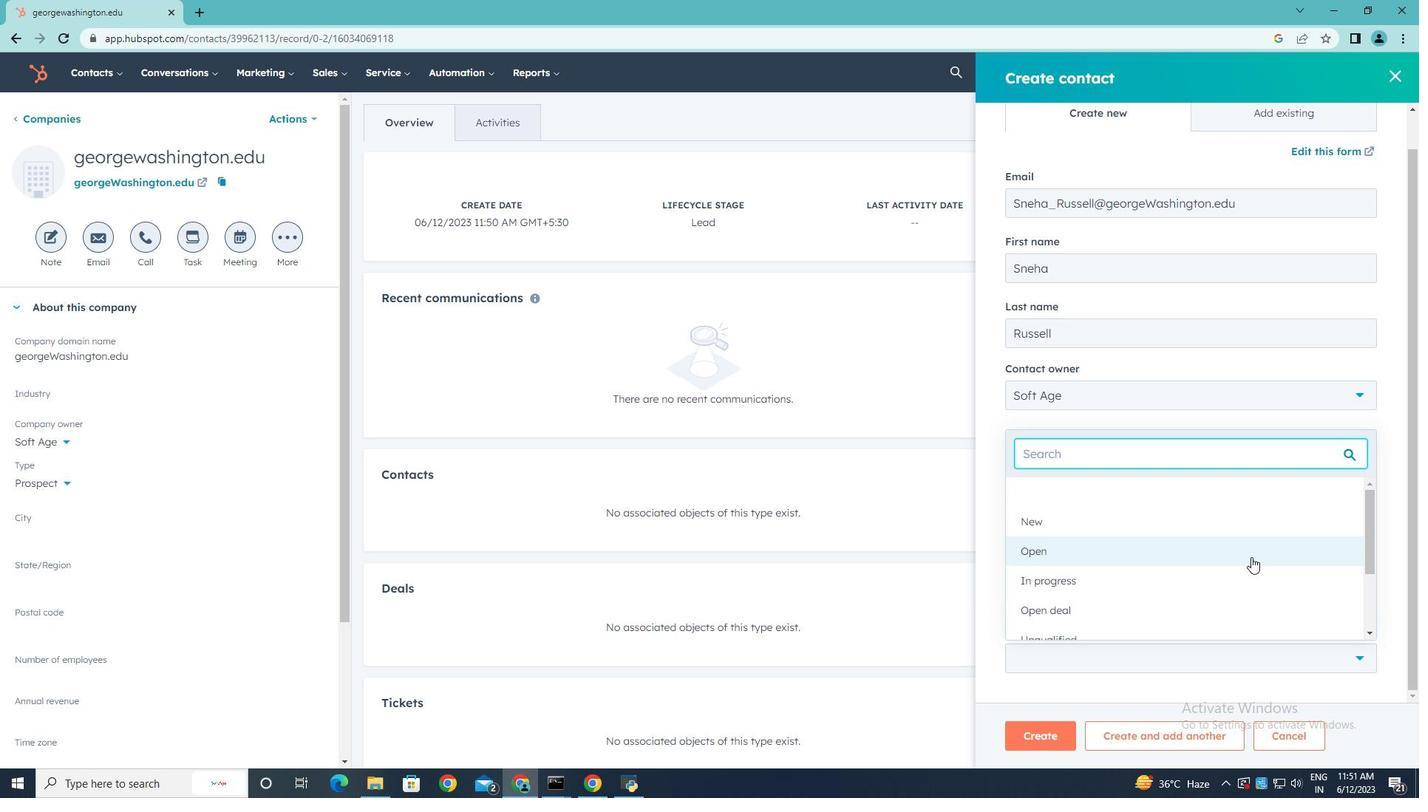 
Action: Mouse pressed left at (1253, 556)
Screenshot: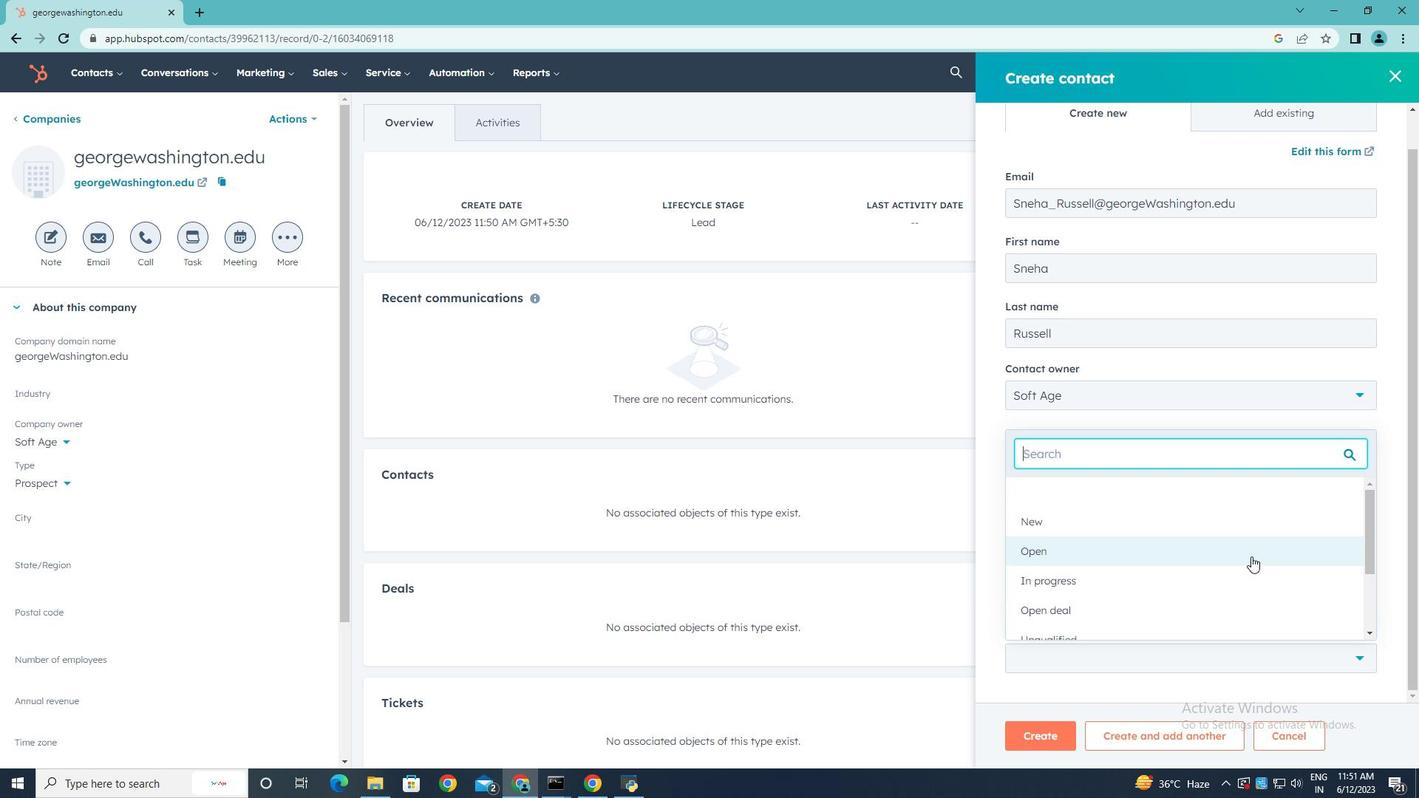
Action: Mouse moved to (1047, 732)
Screenshot: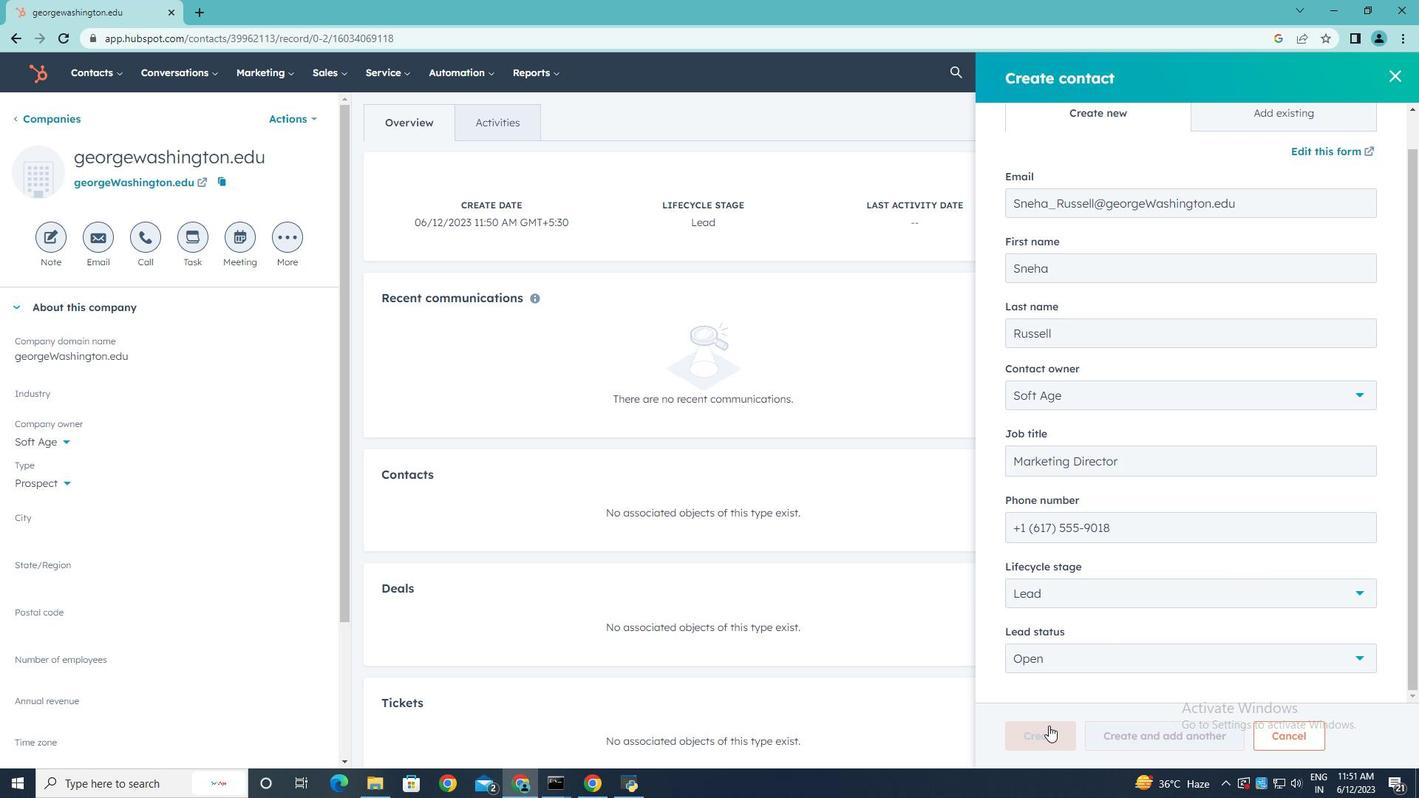 
Action: Mouse scrolled (1047, 732) with delta (0, 0)
Screenshot: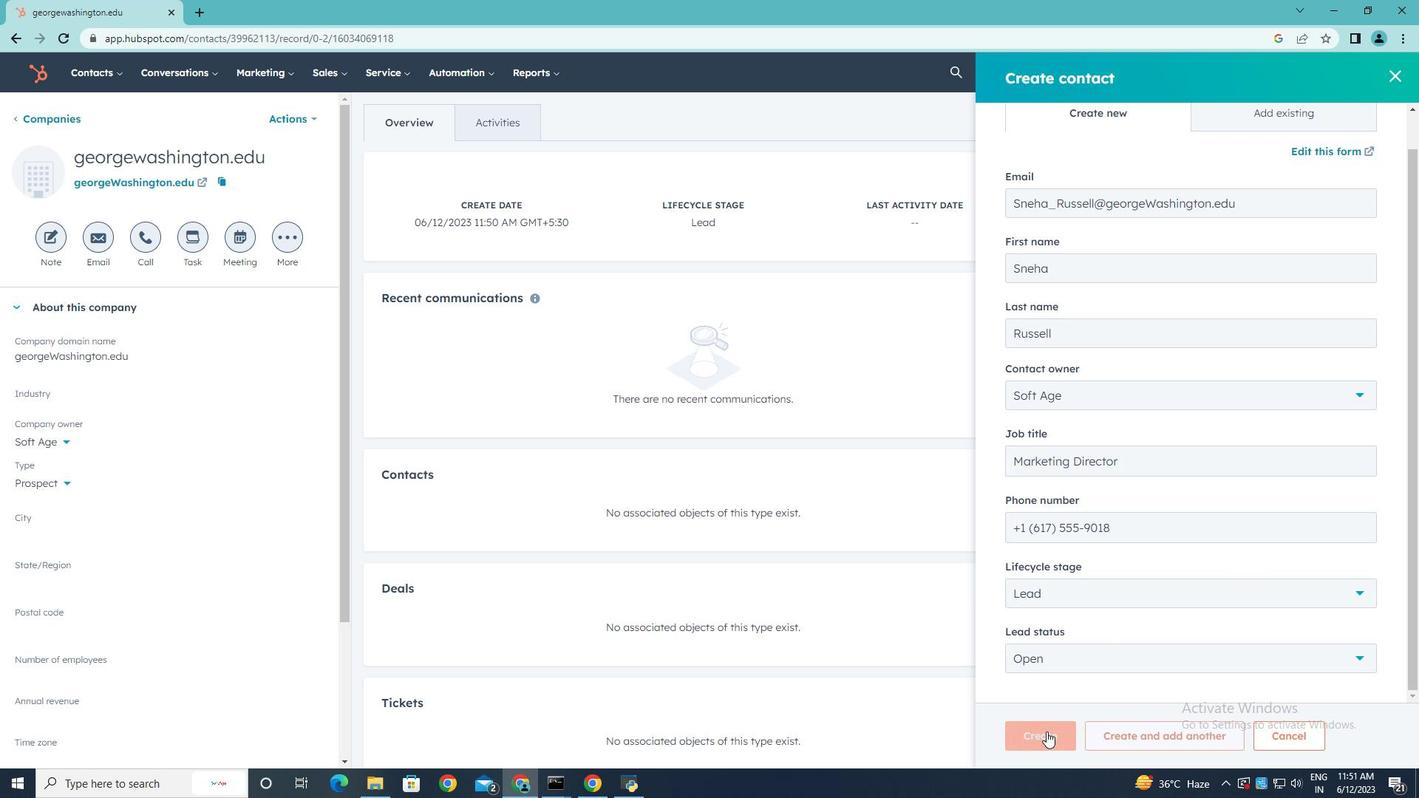 
Action: Mouse moved to (1047, 732)
Screenshot: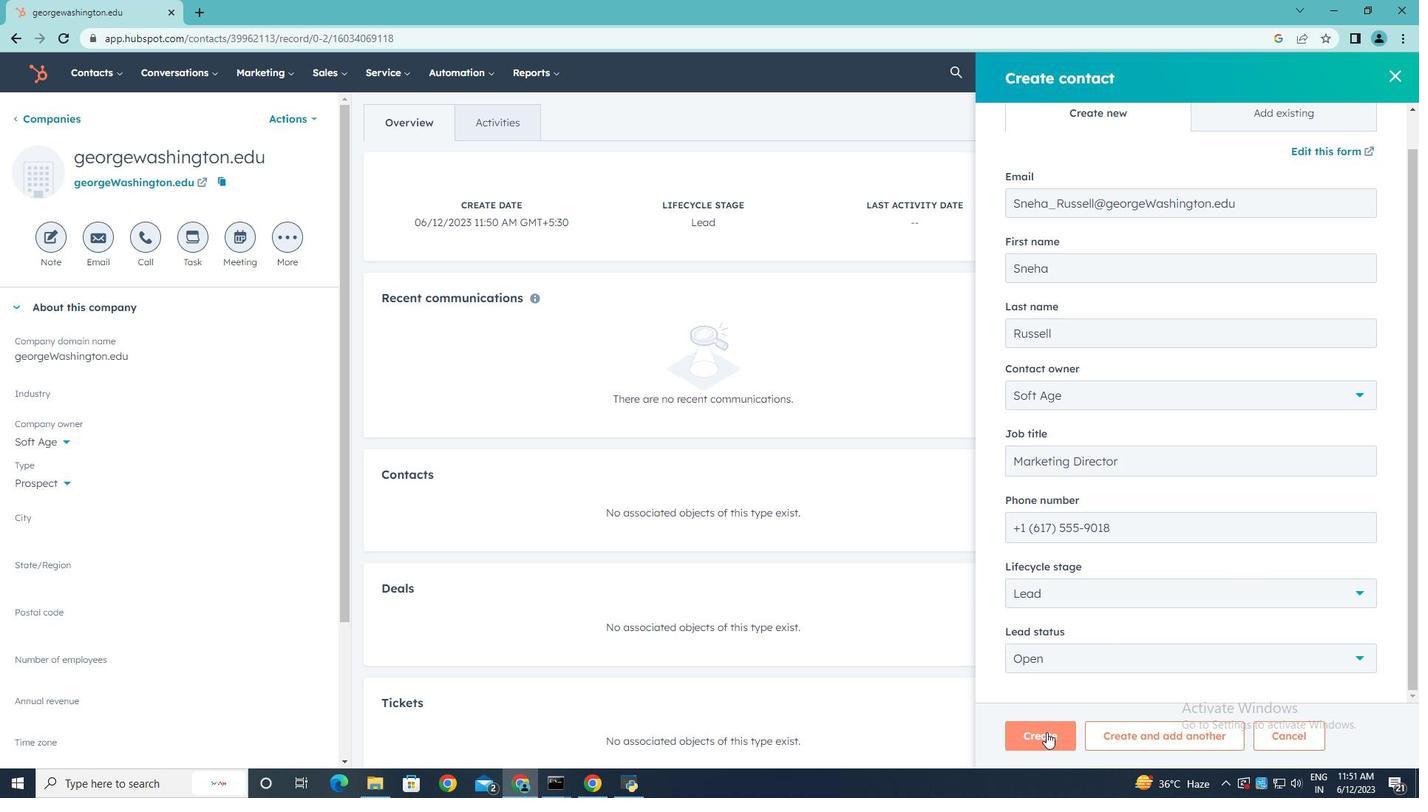 
Action: Mouse pressed left at (1047, 732)
Screenshot: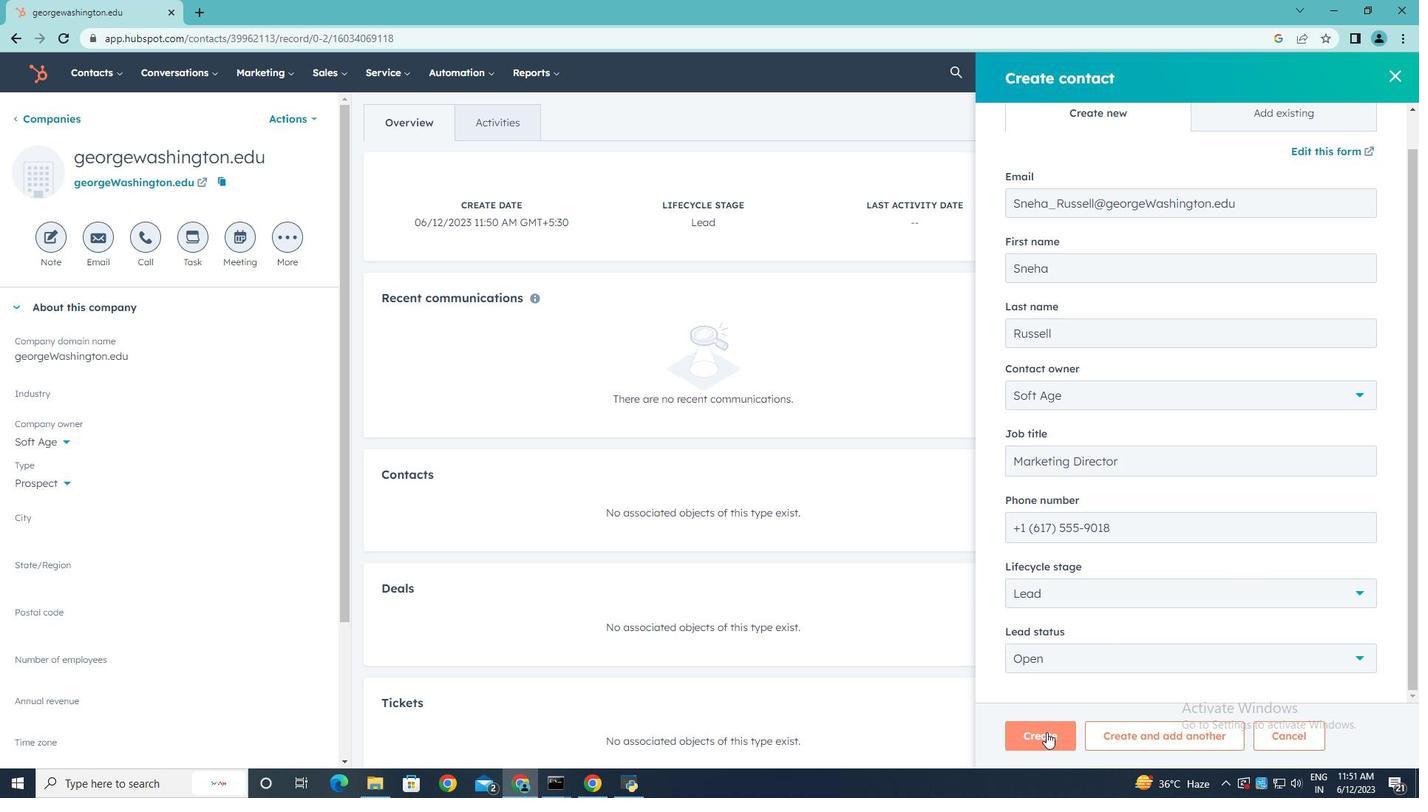 
Action: Mouse moved to (956, 604)
Screenshot: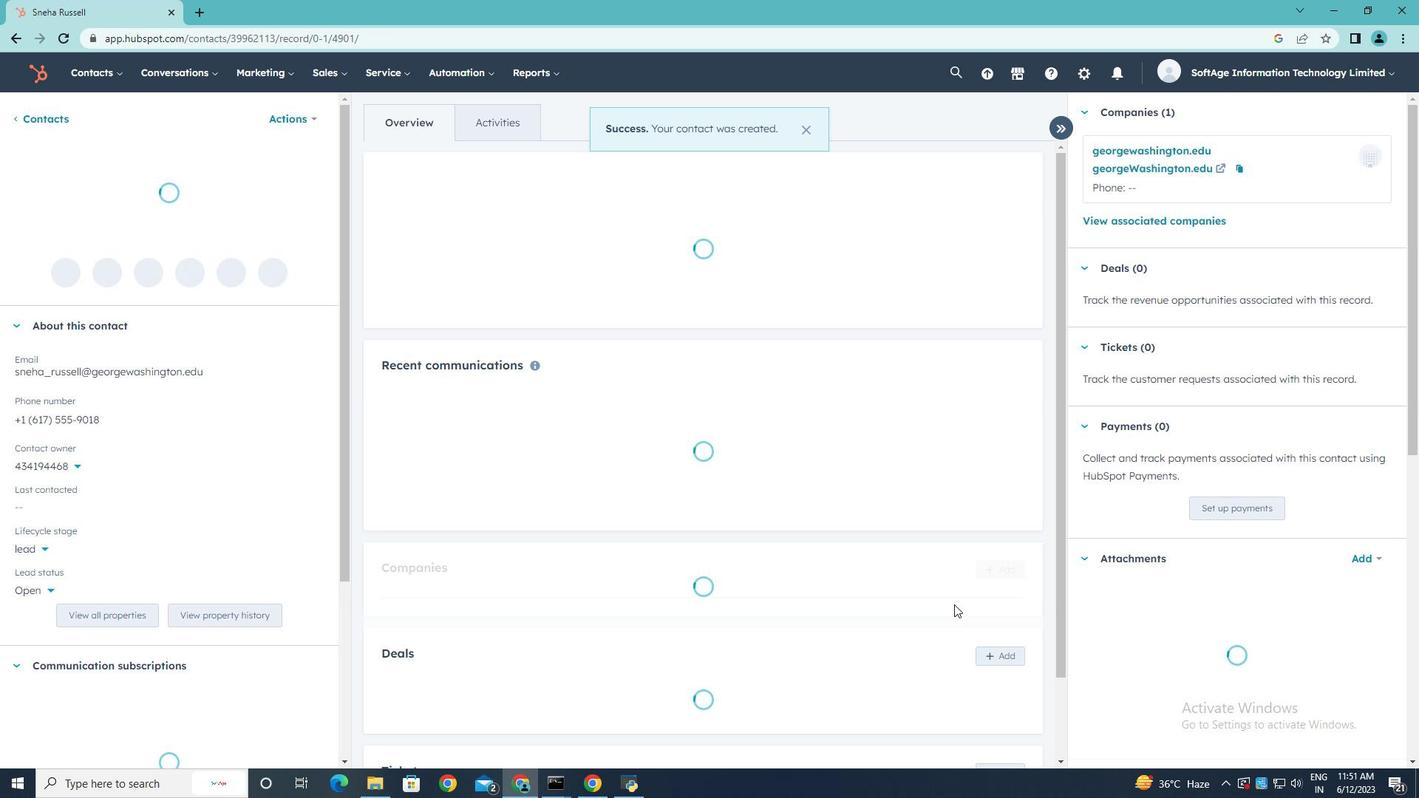 
